 Task: Find connections with filter location Quwaysinā with filter topic #realestateagentwith filter profile language German with filter current company Aviva India with filter school MCT's Rajiv Gandhi Institute Of Technology with filter industry Dairy Product Manufacturing with filter service category Negotiation with filter keywords title Farm Worker
Action: Mouse moved to (642, 73)
Screenshot: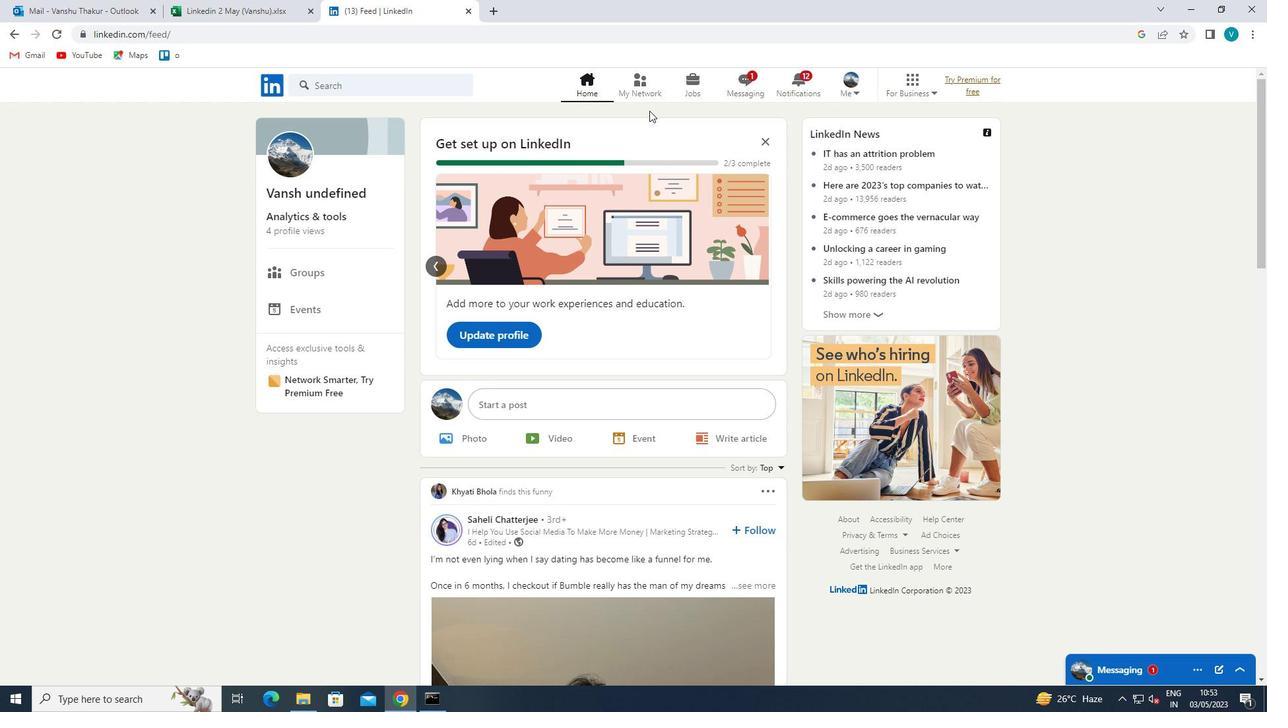 
Action: Mouse pressed left at (642, 73)
Screenshot: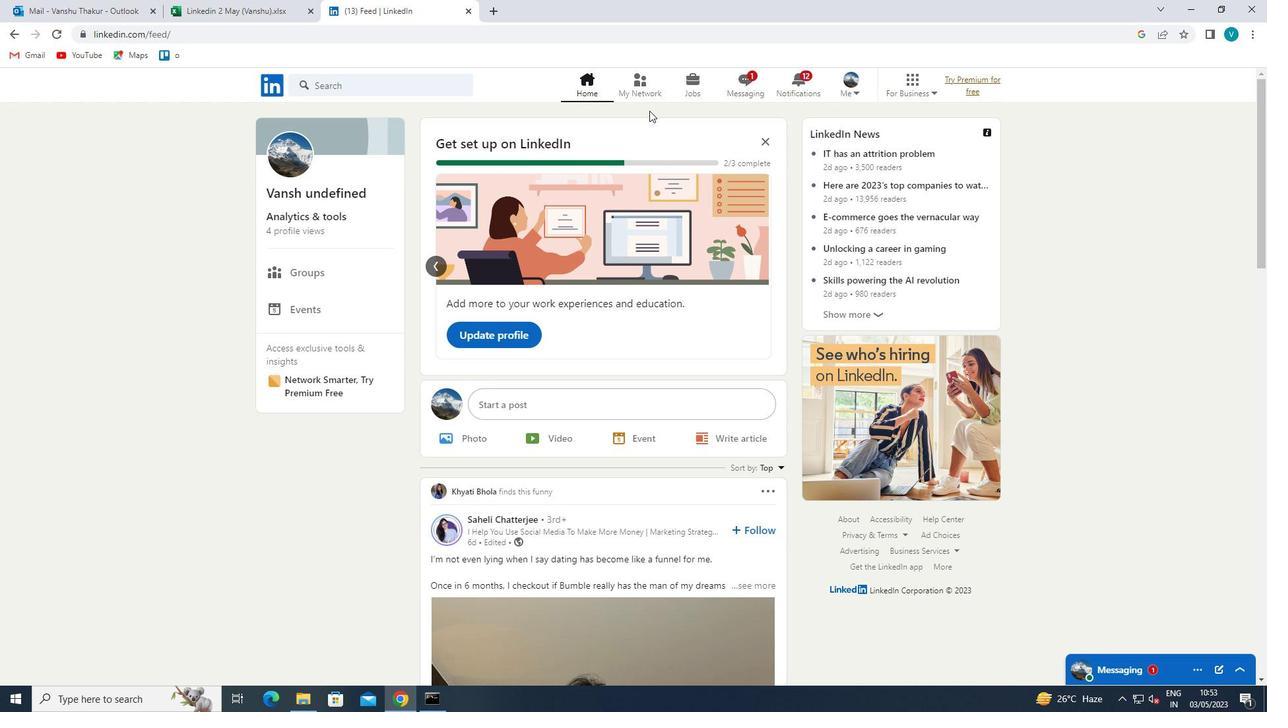
Action: Mouse moved to (339, 166)
Screenshot: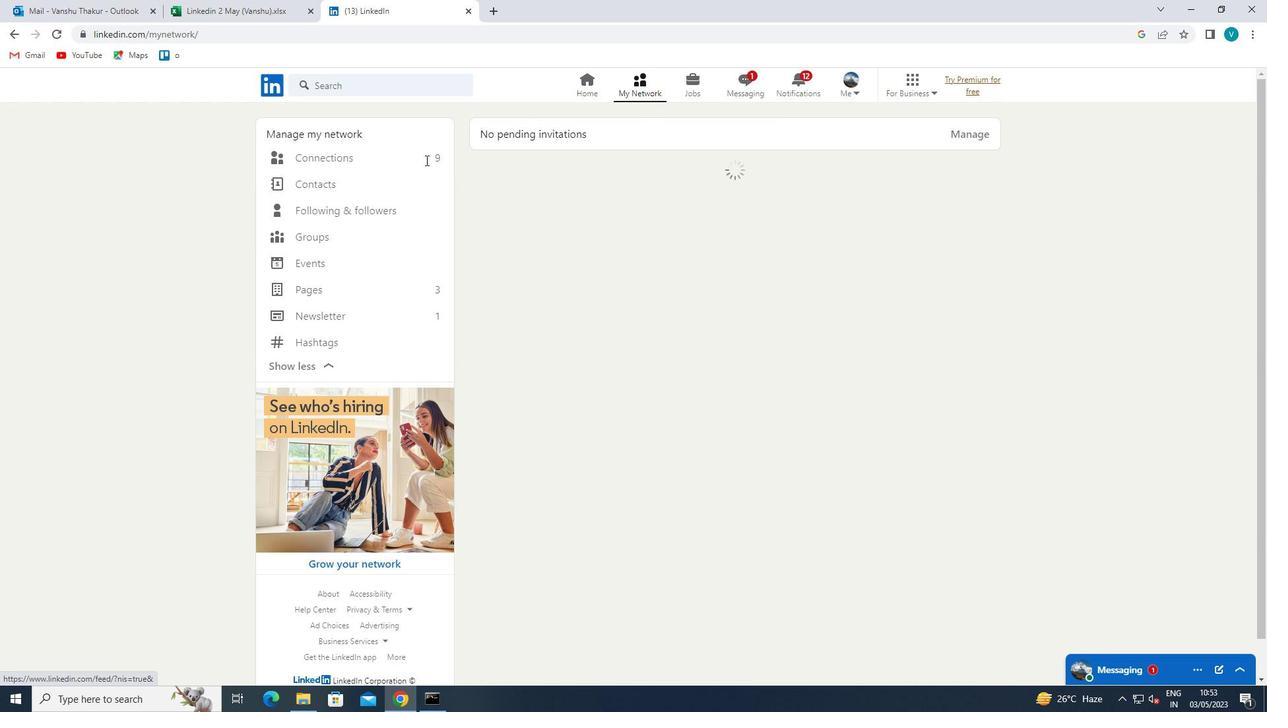 
Action: Mouse pressed left at (339, 166)
Screenshot: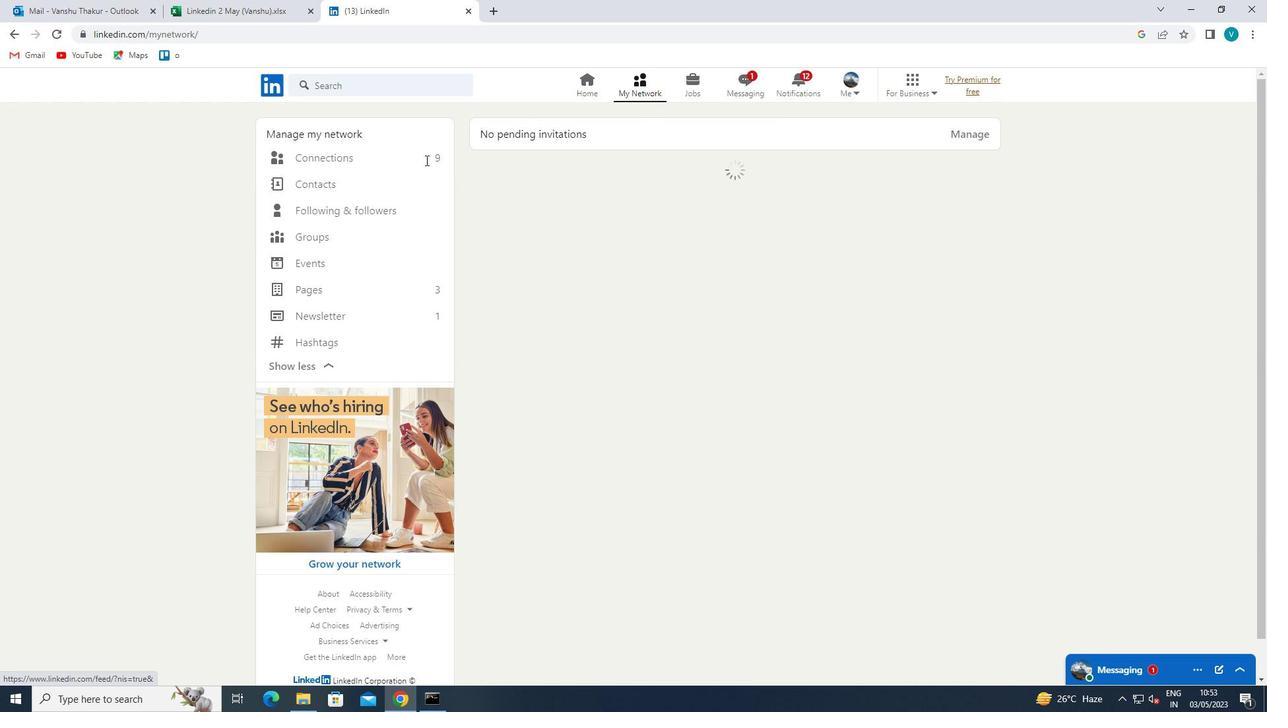
Action: Mouse moved to (363, 161)
Screenshot: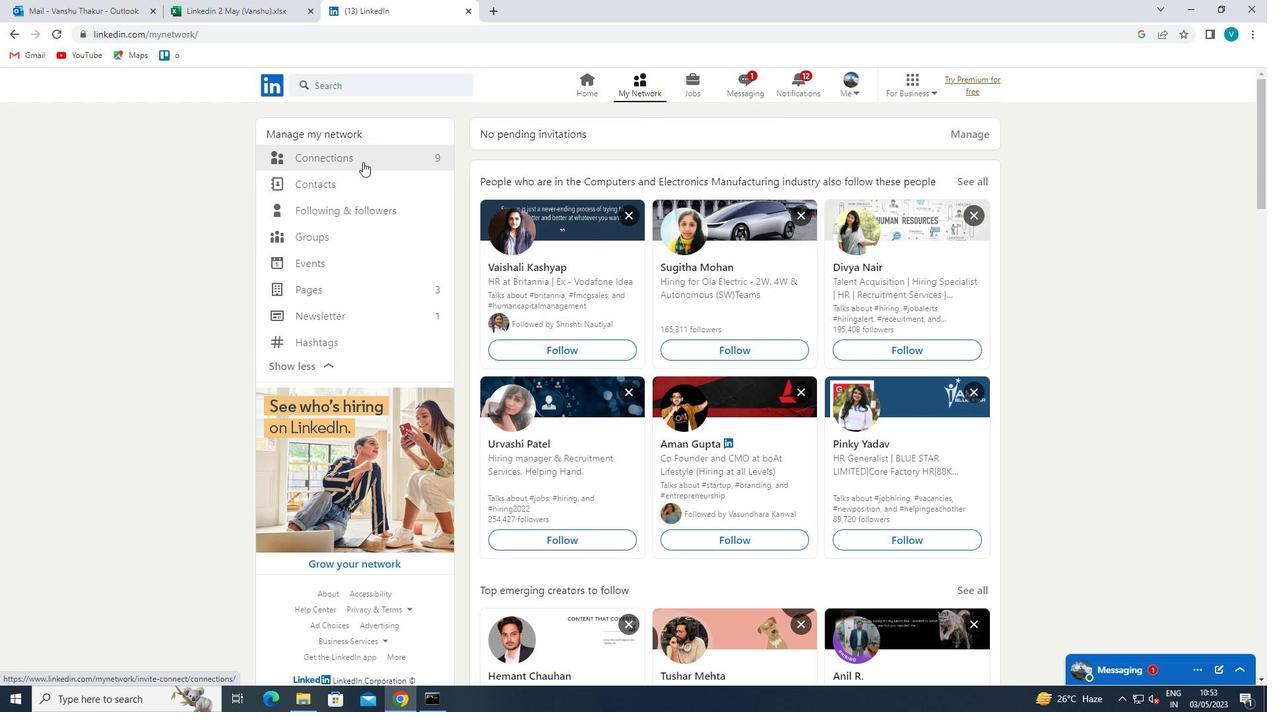 
Action: Mouse pressed left at (363, 161)
Screenshot: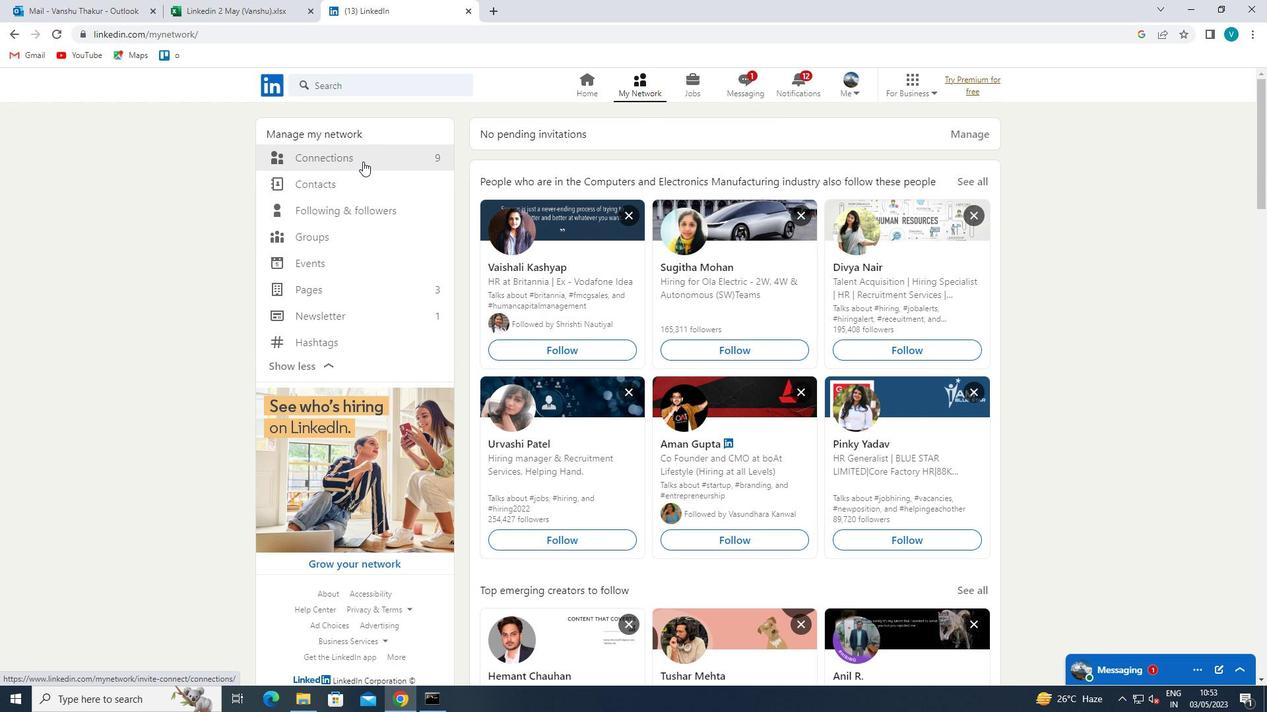
Action: Mouse moved to (755, 156)
Screenshot: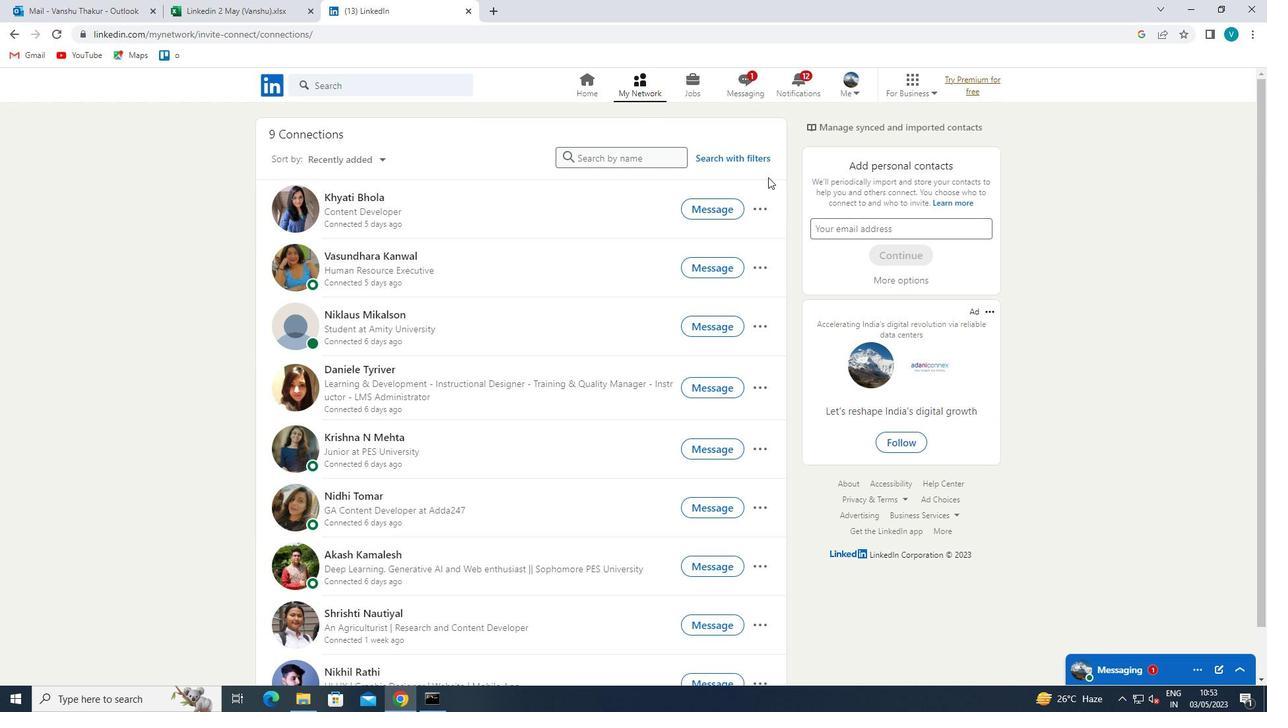 
Action: Mouse pressed left at (755, 156)
Screenshot: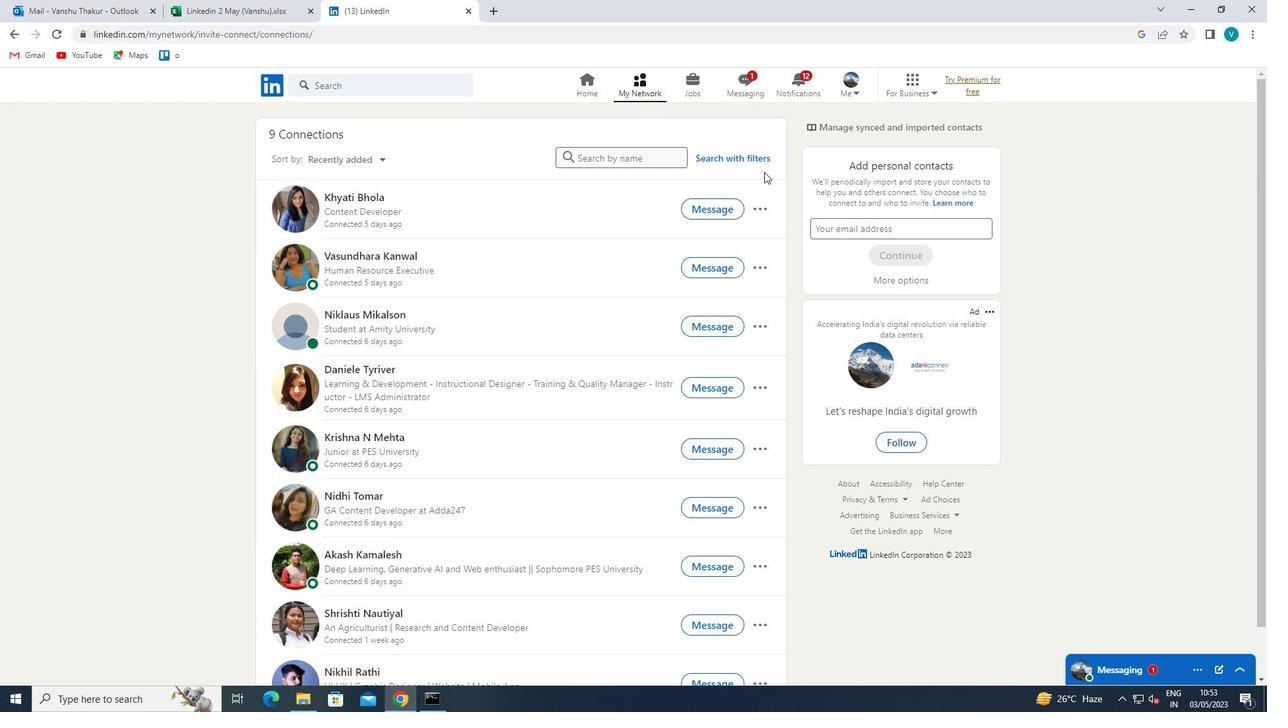 
Action: Mouse moved to (611, 123)
Screenshot: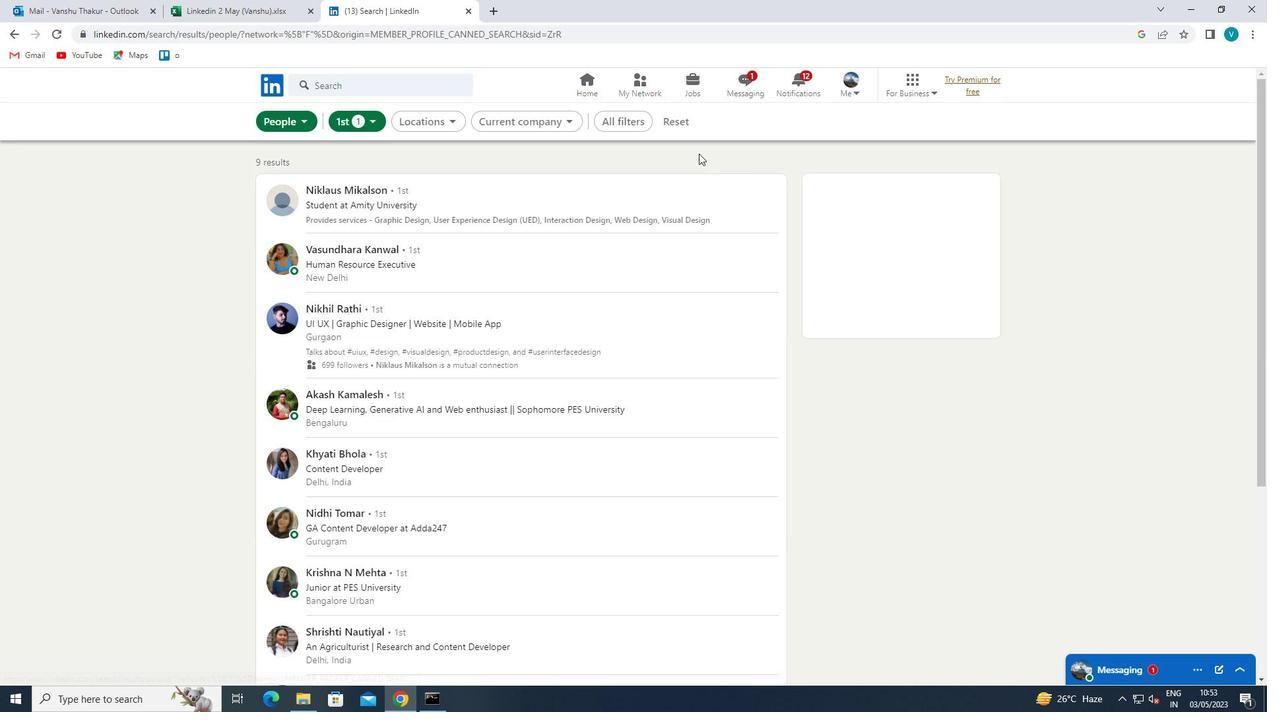 
Action: Mouse pressed left at (611, 123)
Screenshot: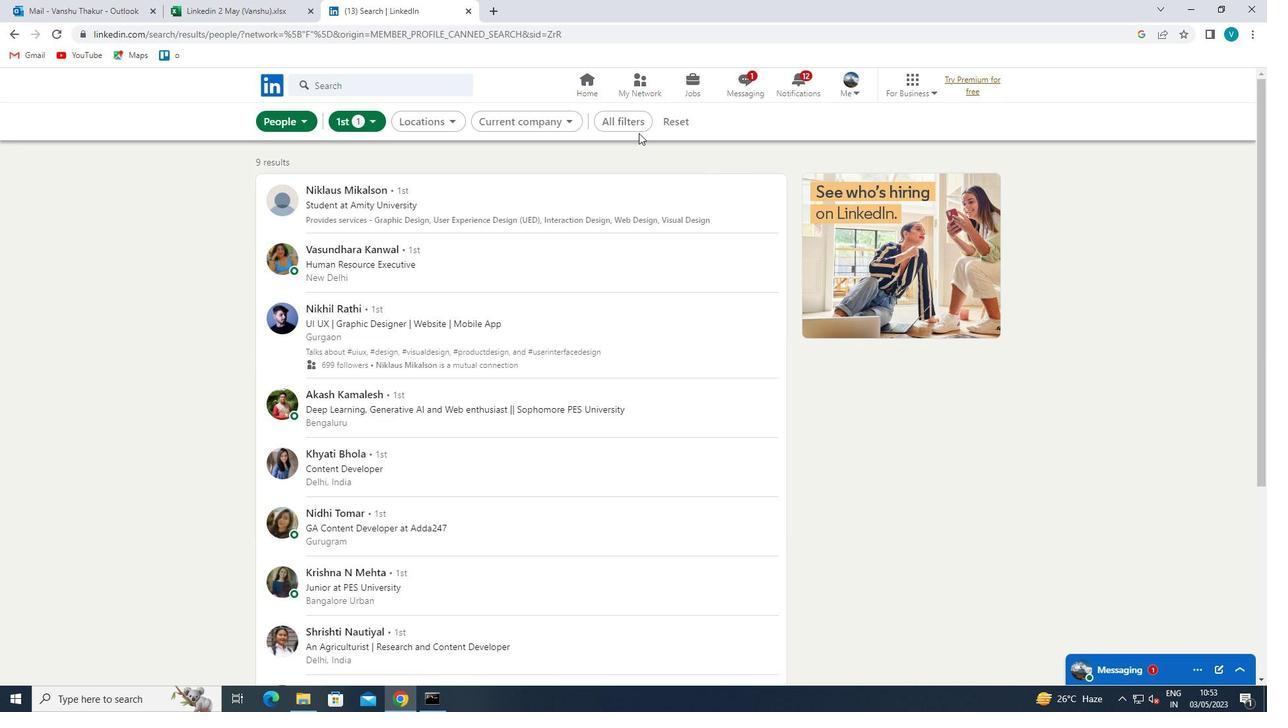 
Action: Mouse moved to (1070, 269)
Screenshot: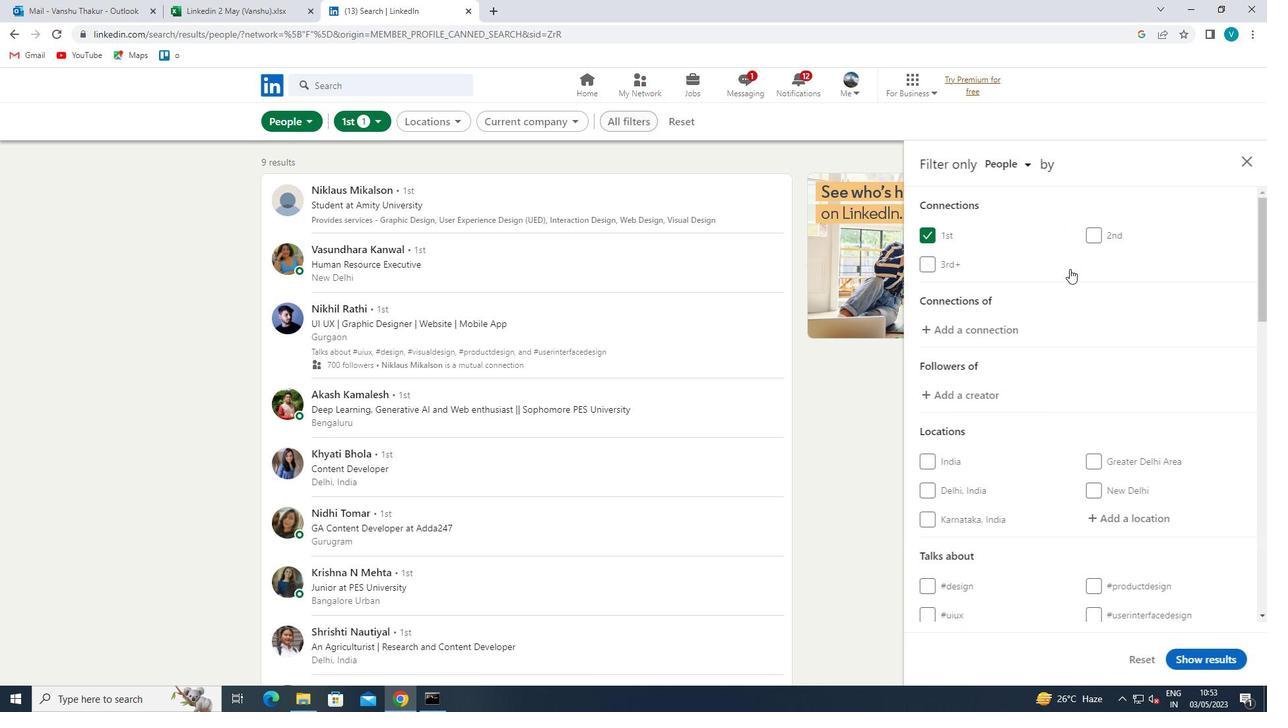 
Action: Mouse scrolled (1070, 269) with delta (0, 0)
Screenshot: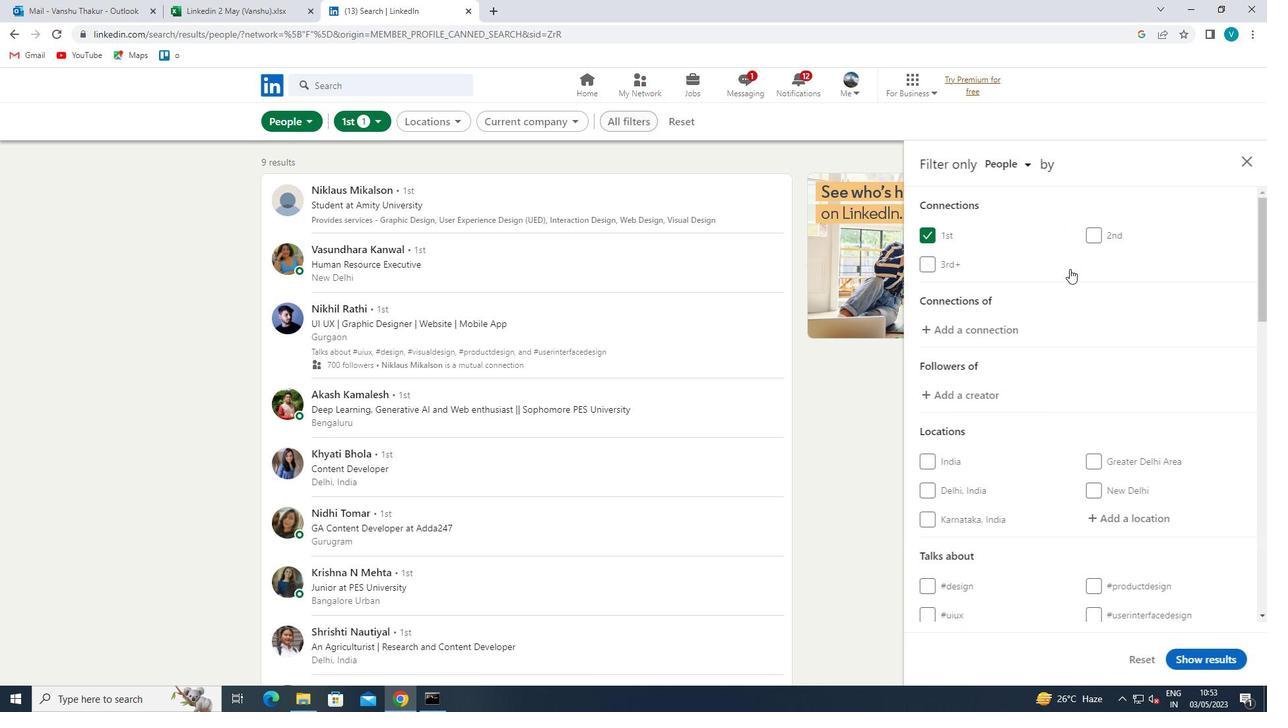 
Action: Mouse moved to (1070, 269)
Screenshot: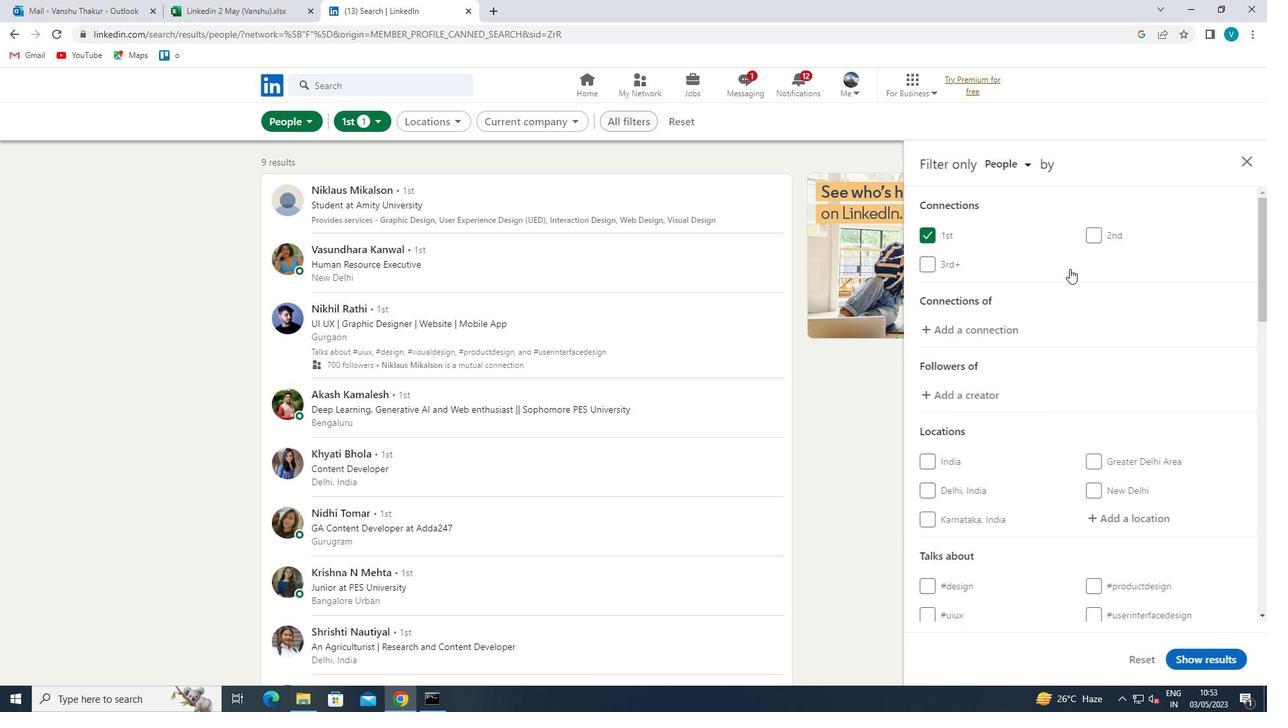 
Action: Mouse scrolled (1070, 269) with delta (0, 0)
Screenshot: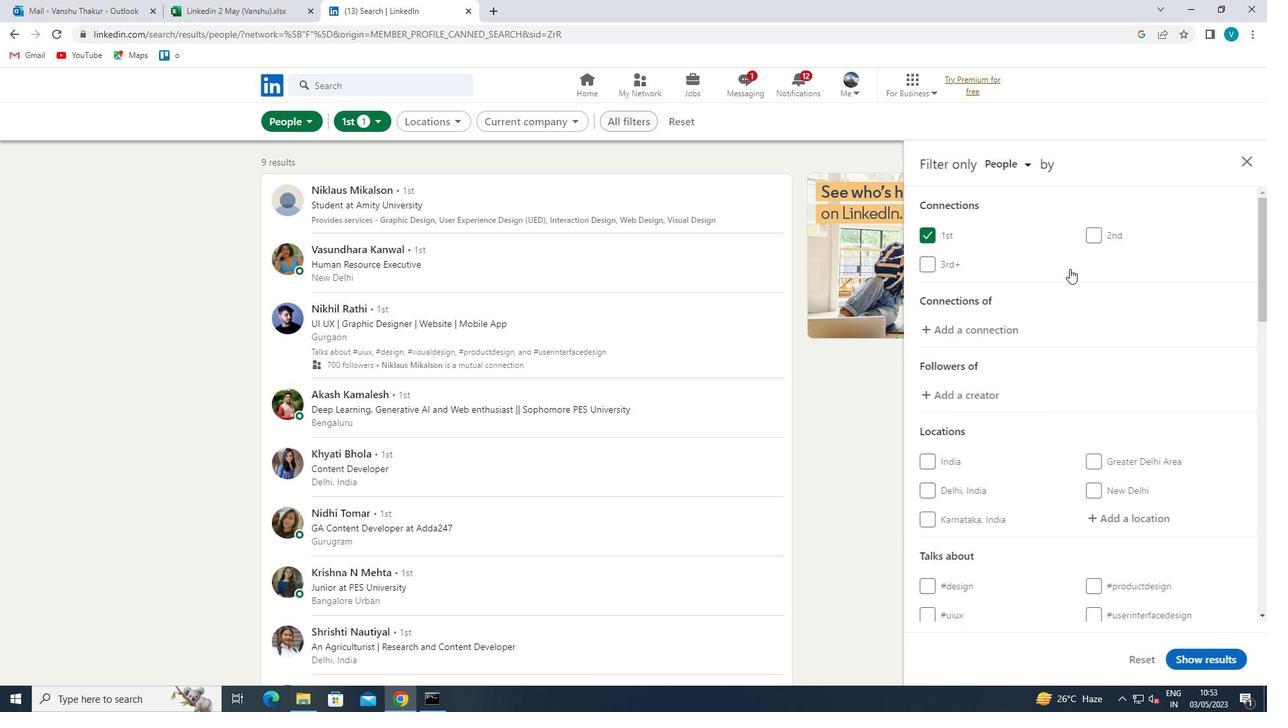 
Action: Mouse scrolled (1070, 269) with delta (0, 0)
Screenshot: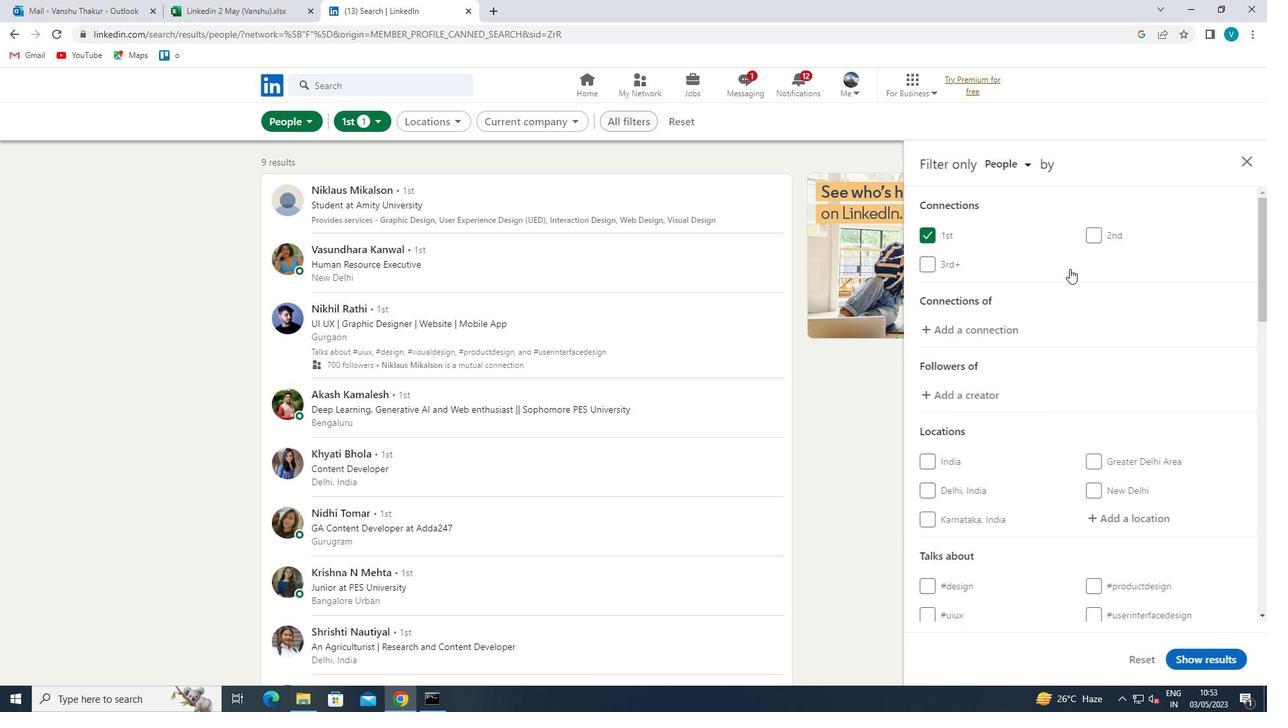 
Action: Mouse moved to (1116, 315)
Screenshot: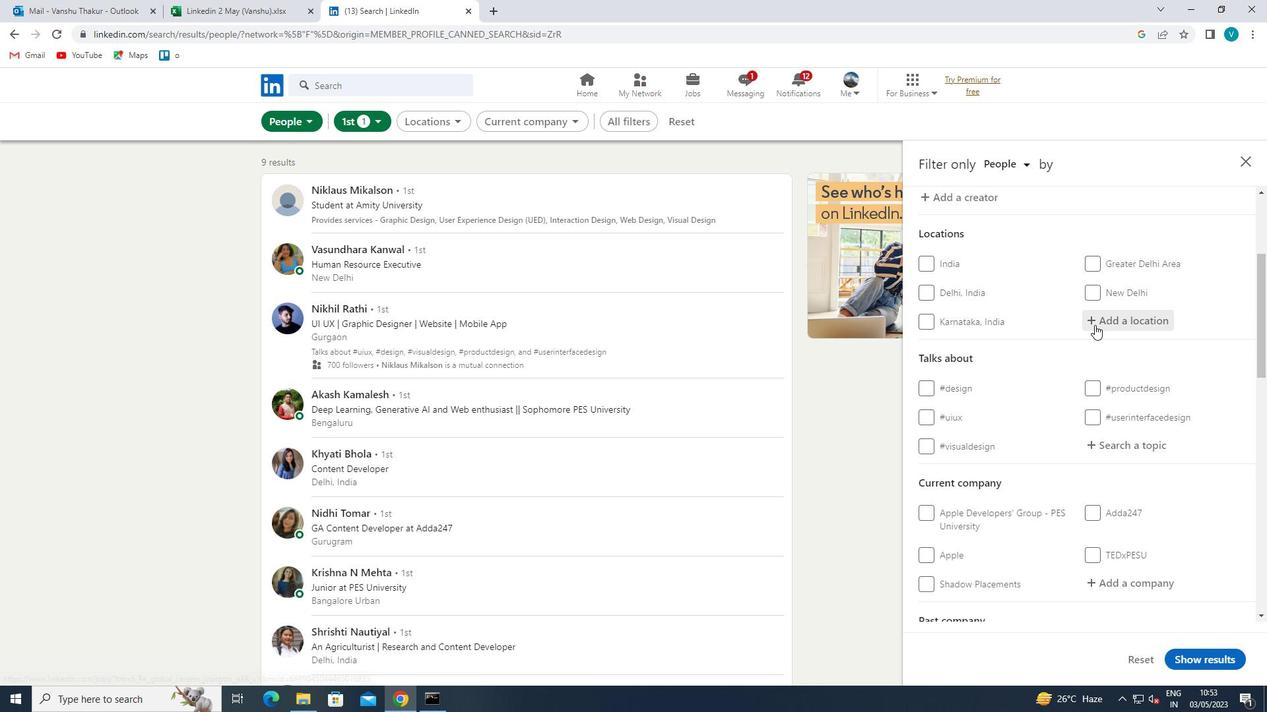 
Action: Mouse pressed left at (1116, 315)
Screenshot: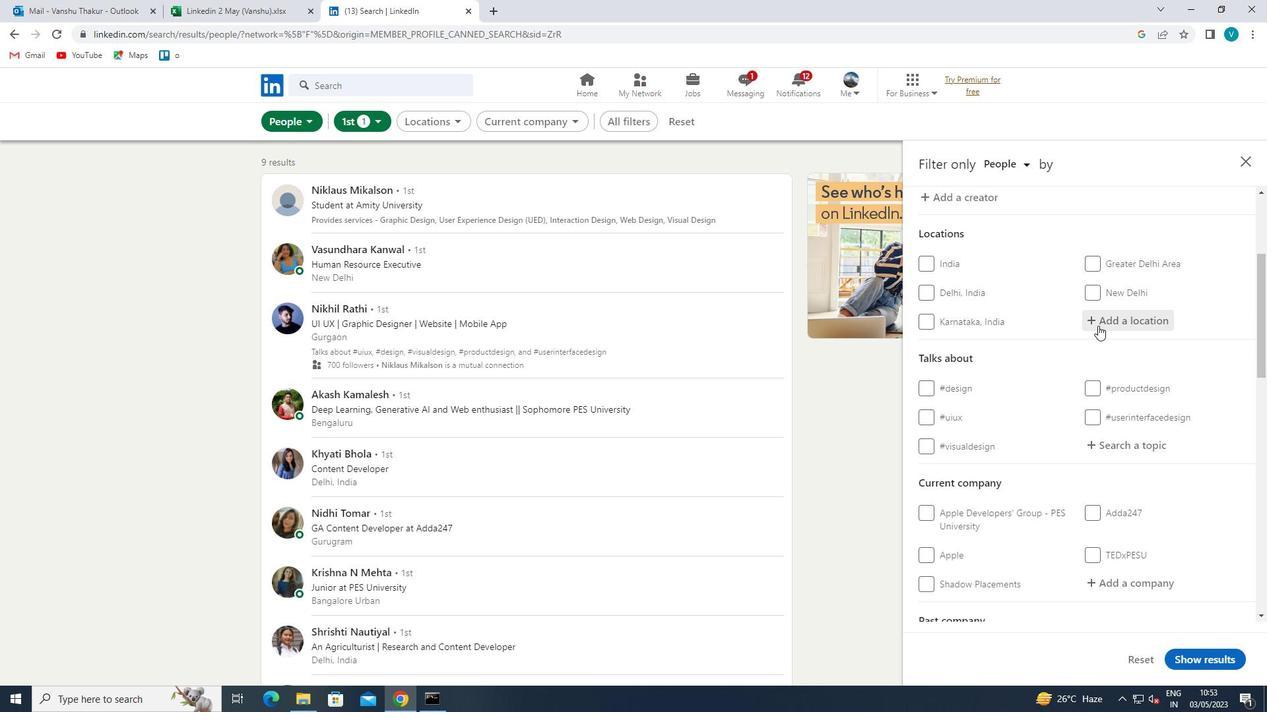 
Action: Mouse moved to (969, 398)
Screenshot: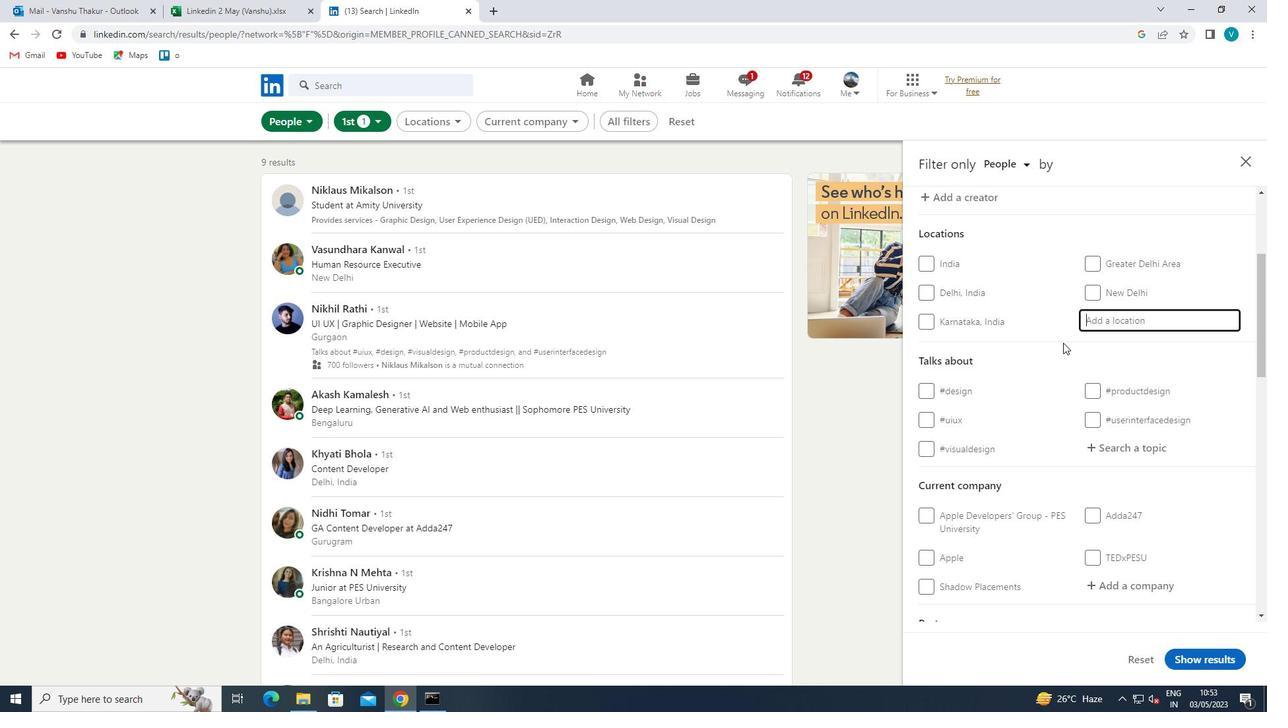 
Action: Key pressed <Key.shift>QUWASINA
Screenshot: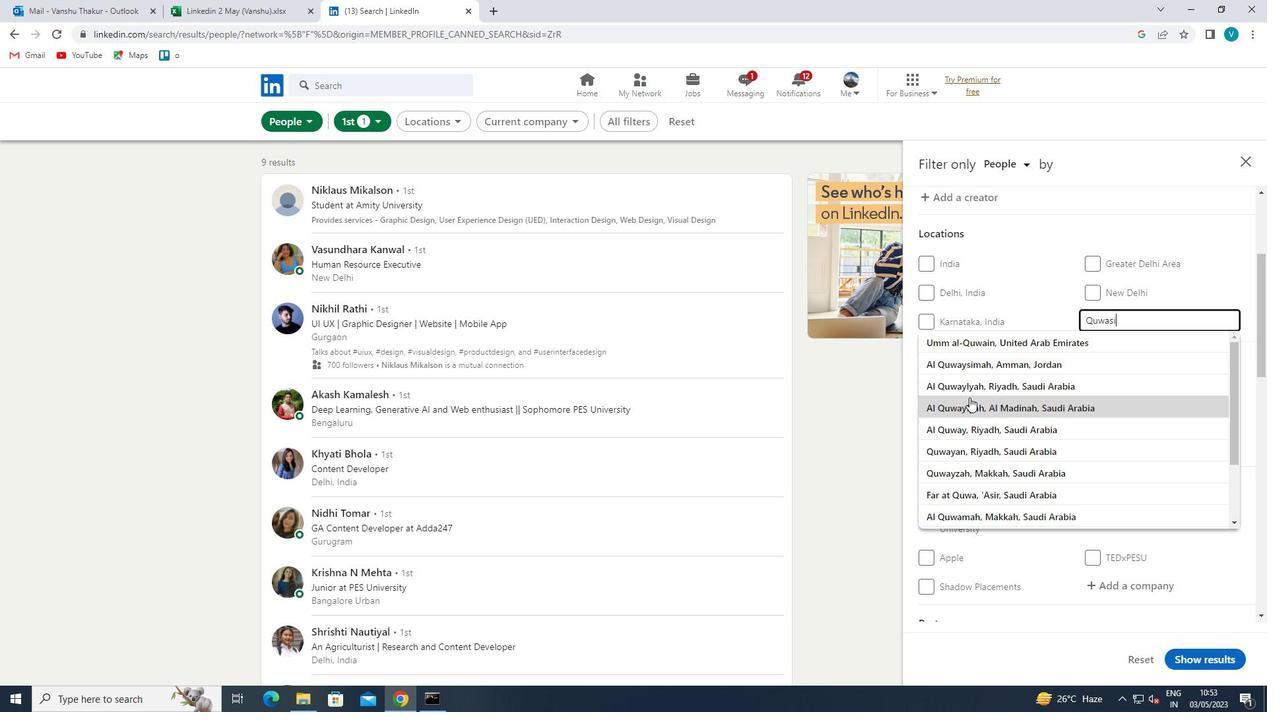 
Action: Mouse moved to (1046, 365)
Screenshot: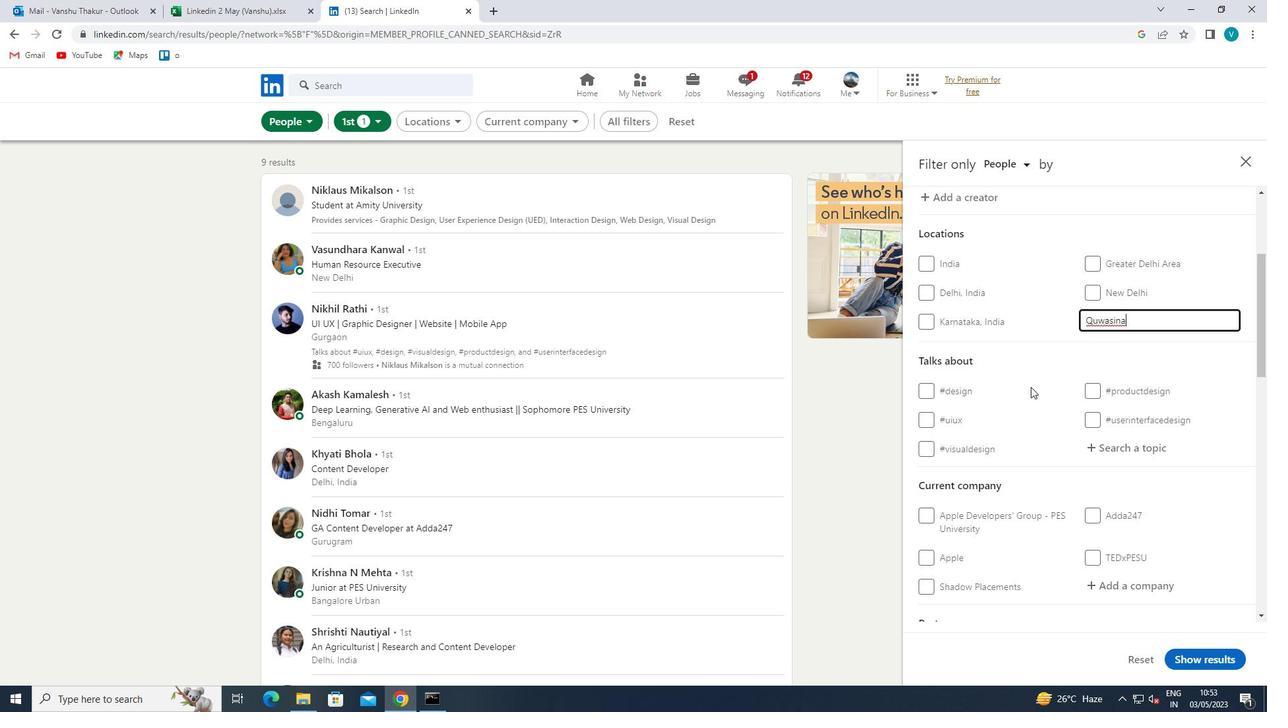 
Action: Mouse pressed left at (1046, 365)
Screenshot: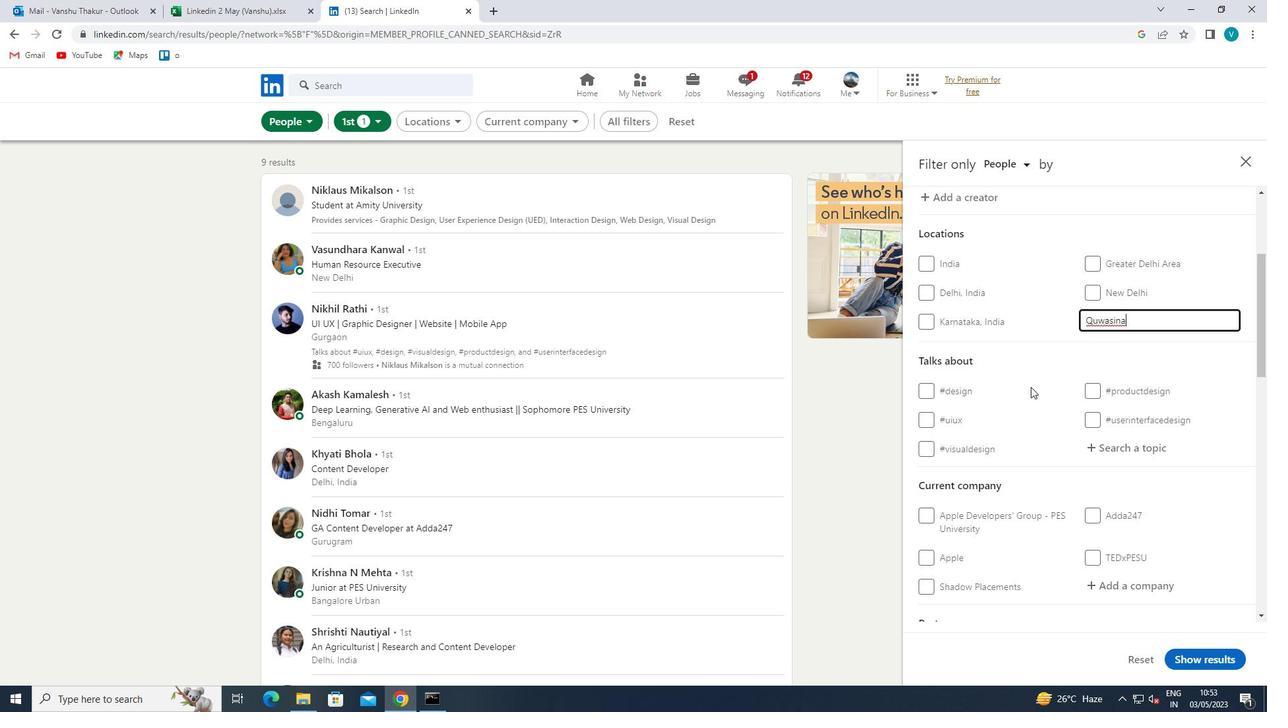 
Action: Mouse moved to (1067, 365)
Screenshot: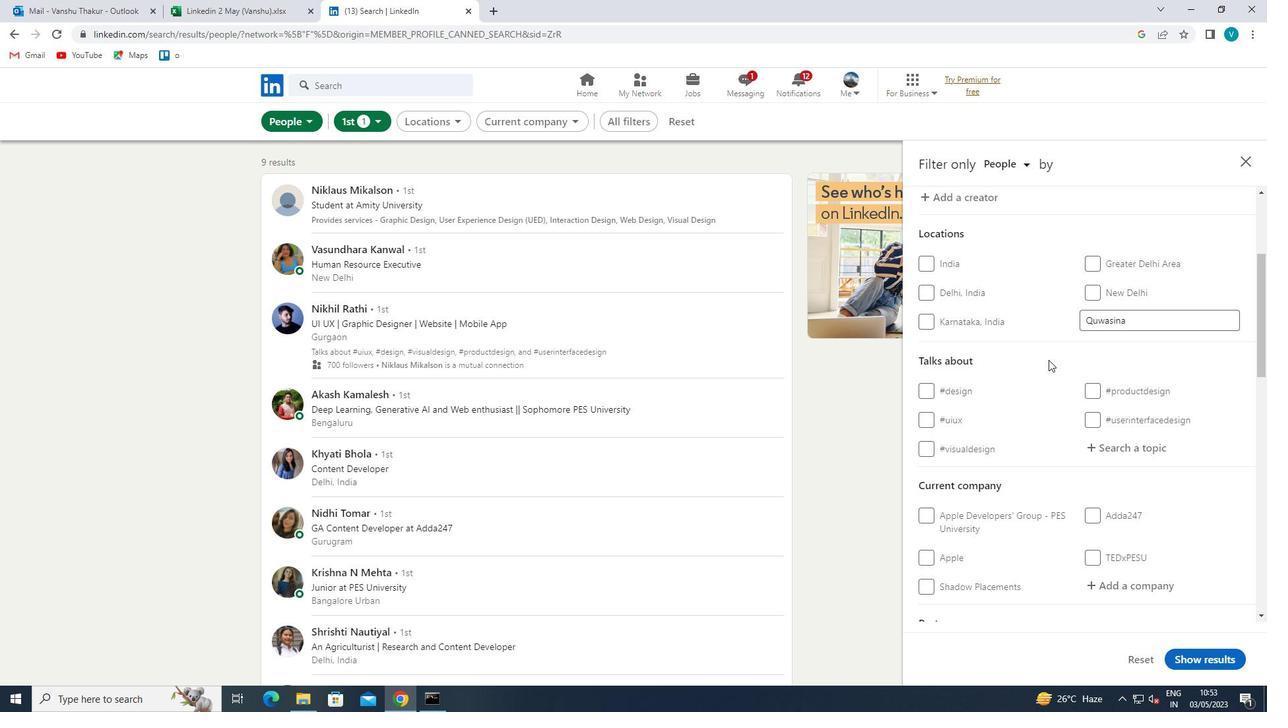 
Action: Mouse scrolled (1067, 365) with delta (0, 0)
Screenshot: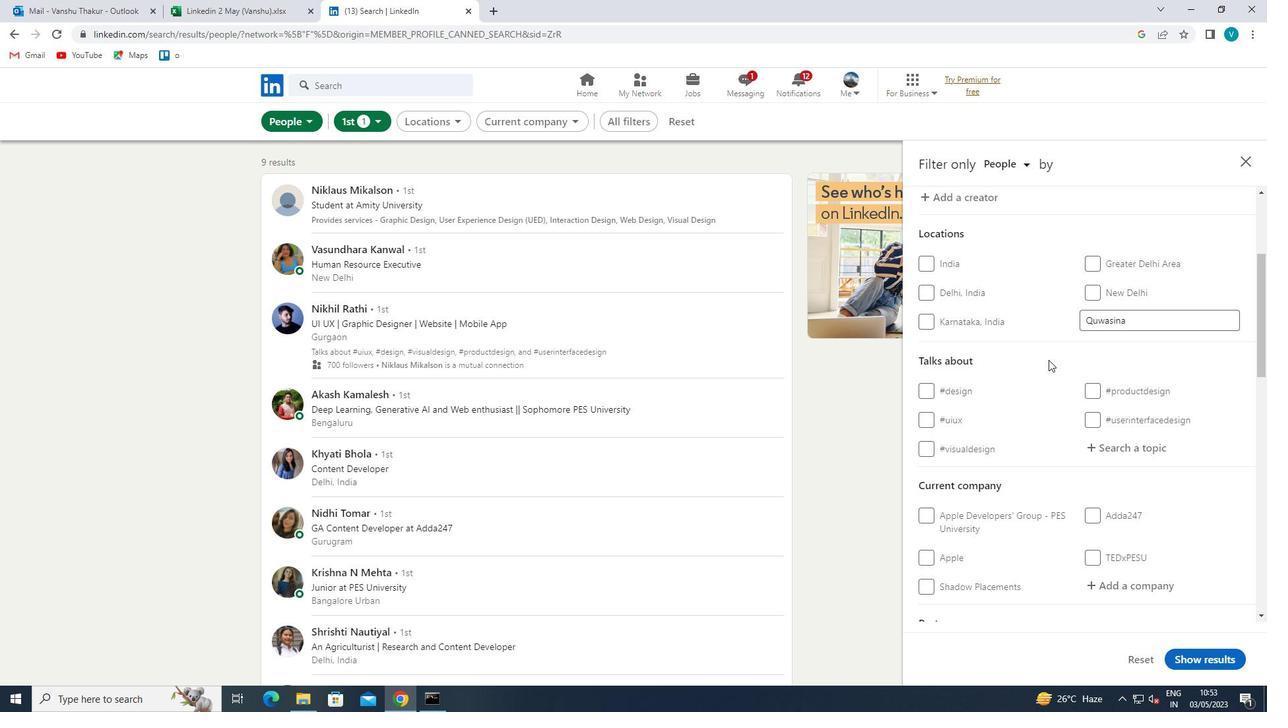 
Action: Mouse moved to (1070, 367)
Screenshot: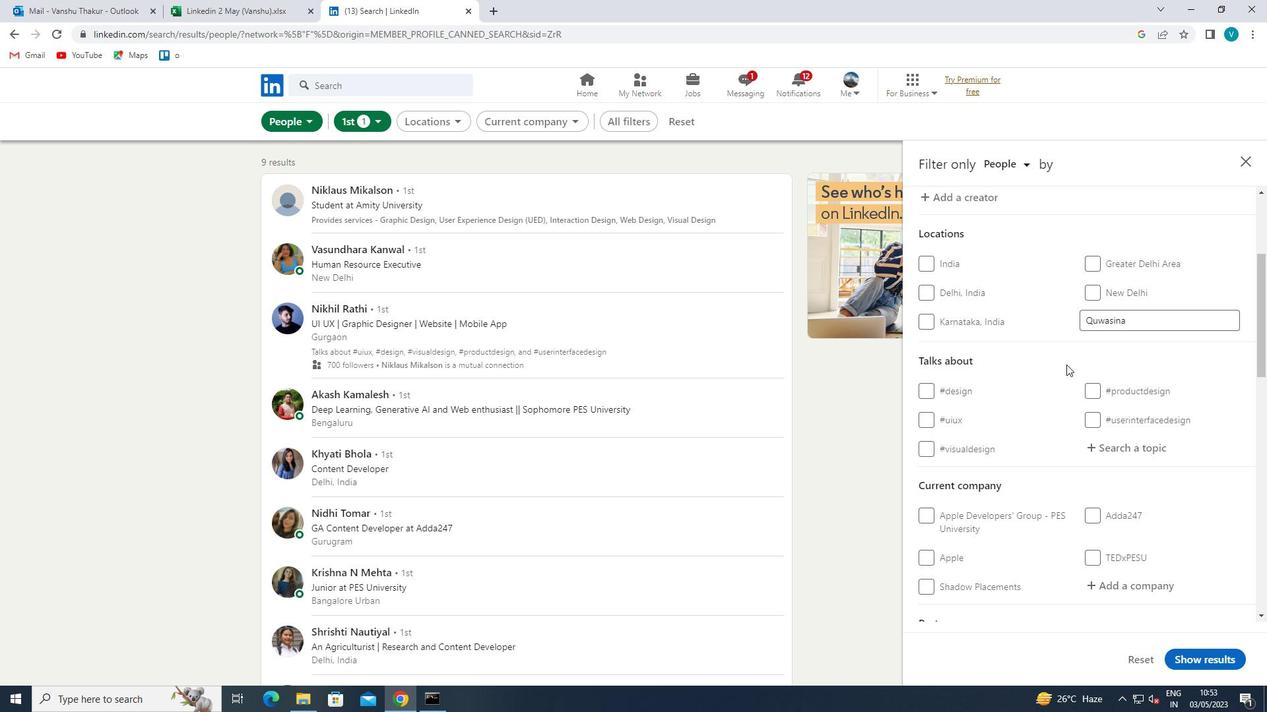 
Action: Mouse scrolled (1070, 366) with delta (0, 0)
Screenshot: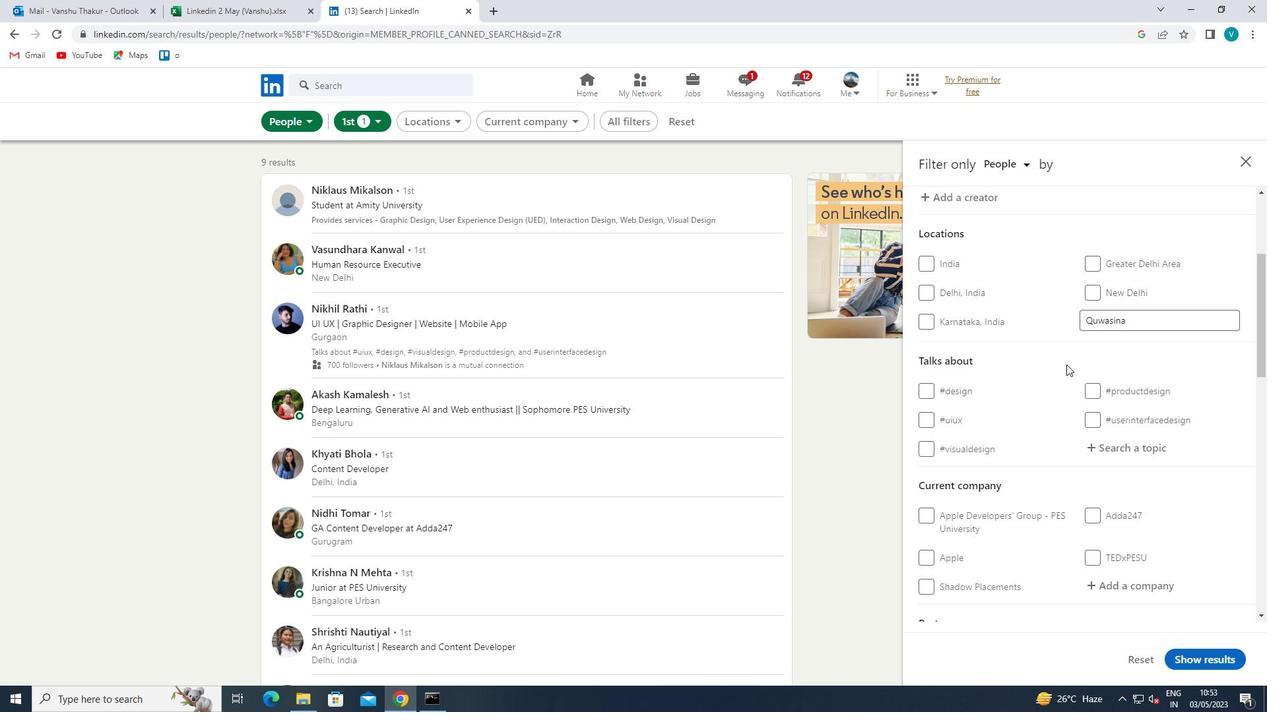 
Action: Mouse moved to (1151, 320)
Screenshot: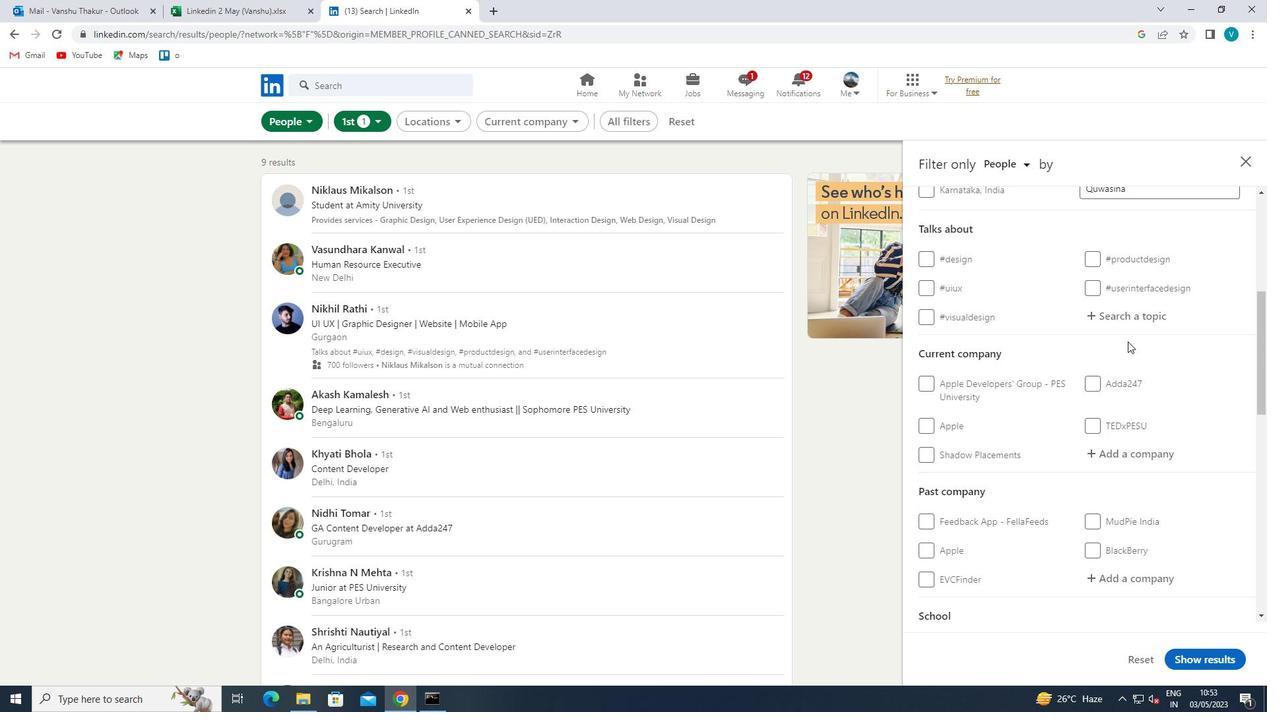 
Action: Mouse pressed left at (1151, 320)
Screenshot: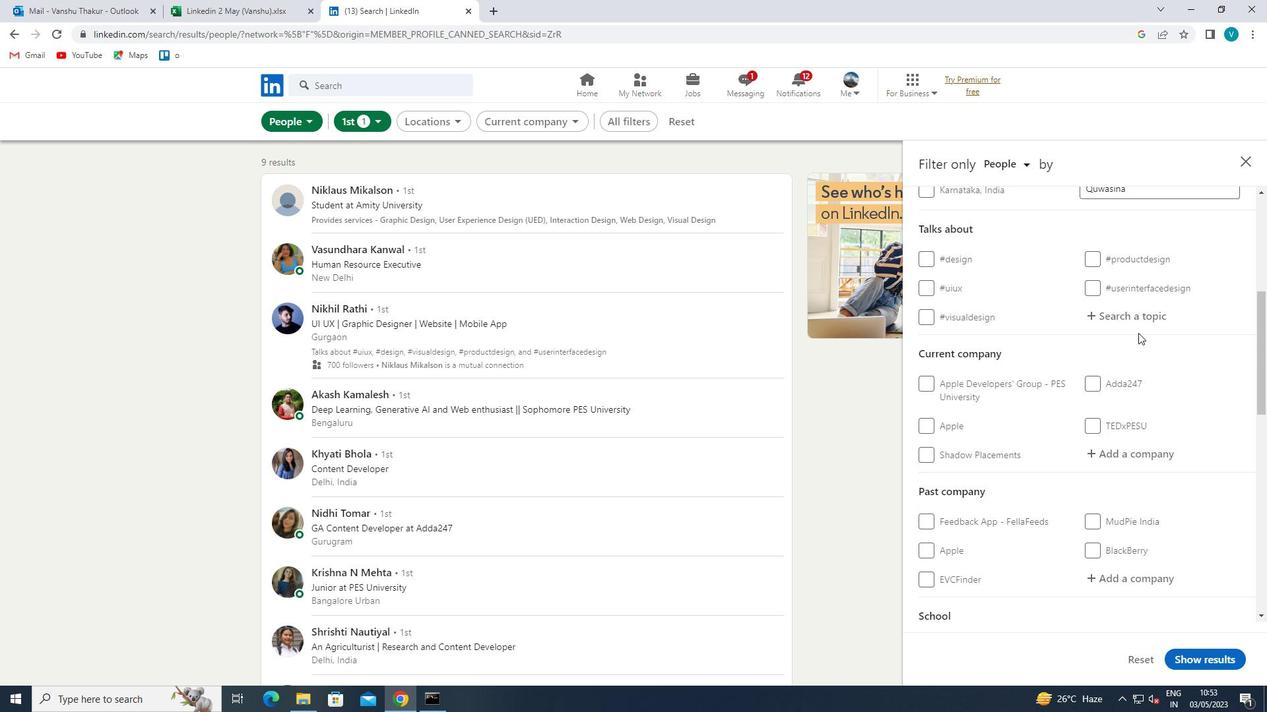 
Action: Mouse moved to (1122, 336)
Screenshot: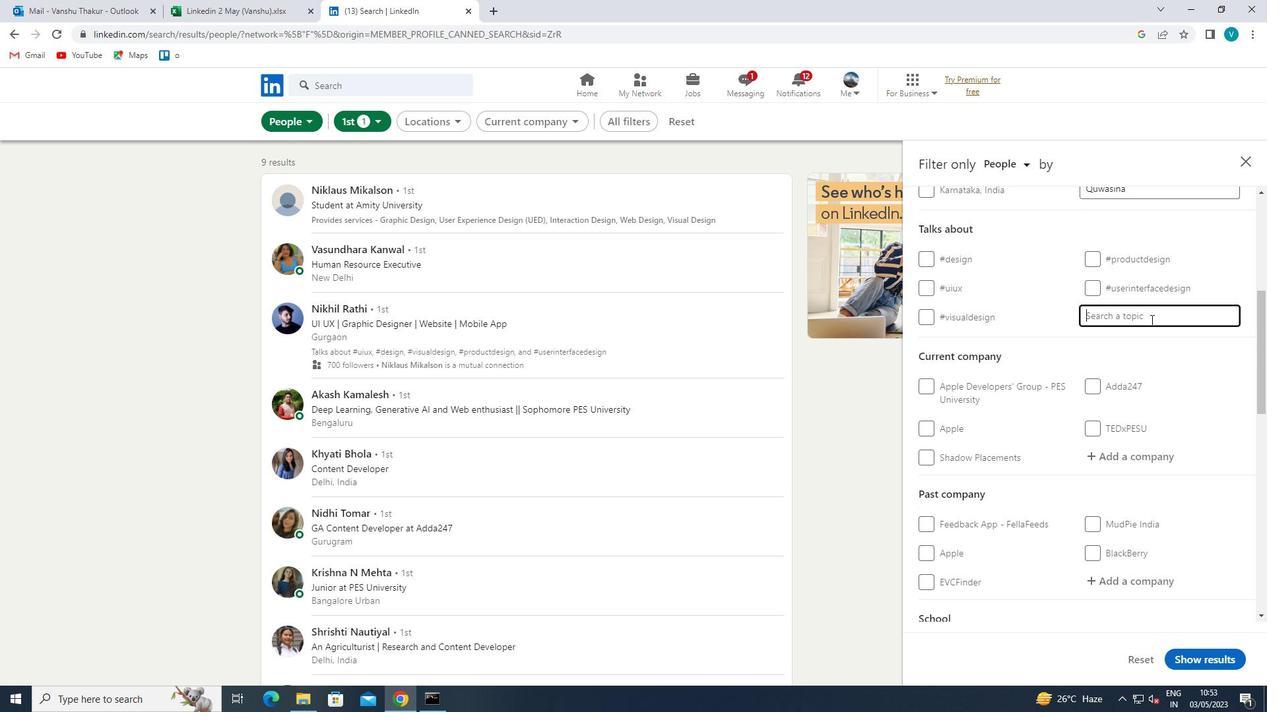 
Action: Key pressed REAL<Key.space>
Screenshot: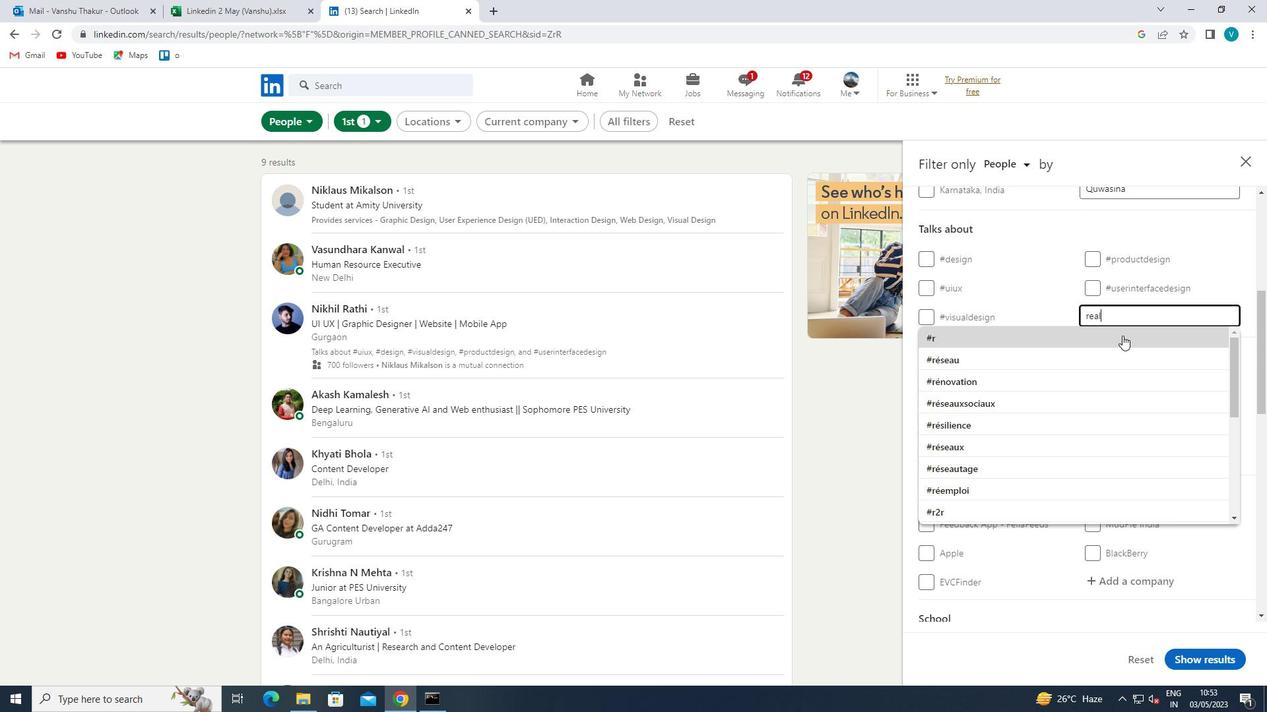 
Action: Mouse moved to (1122, 336)
Screenshot: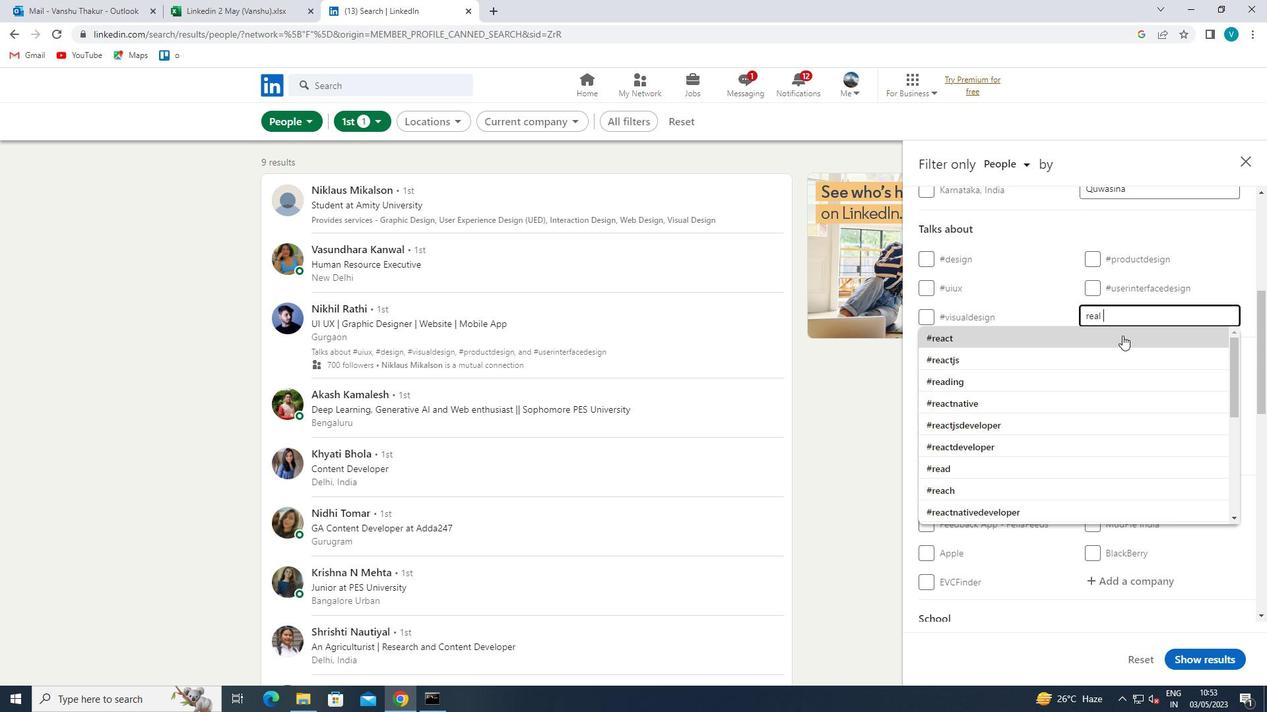 
Action: Key pressed <Key.backspace>ESTATE
Screenshot: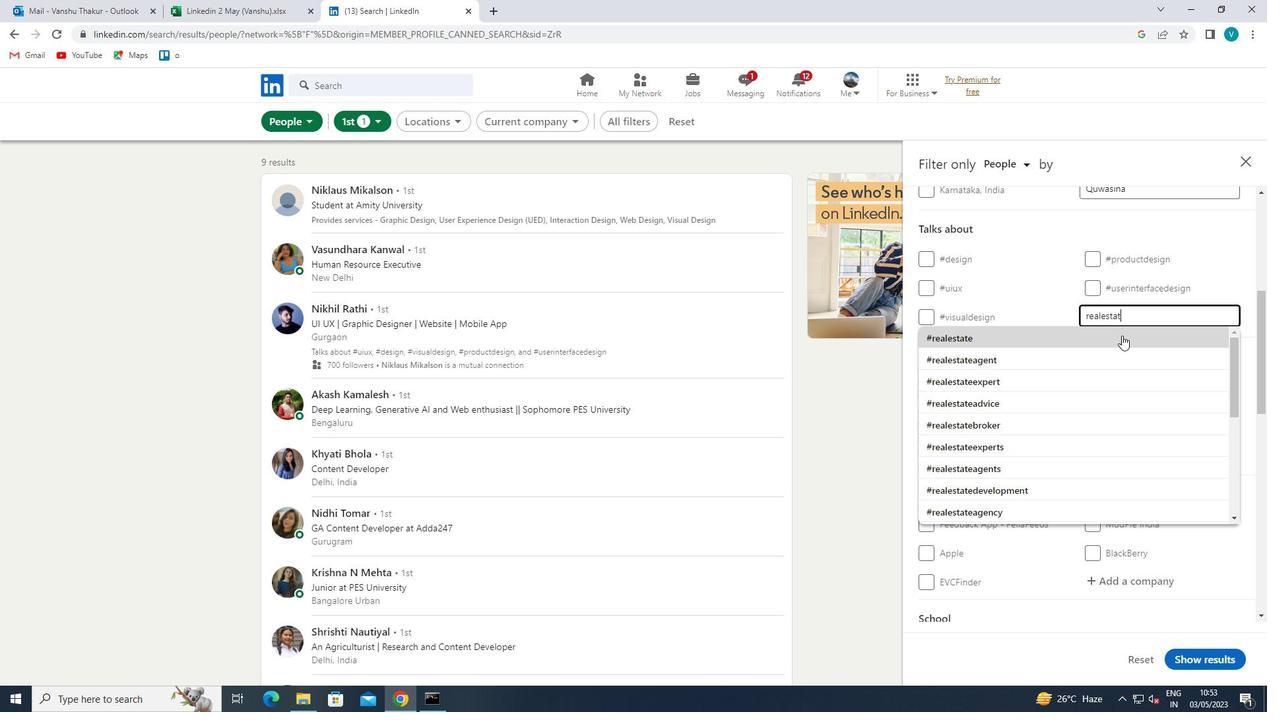 
Action: Mouse moved to (1097, 358)
Screenshot: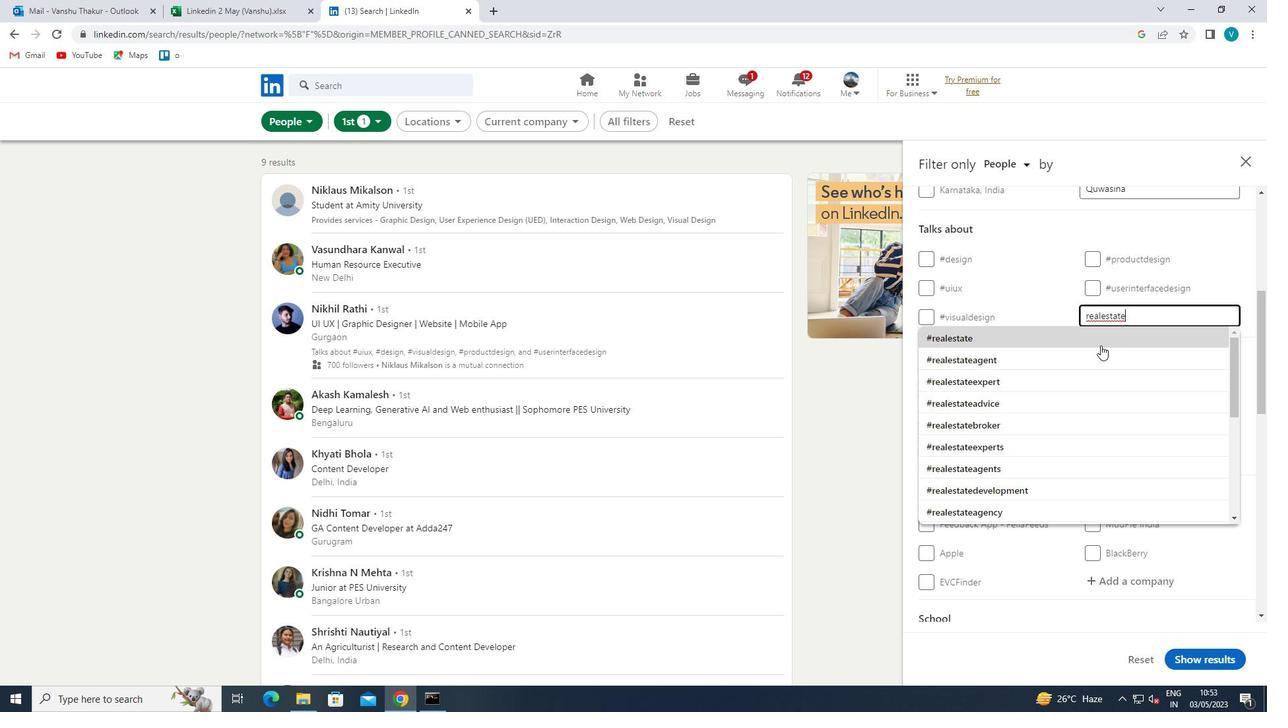 
Action: Mouse pressed left at (1097, 358)
Screenshot: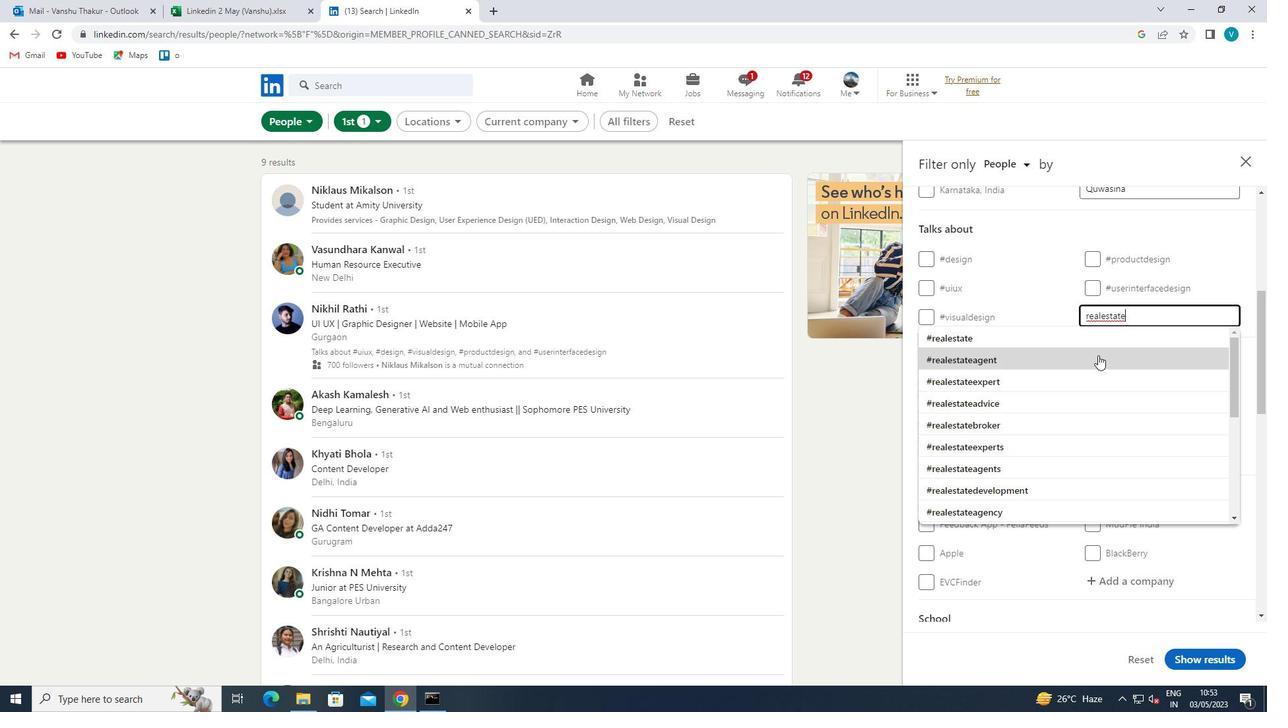 
Action: Mouse moved to (1097, 358)
Screenshot: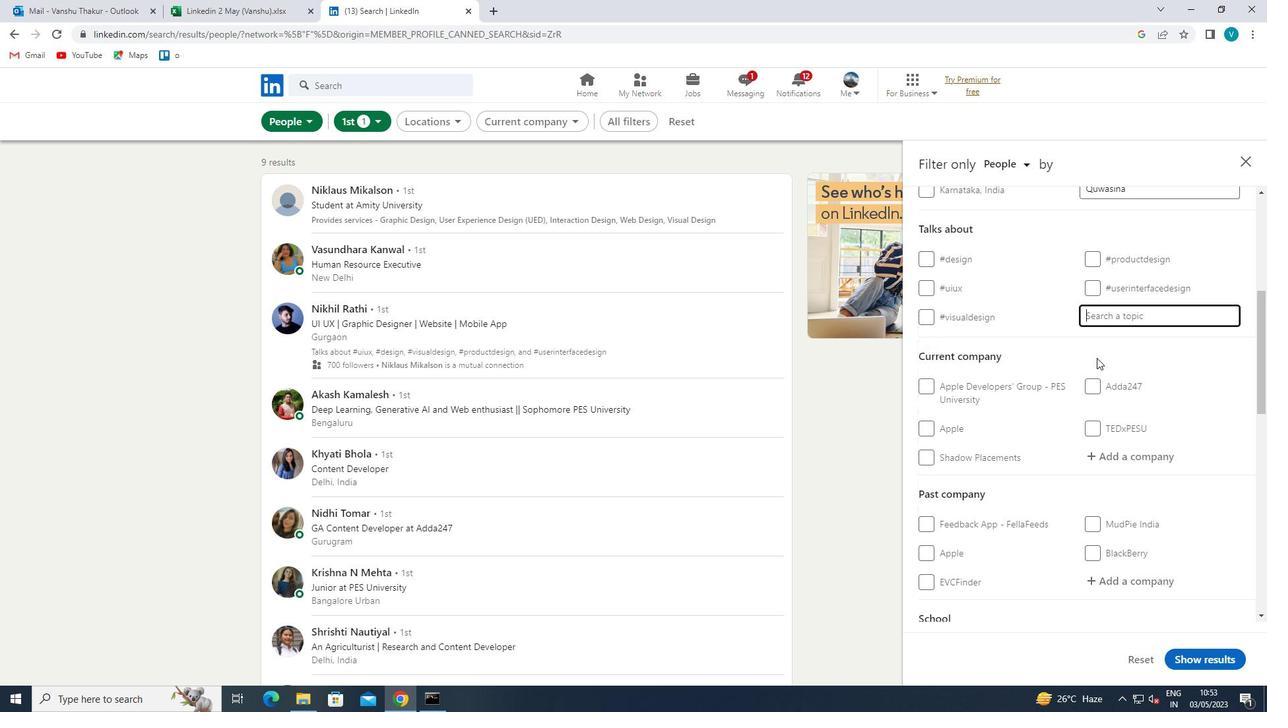 
Action: Mouse scrolled (1097, 357) with delta (0, 0)
Screenshot: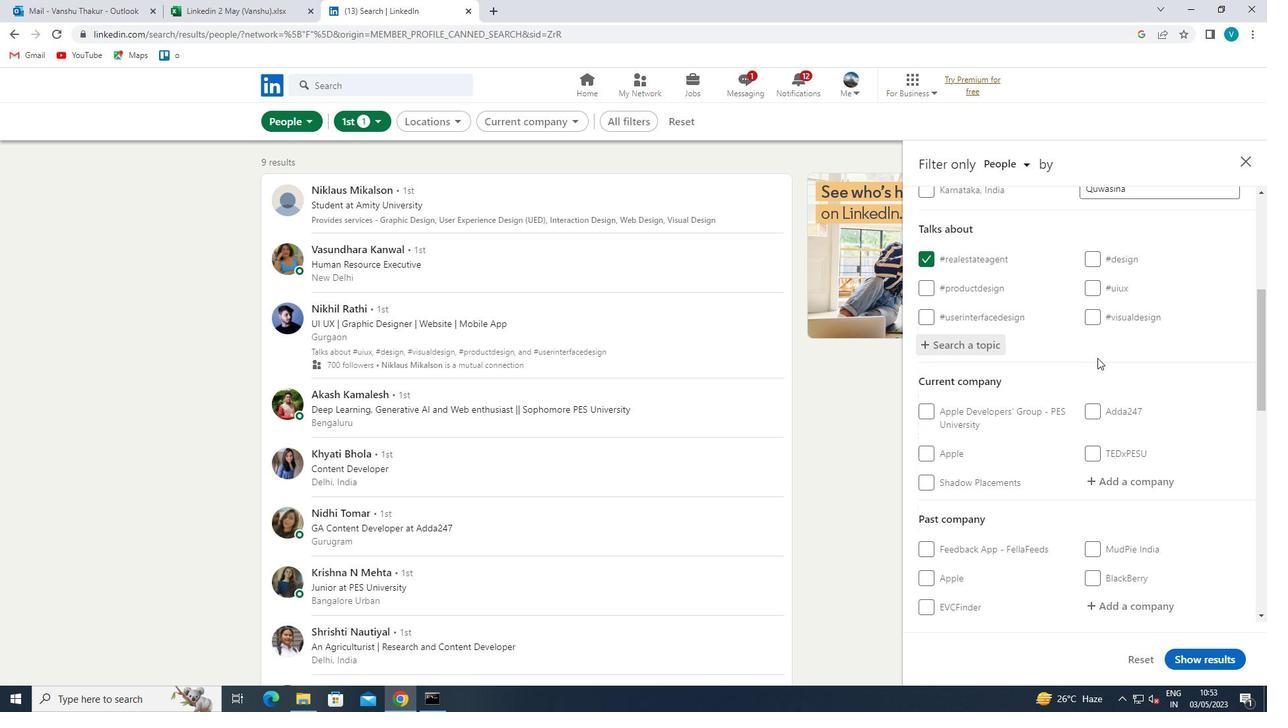 
Action: Mouse moved to (1099, 357)
Screenshot: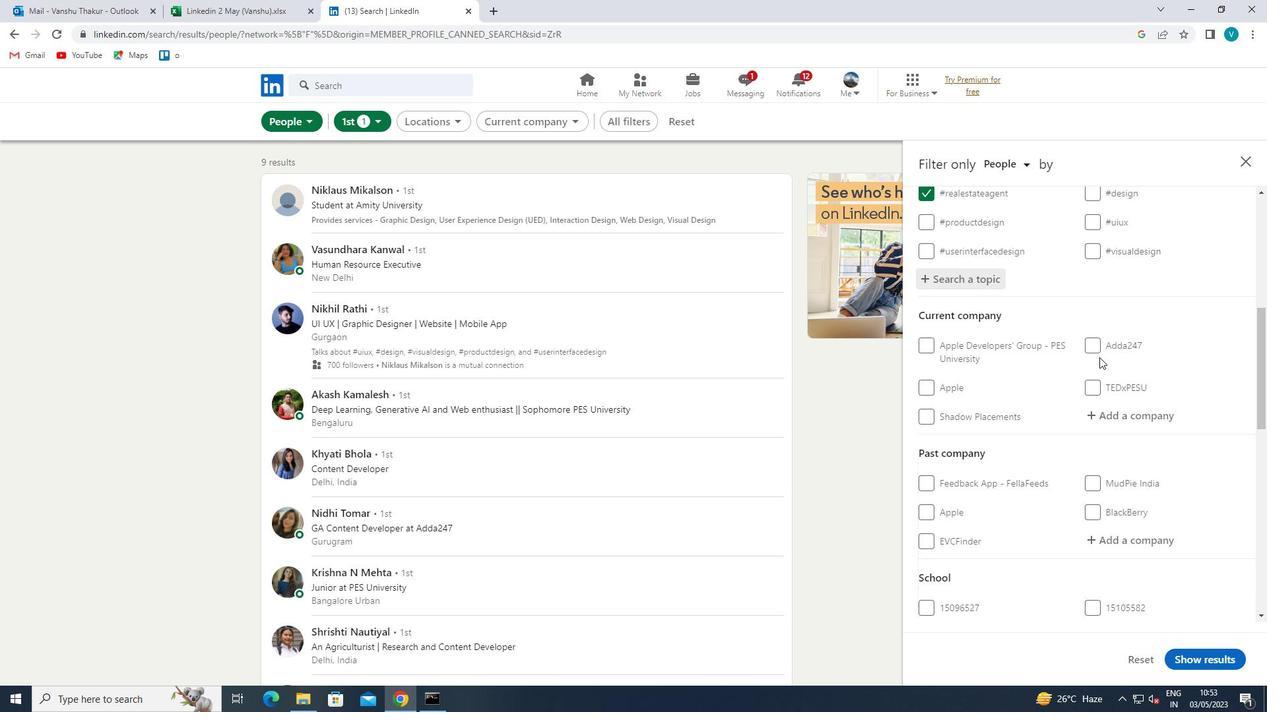 
Action: Mouse scrolled (1099, 357) with delta (0, 0)
Screenshot: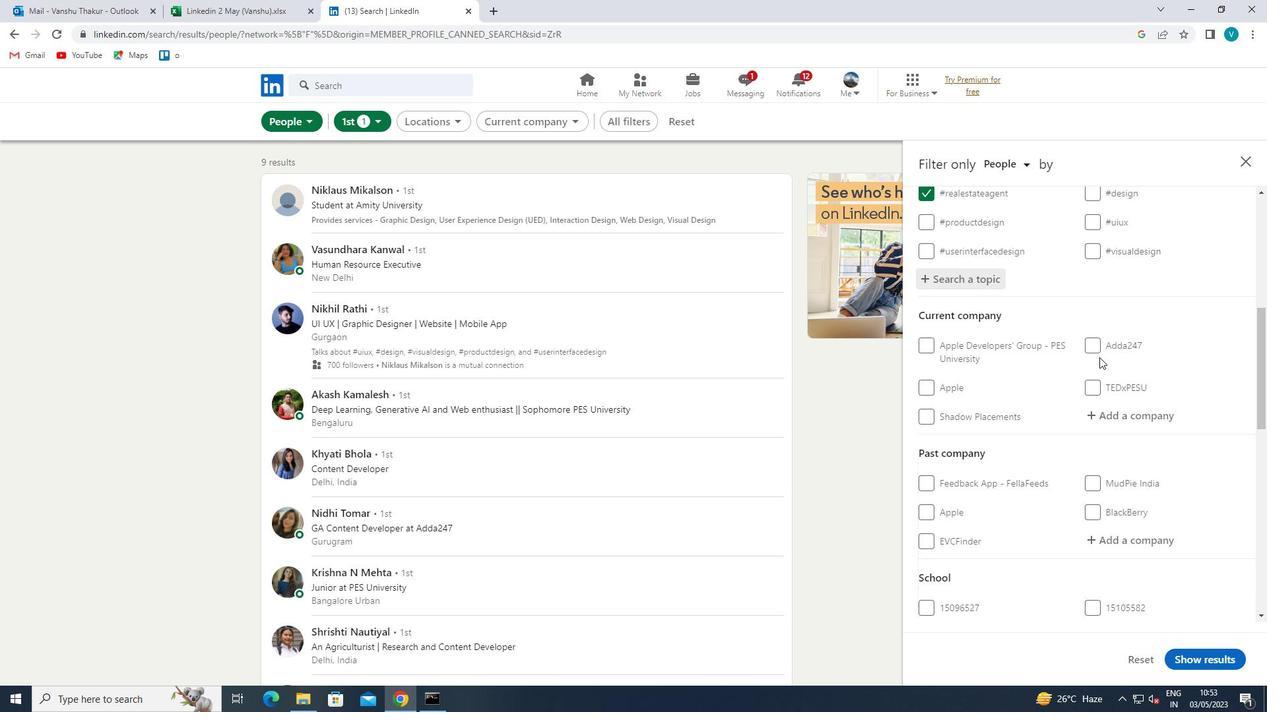 
Action: Mouse moved to (1137, 352)
Screenshot: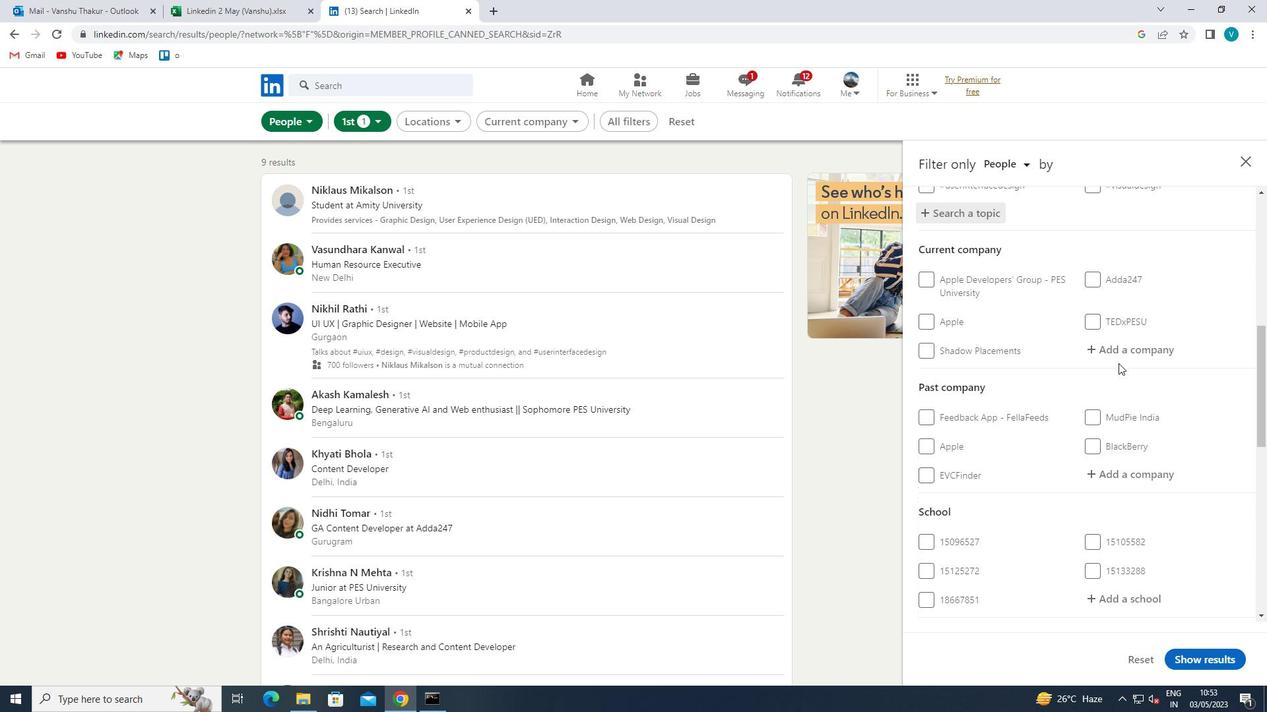 
Action: Mouse pressed left at (1137, 352)
Screenshot: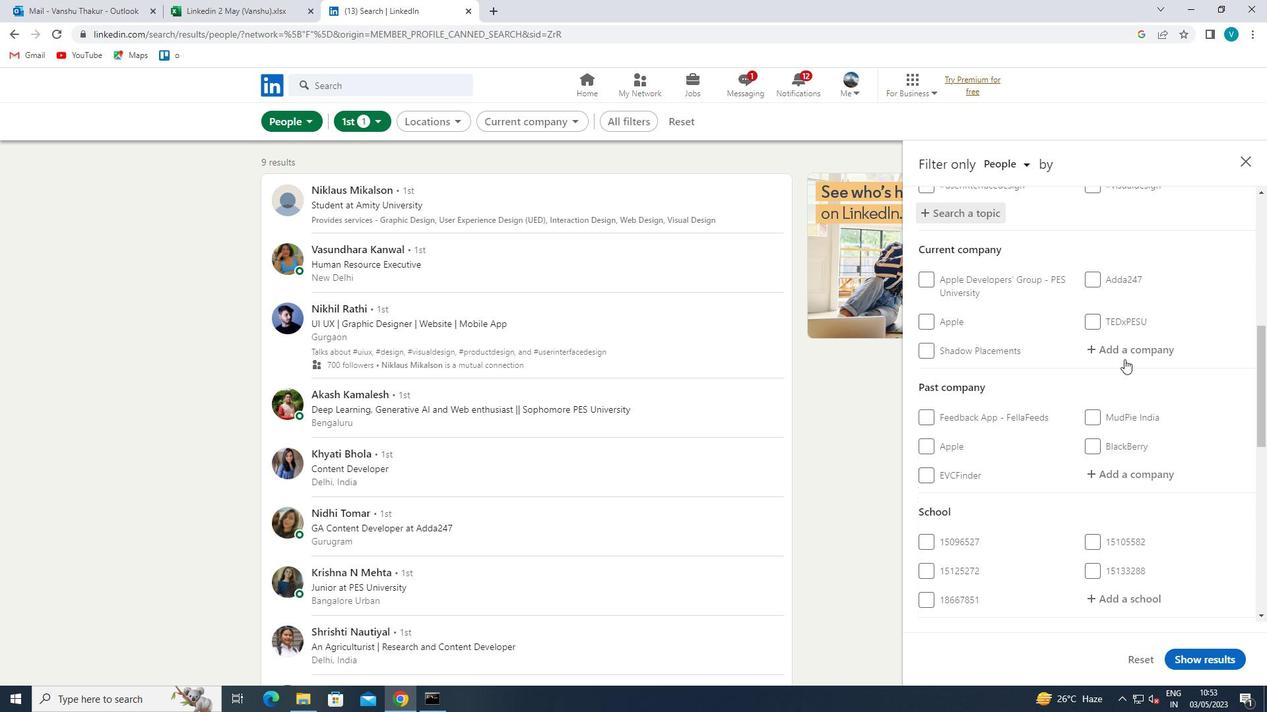 
Action: Key pressed <Key.shift>AVIVA<Key.space>
Screenshot: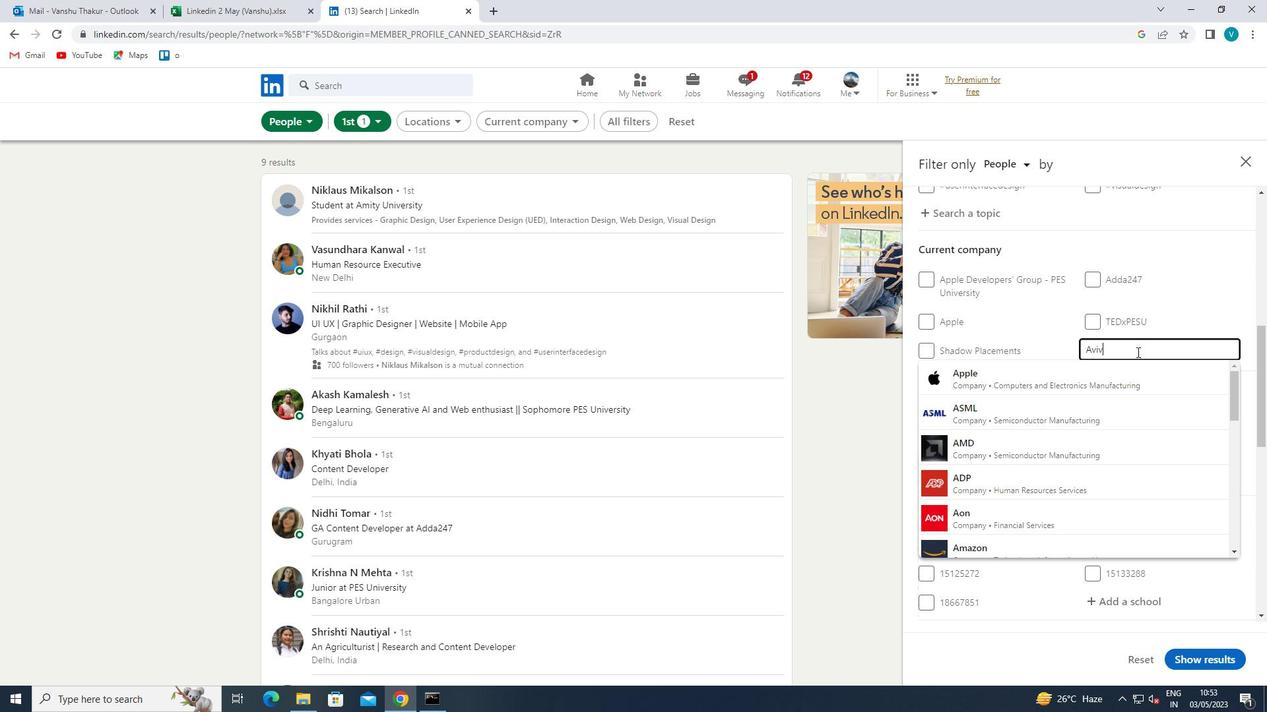 
Action: Mouse moved to (1104, 372)
Screenshot: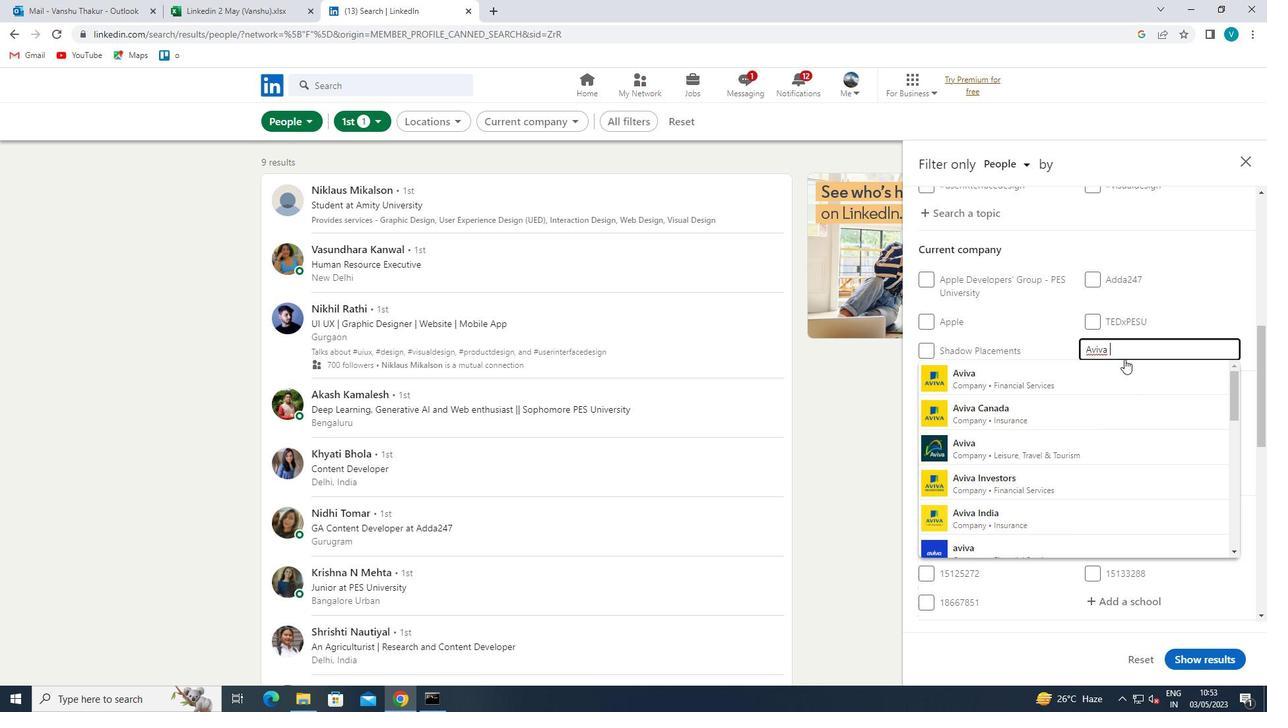 
Action: Mouse pressed left at (1104, 372)
Screenshot: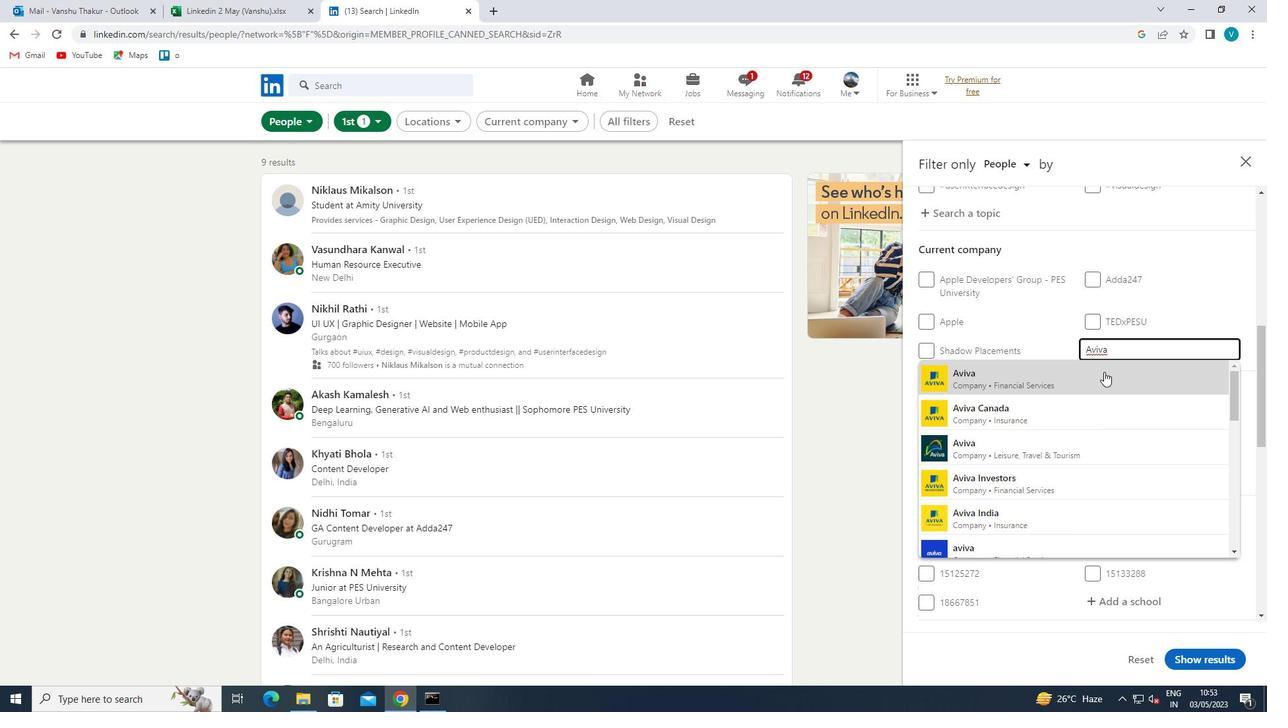 
Action: Mouse moved to (1105, 372)
Screenshot: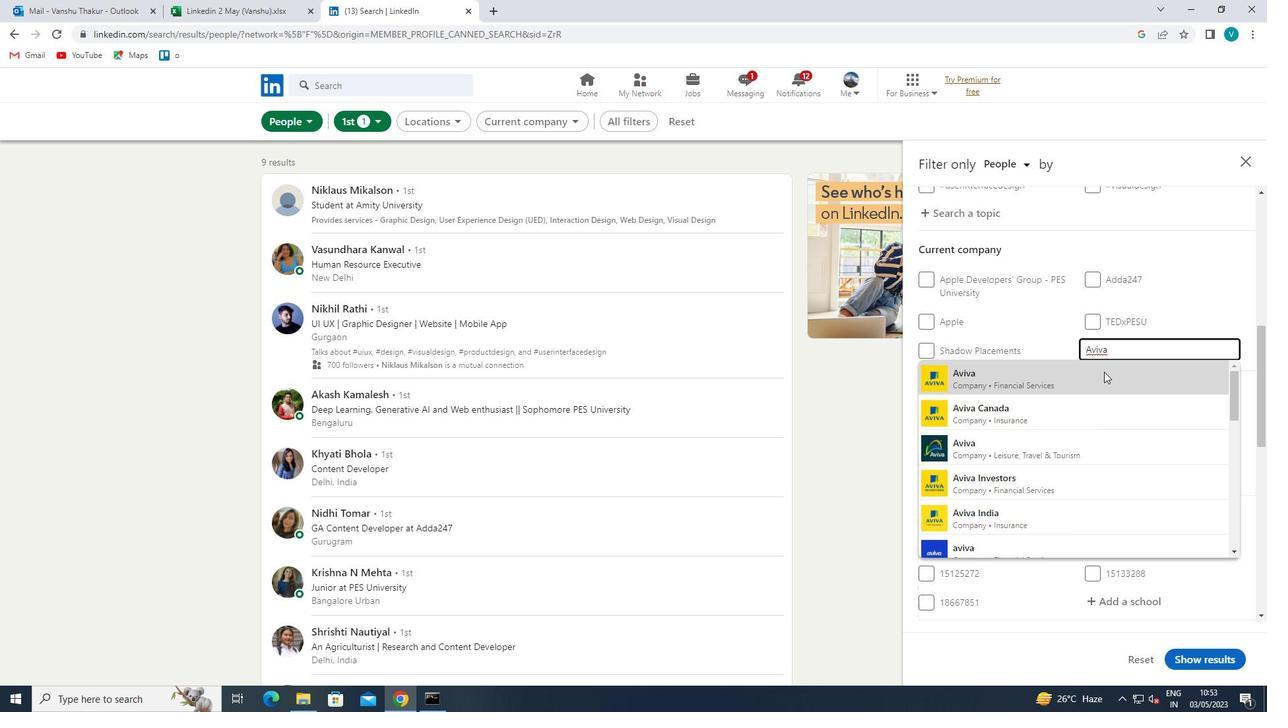 
Action: Mouse scrolled (1105, 371) with delta (0, 0)
Screenshot: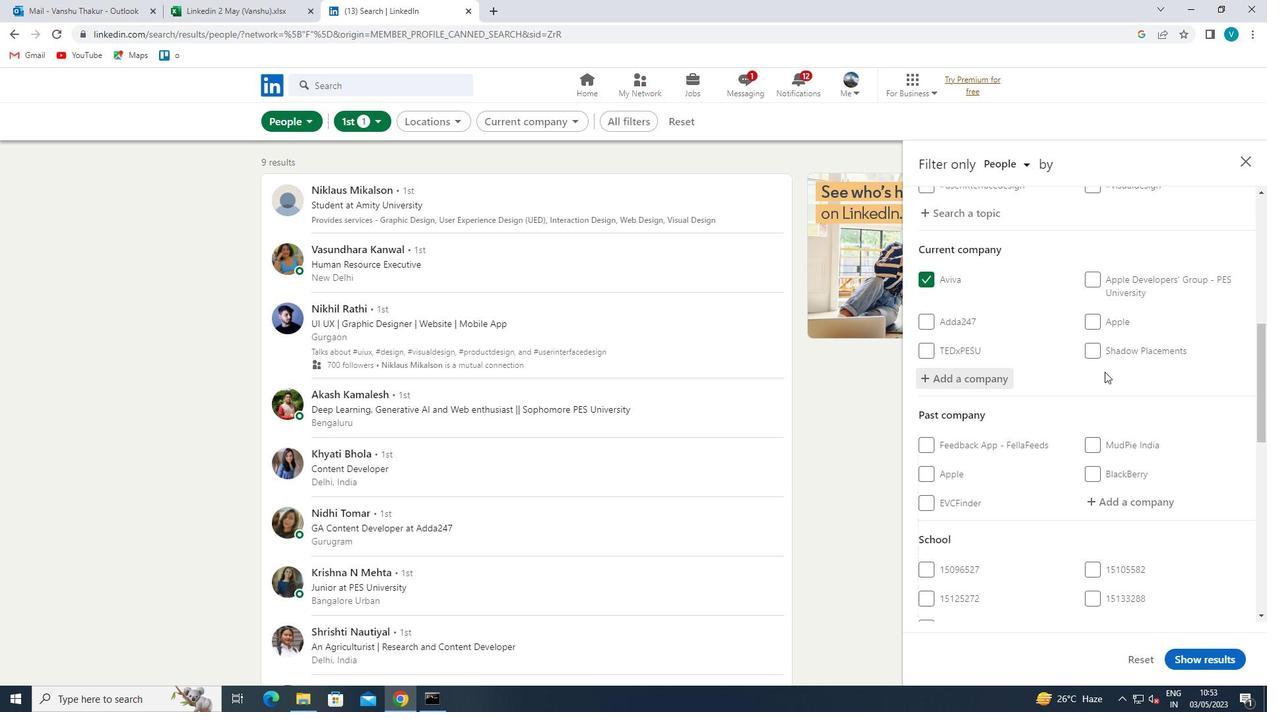 
Action: Mouse scrolled (1105, 371) with delta (0, 0)
Screenshot: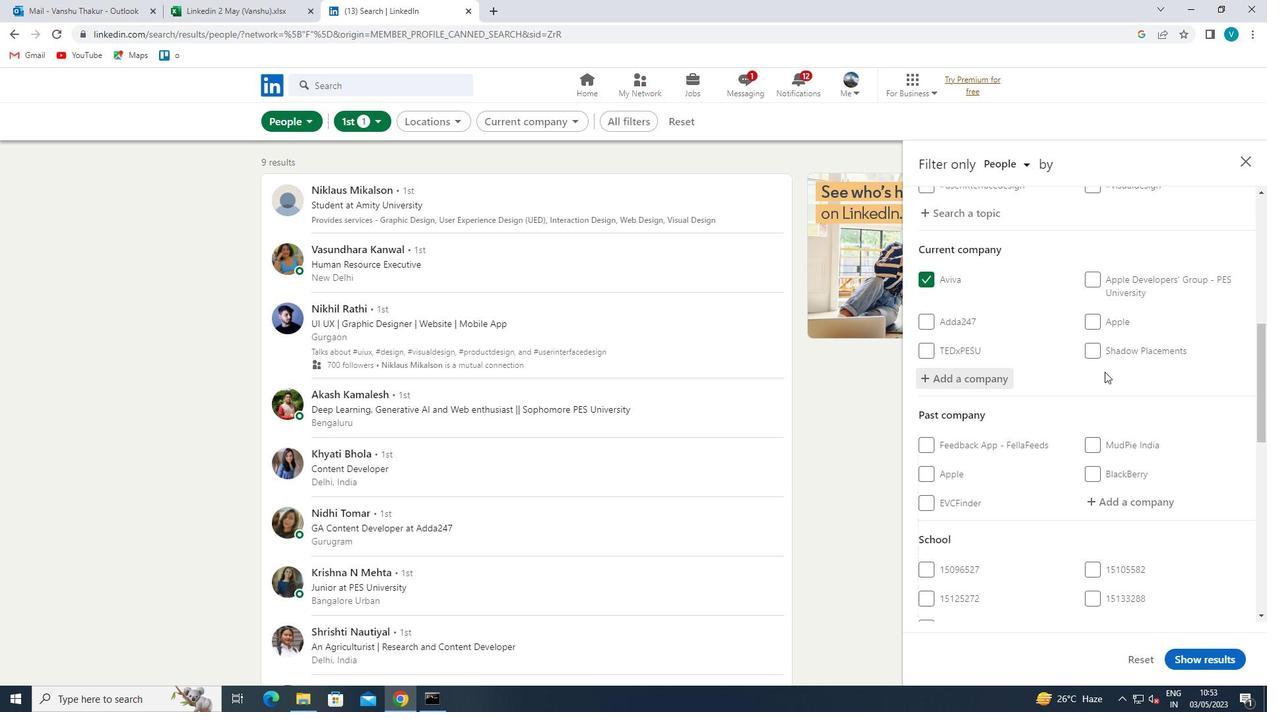 
Action: Mouse scrolled (1105, 371) with delta (0, 0)
Screenshot: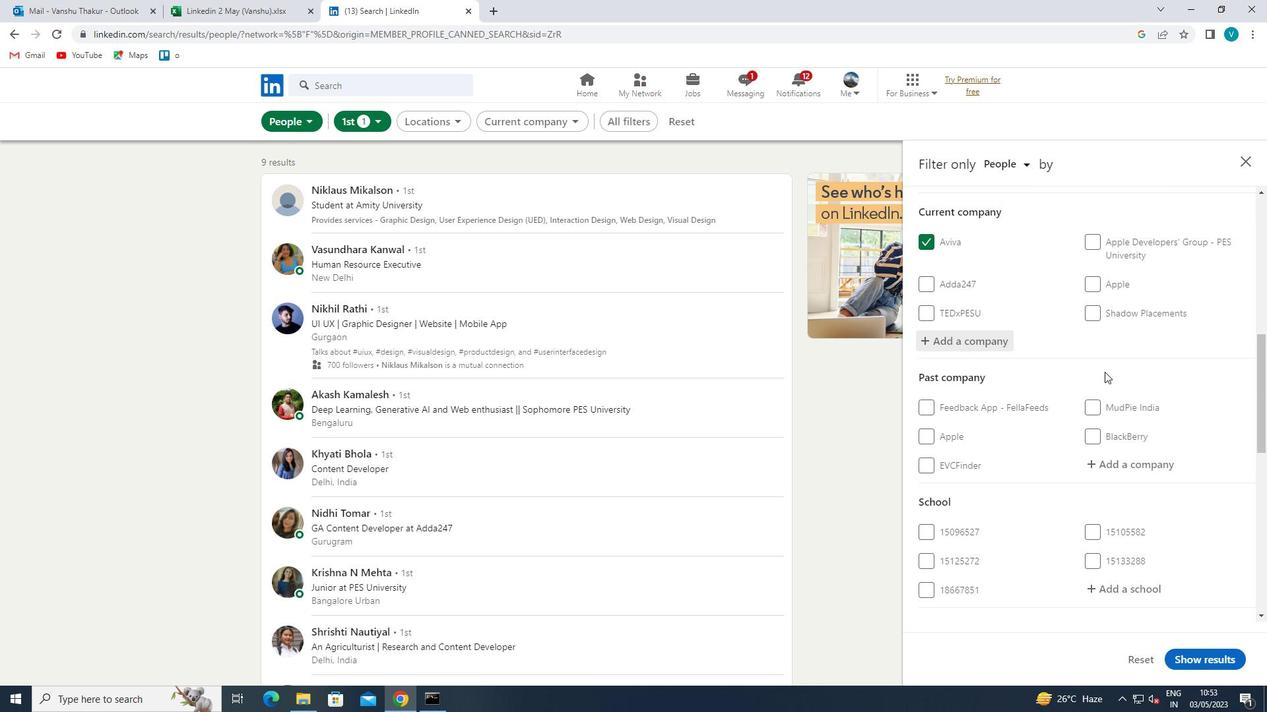 
Action: Mouse scrolled (1105, 371) with delta (0, 0)
Screenshot: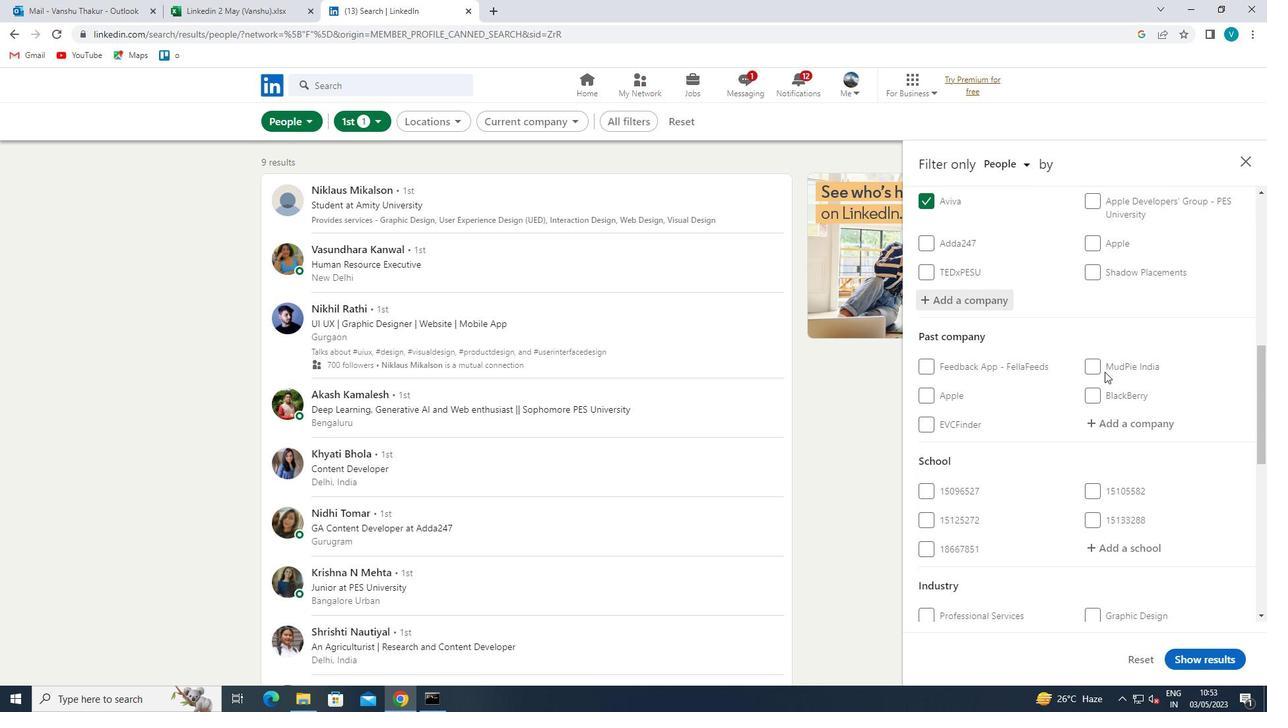 
Action: Mouse moved to (1143, 359)
Screenshot: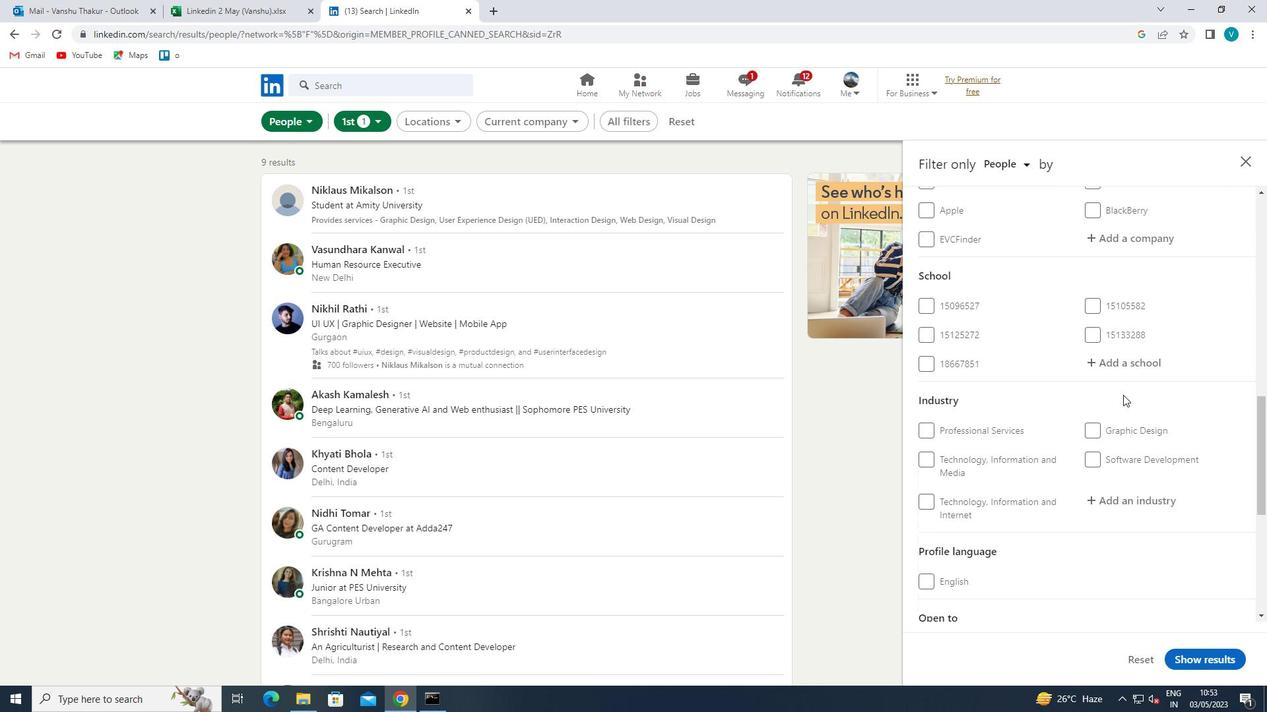 
Action: Mouse pressed left at (1143, 359)
Screenshot: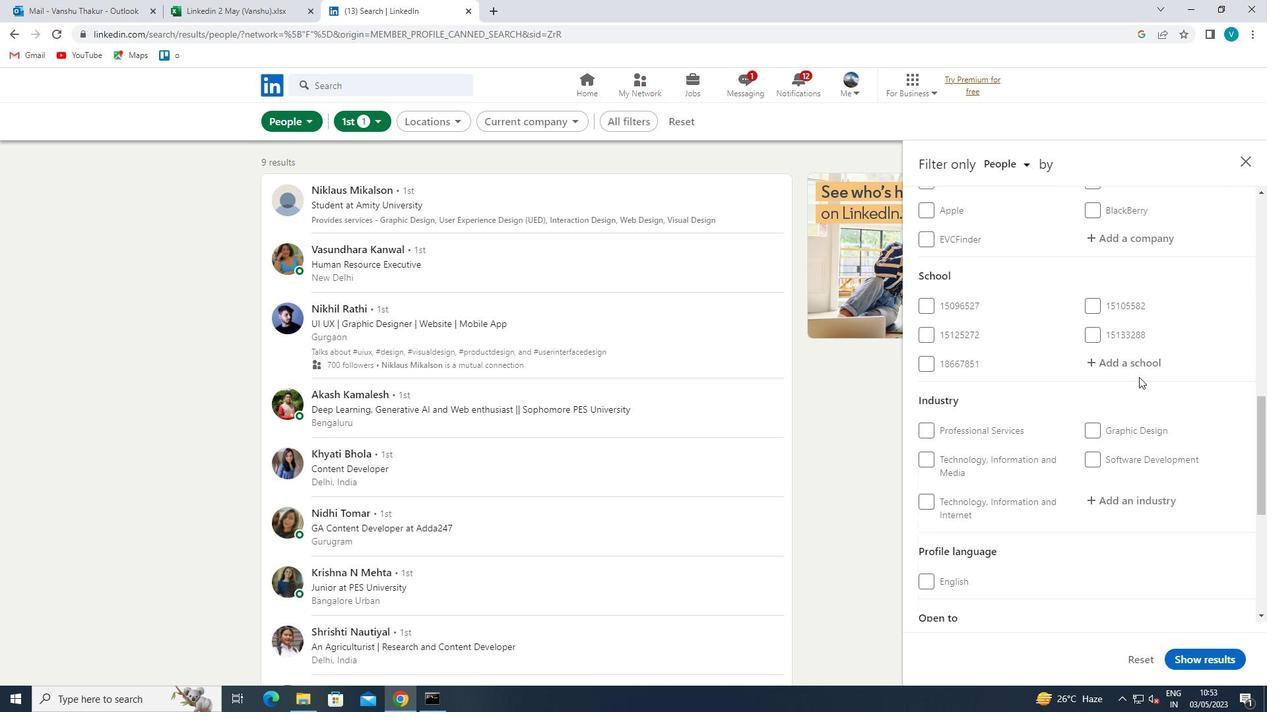 
Action: Key pressed <Key.shift>MCT'S<Key.space>
Screenshot: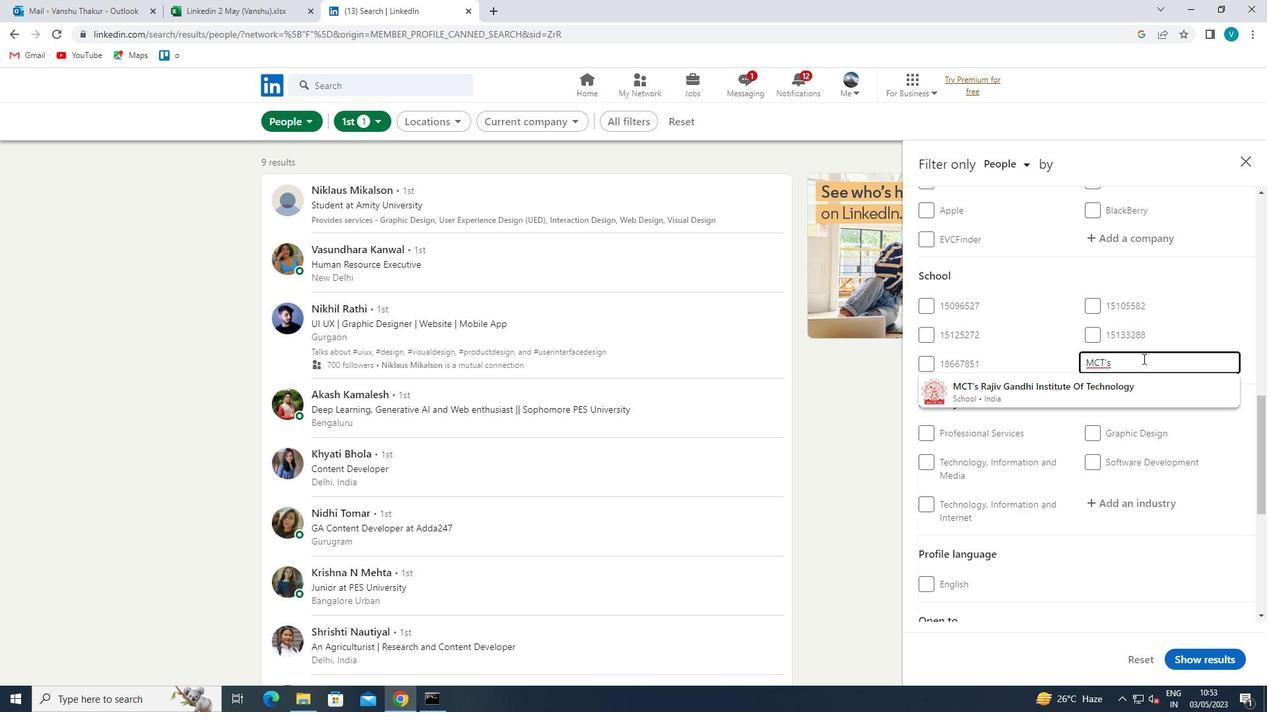 
Action: Mouse moved to (1105, 382)
Screenshot: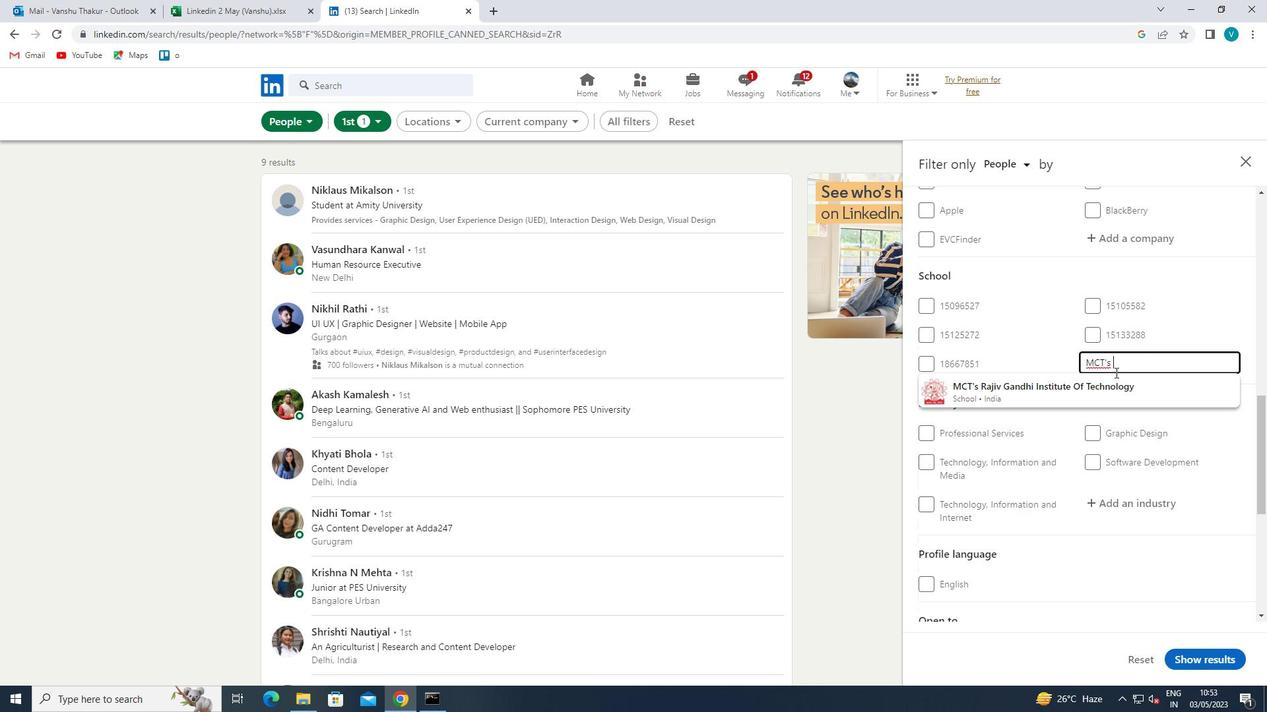 
Action: Mouse pressed left at (1105, 382)
Screenshot: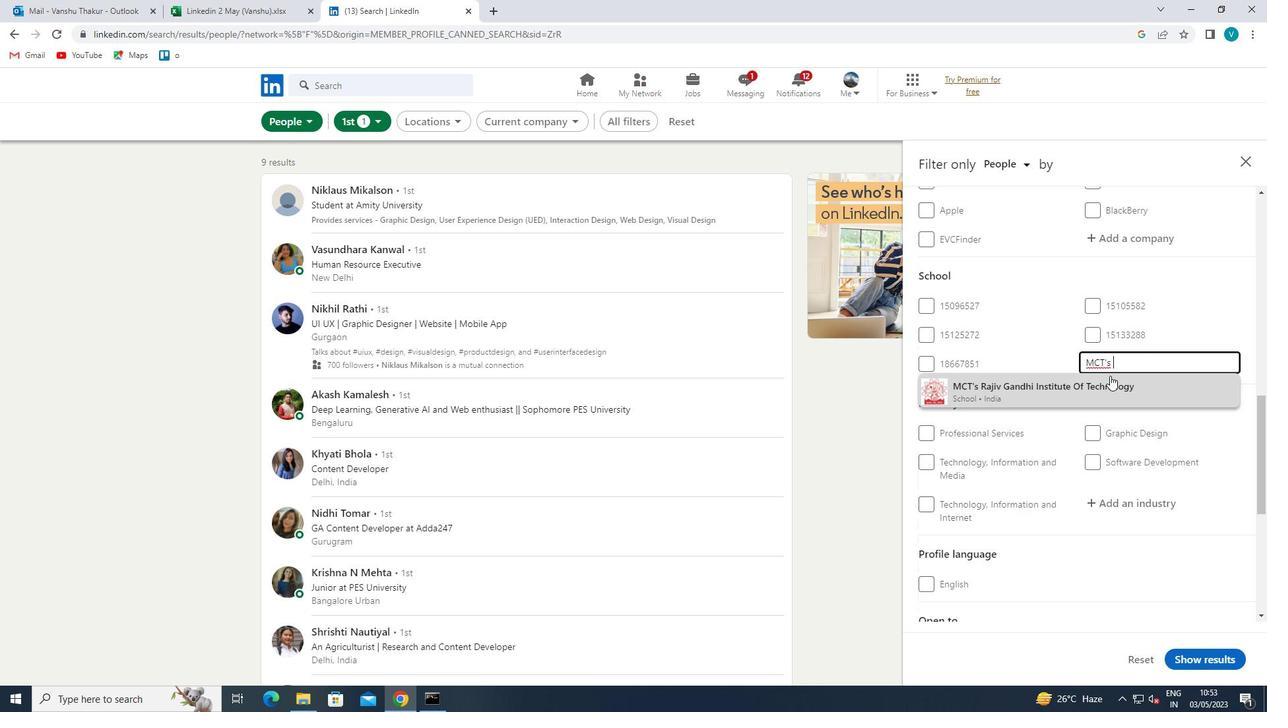 
Action: Mouse moved to (1108, 382)
Screenshot: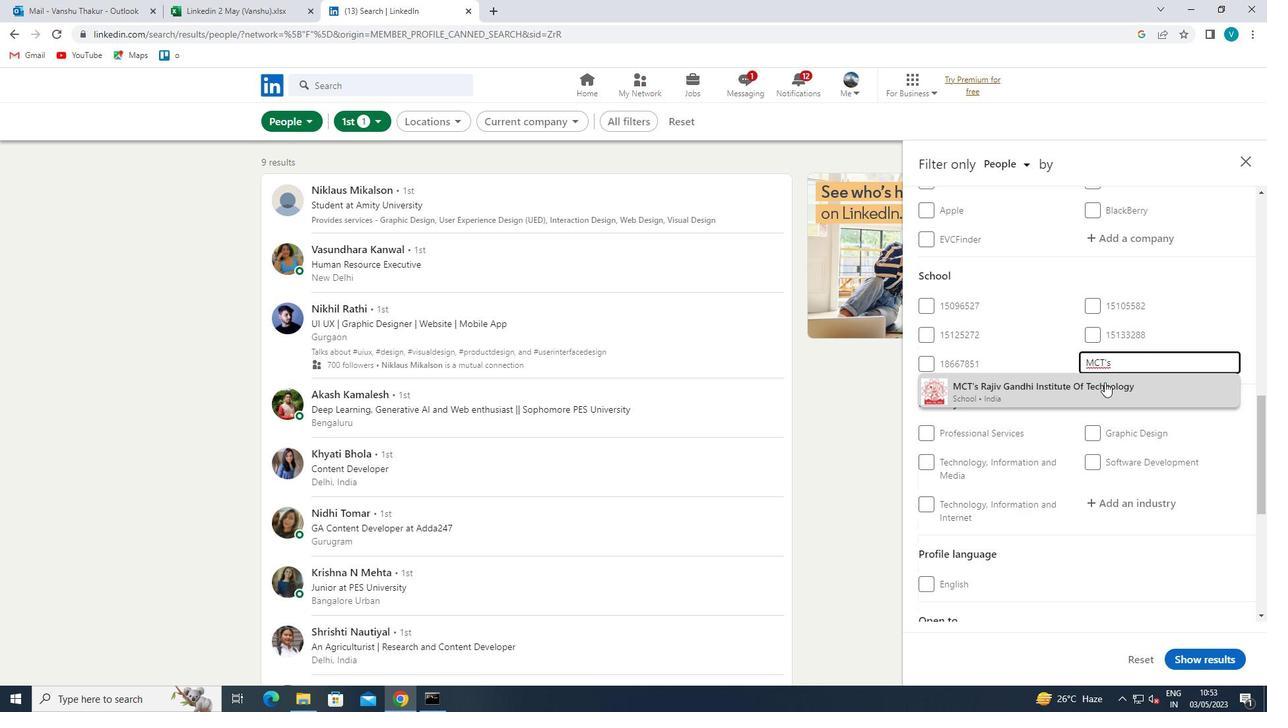 
Action: Mouse pressed left at (1108, 382)
Screenshot: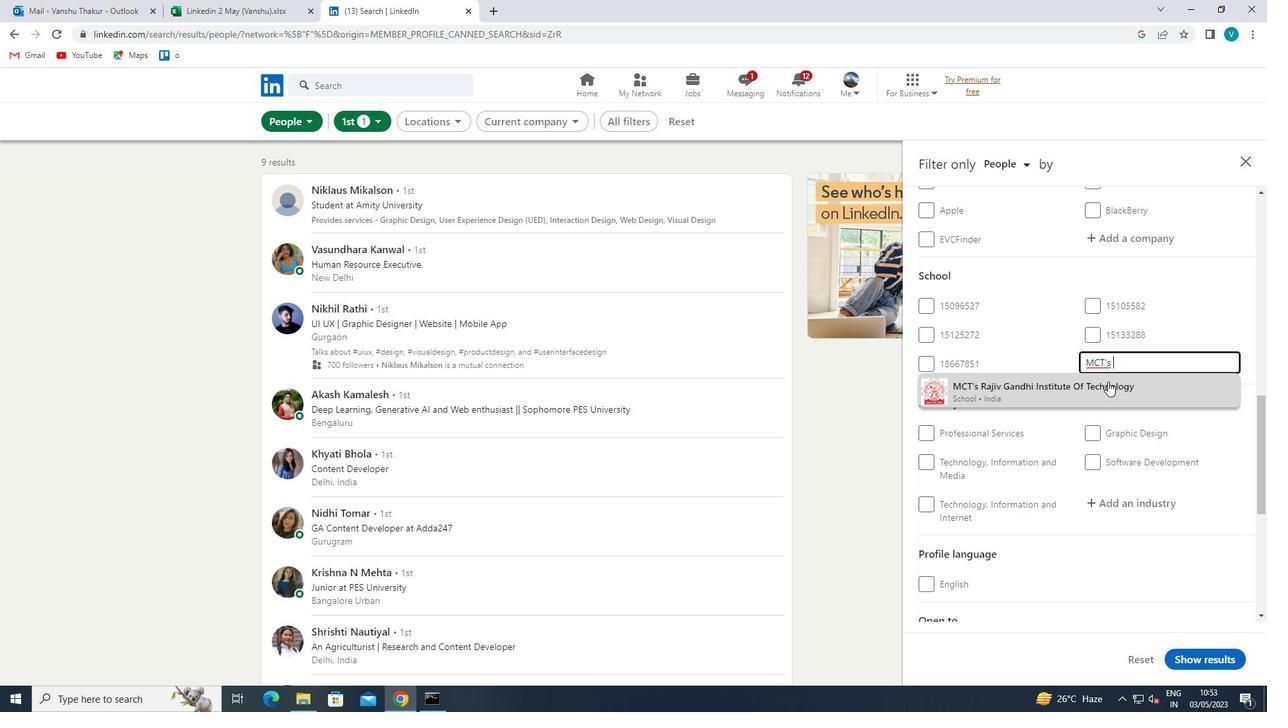 
Action: Mouse moved to (1111, 425)
Screenshot: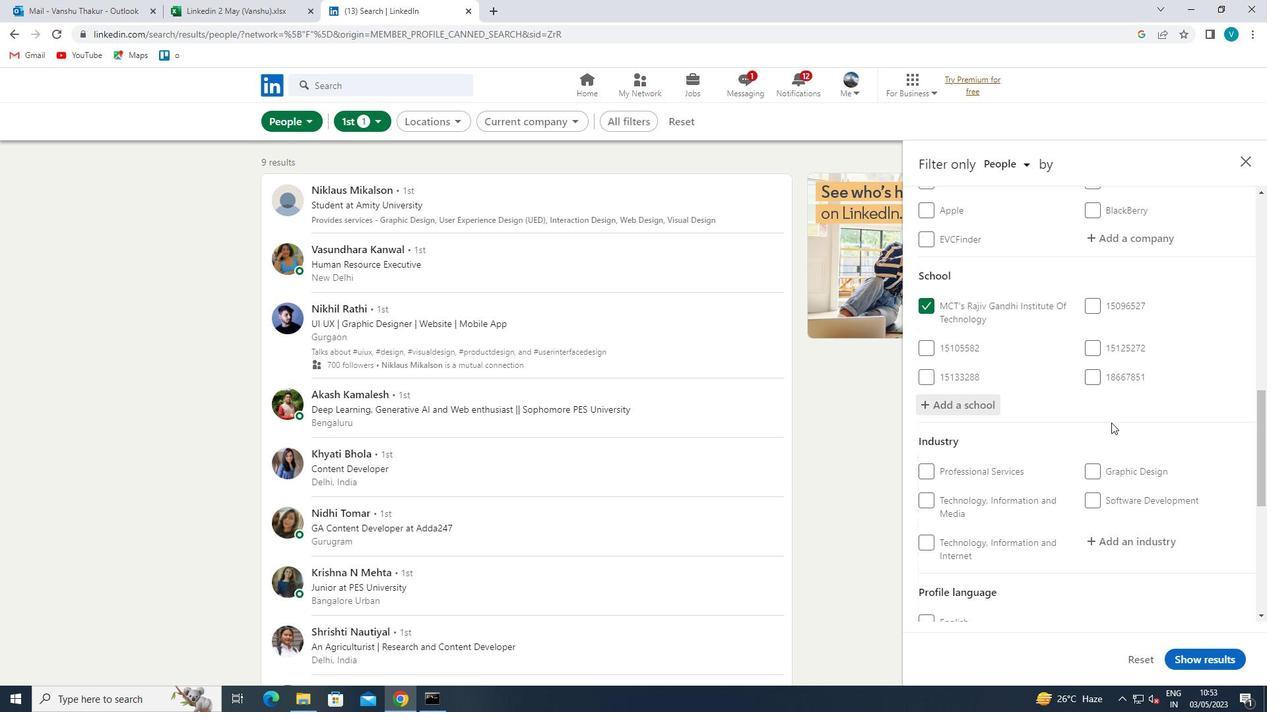 
Action: Mouse scrolled (1111, 425) with delta (0, 0)
Screenshot: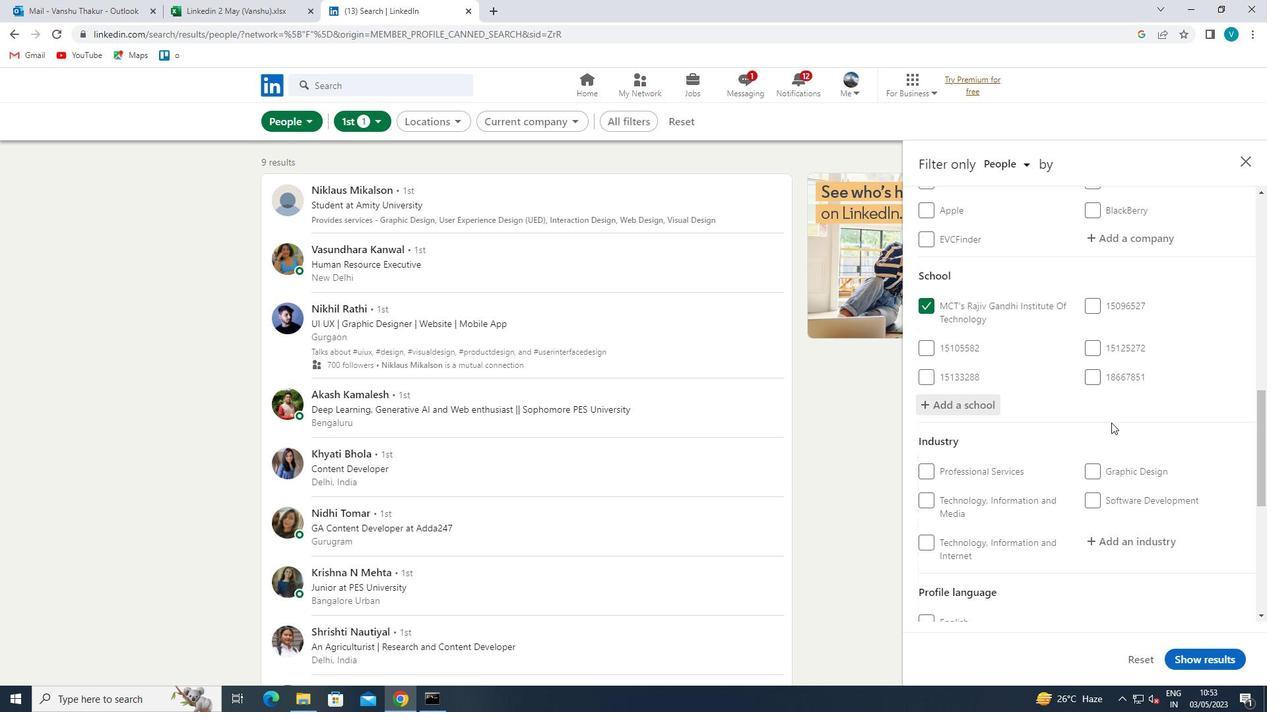
Action: Mouse moved to (1111, 427)
Screenshot: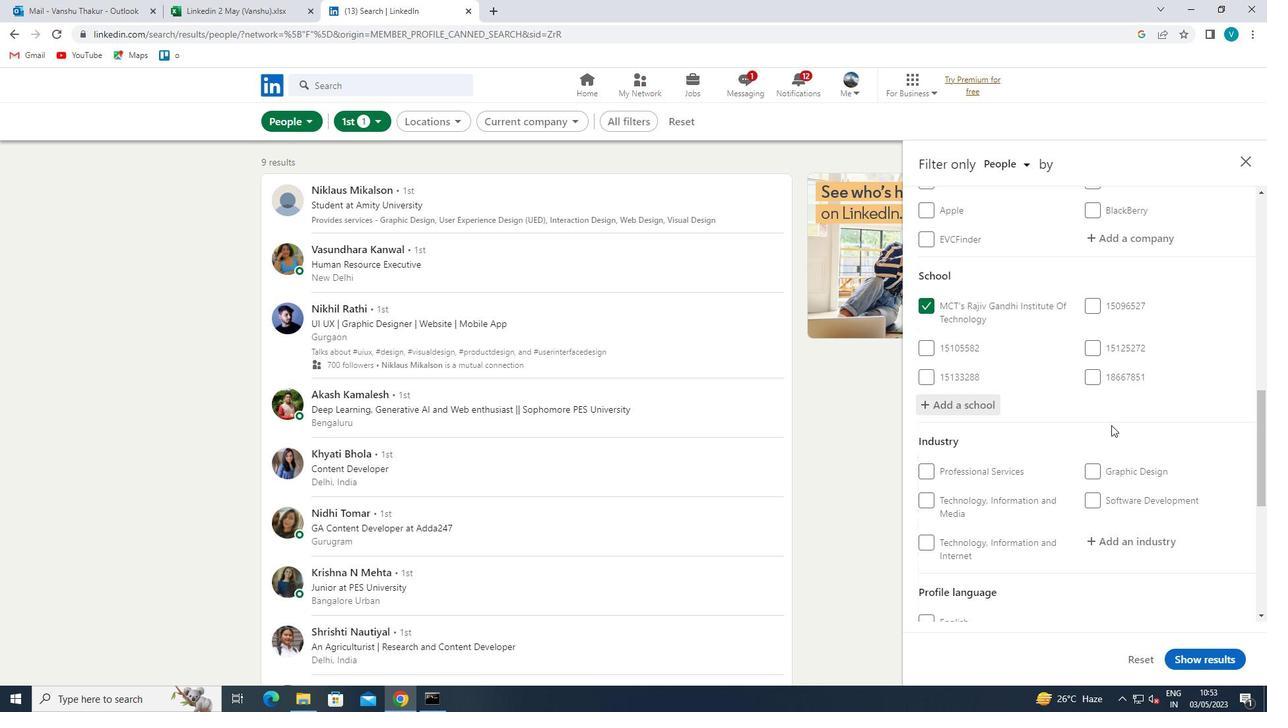 
Action: Mouse scrolled (1111, 426) with delta (0, 0)
Screenshot: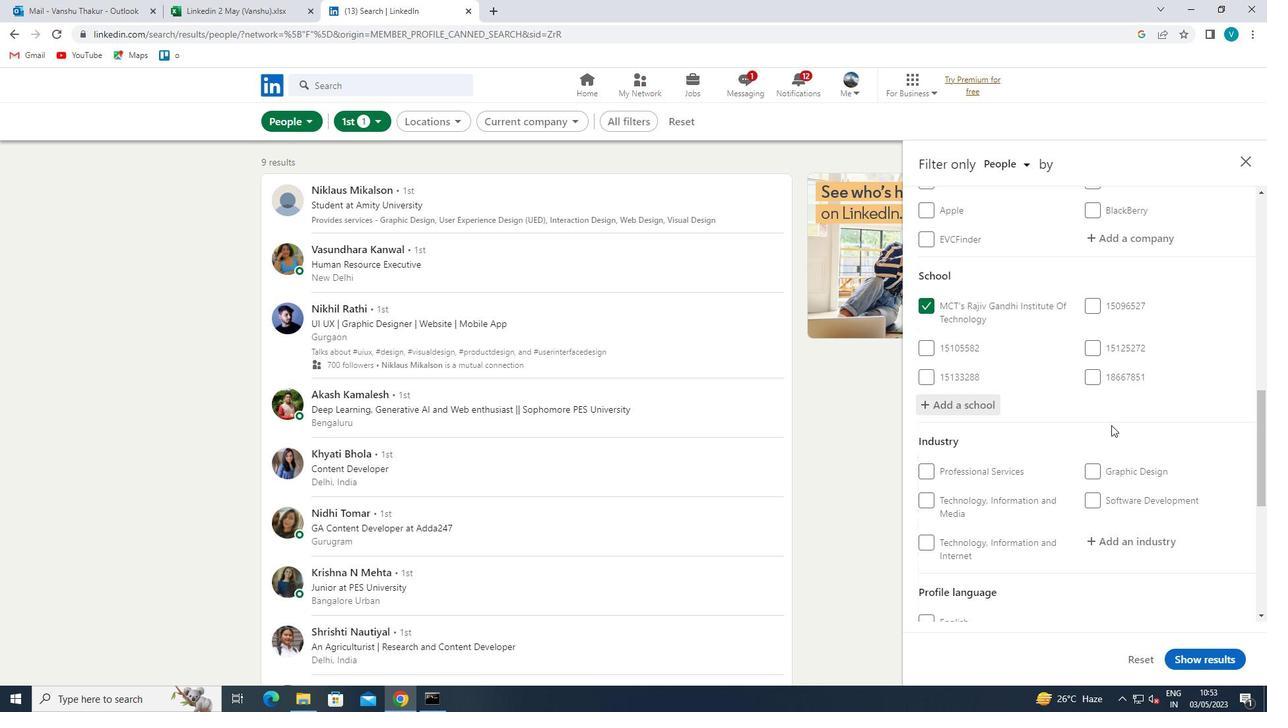
Action: Mouse moved to (1138, 412)
Screenshot: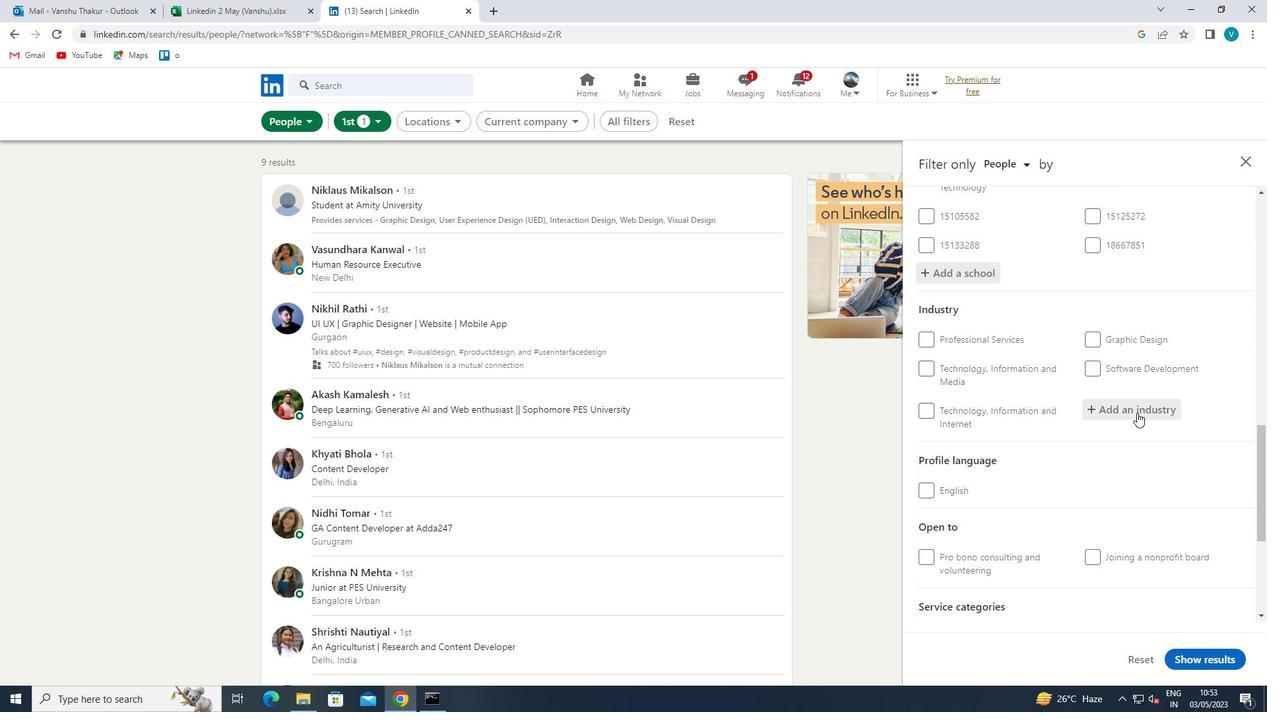 
Action: Mouse pressed left at (1138, 412)
Screenshot: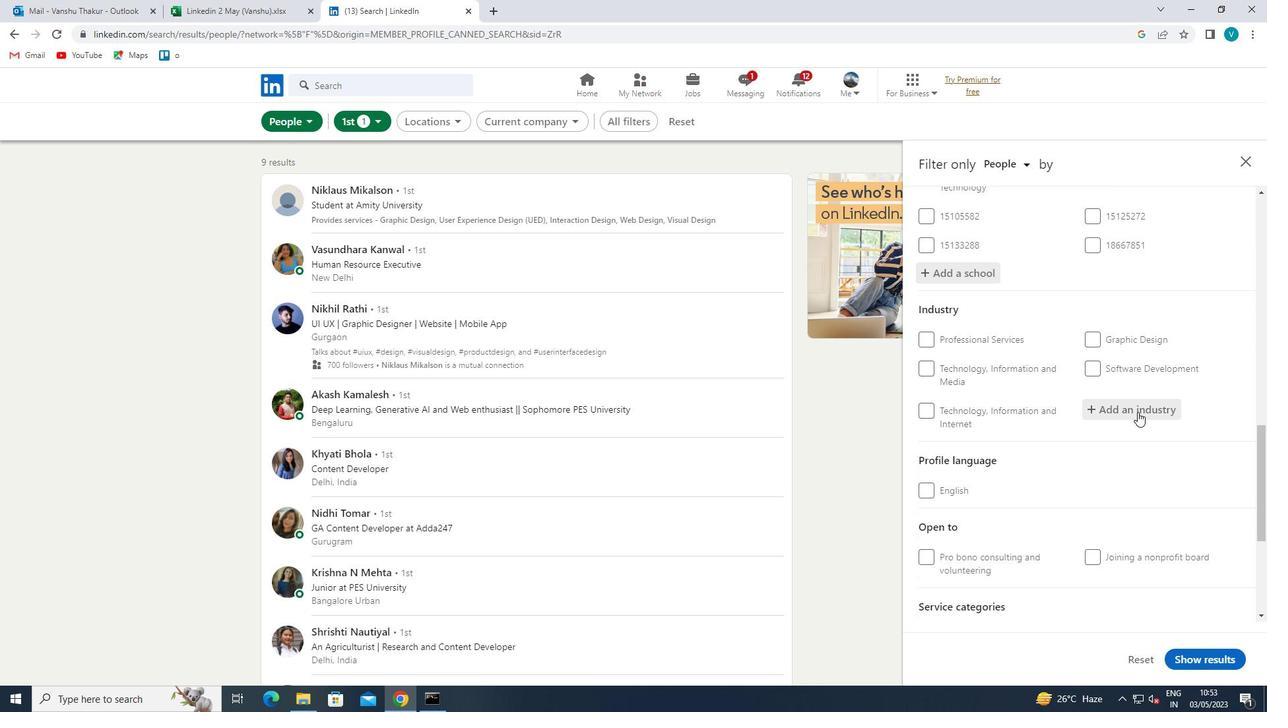 
Action: Key pressed <Key.shift>DAILY
Screenshot: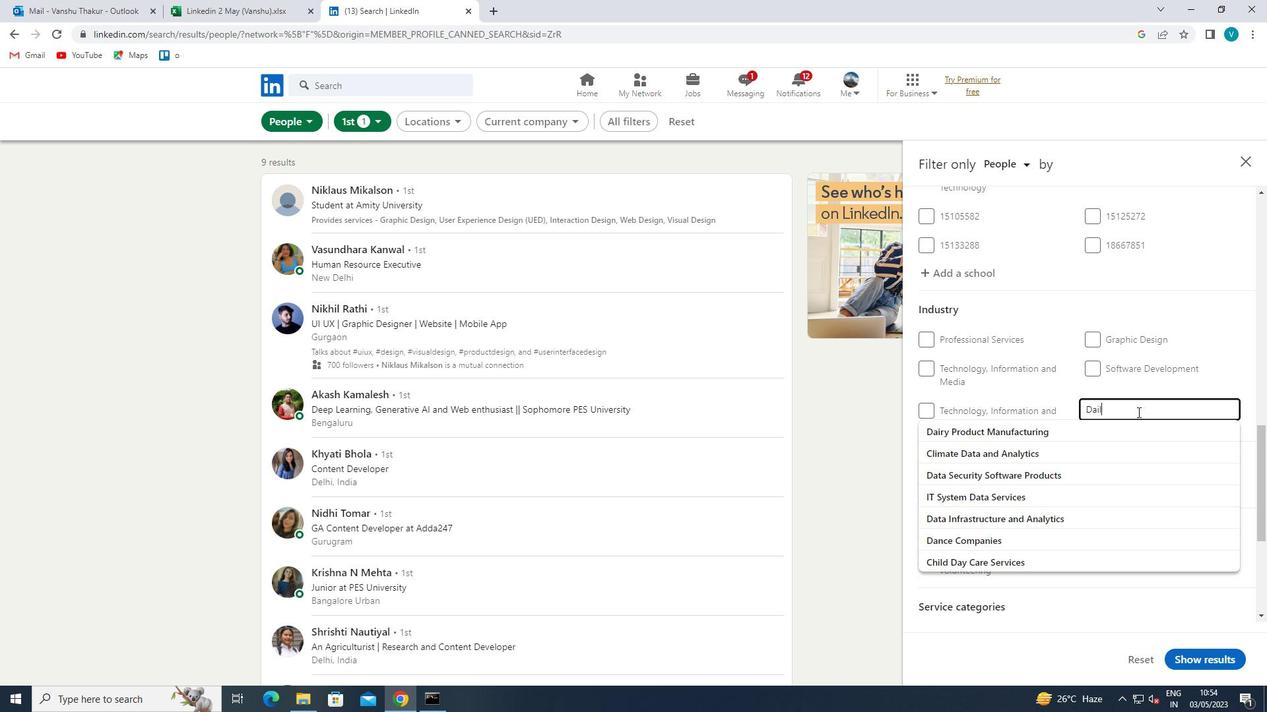 
Action: Mouse moved to (1136, 413)
Screenshot: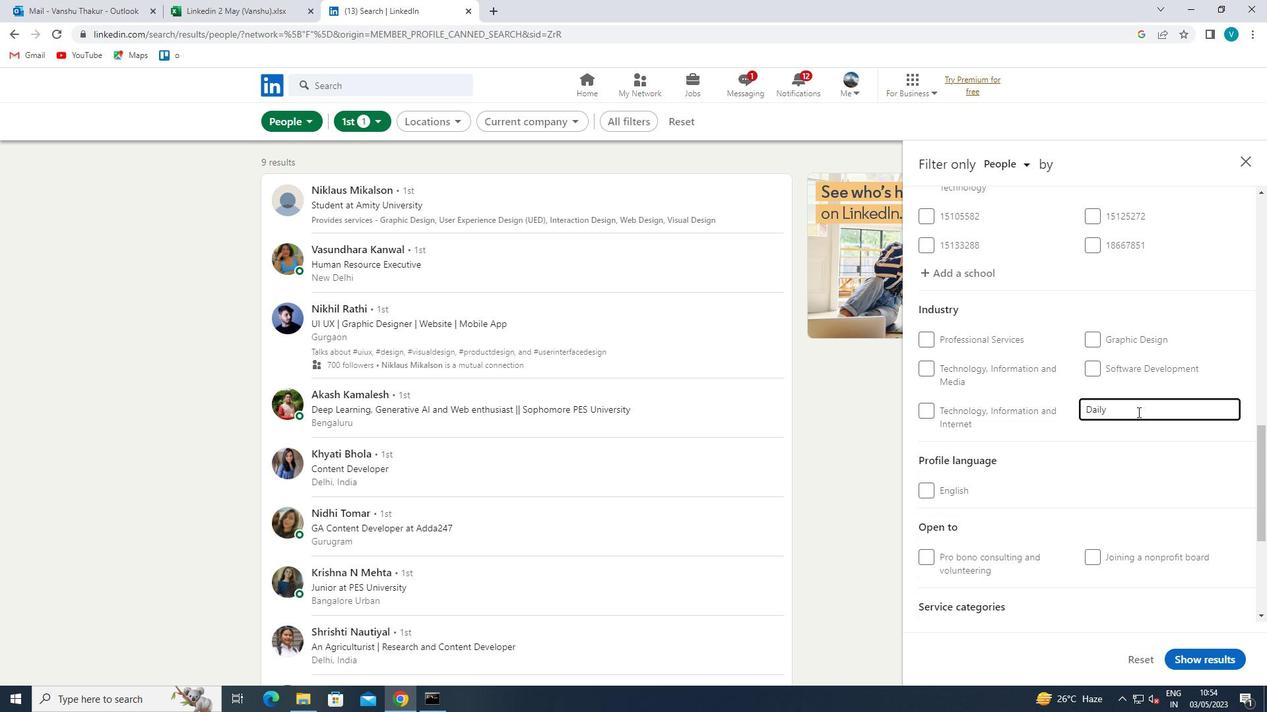 
Action: Key pressed <Key.backspace><Key.backspace>RY
Screenshot: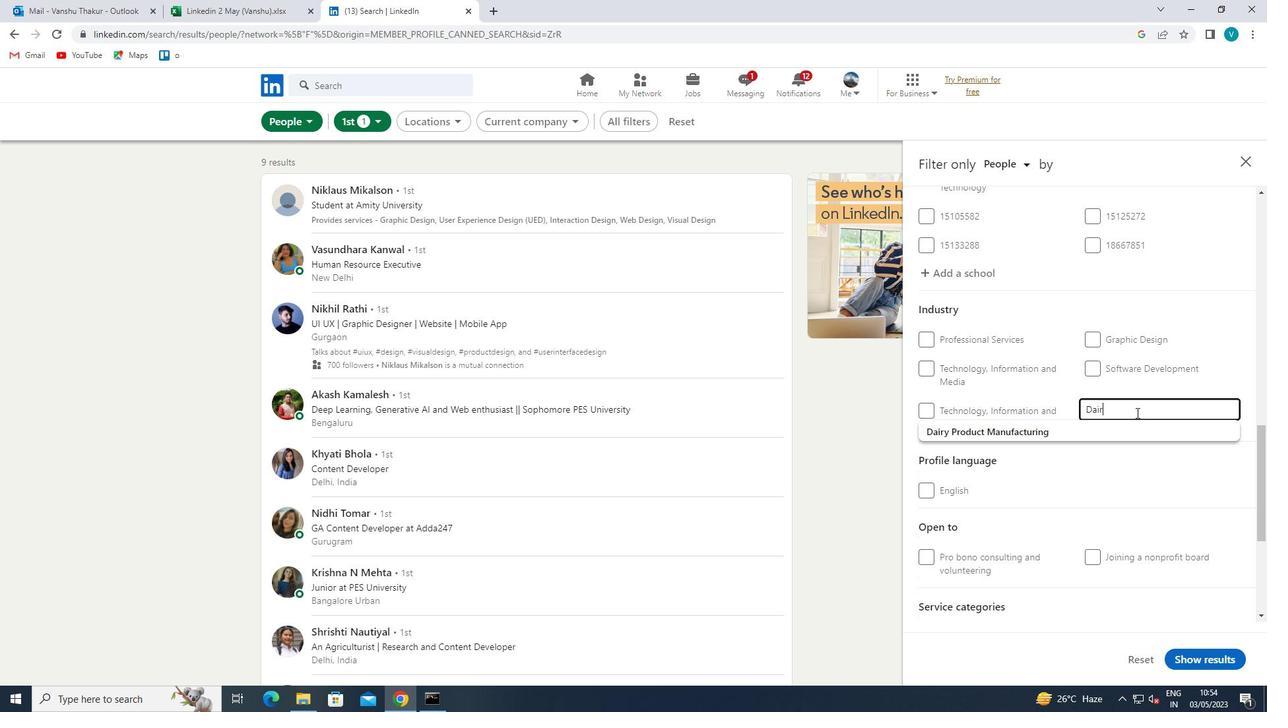 
Action: Mouse moved to (1114, 425)
Screenshot: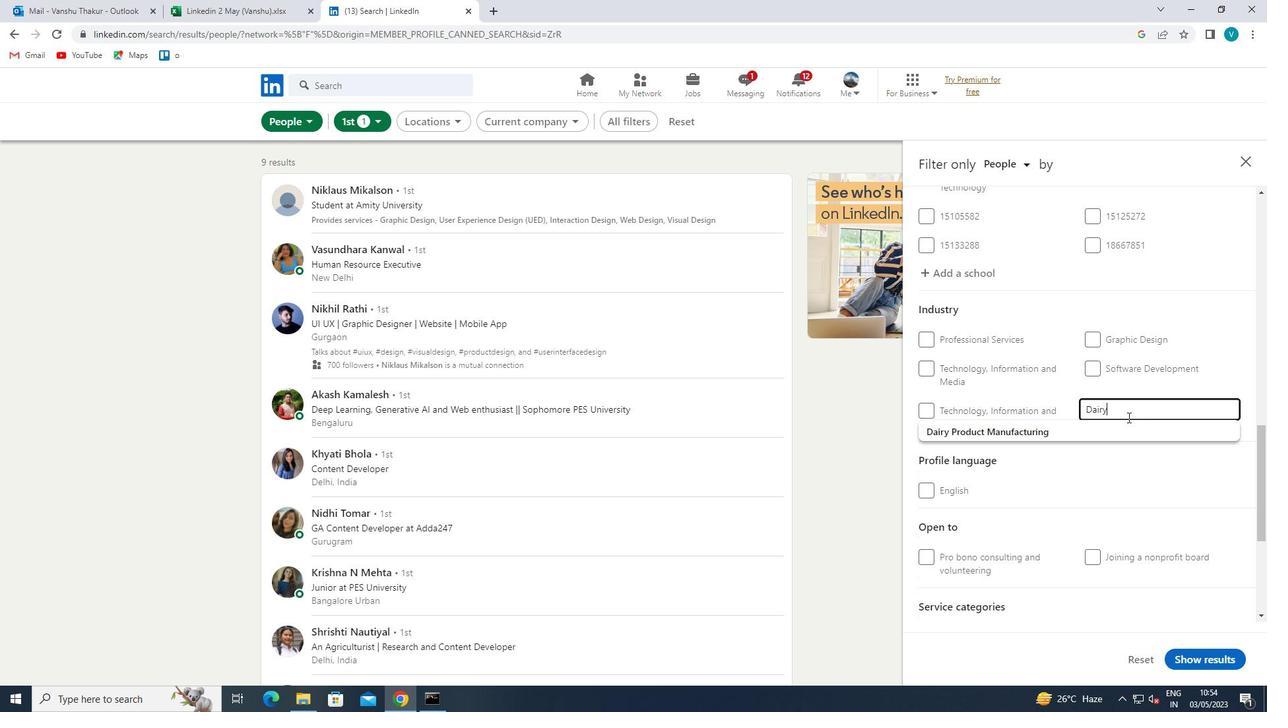 
Action: Mouse pressed left at (1114, 425)
Screenshot: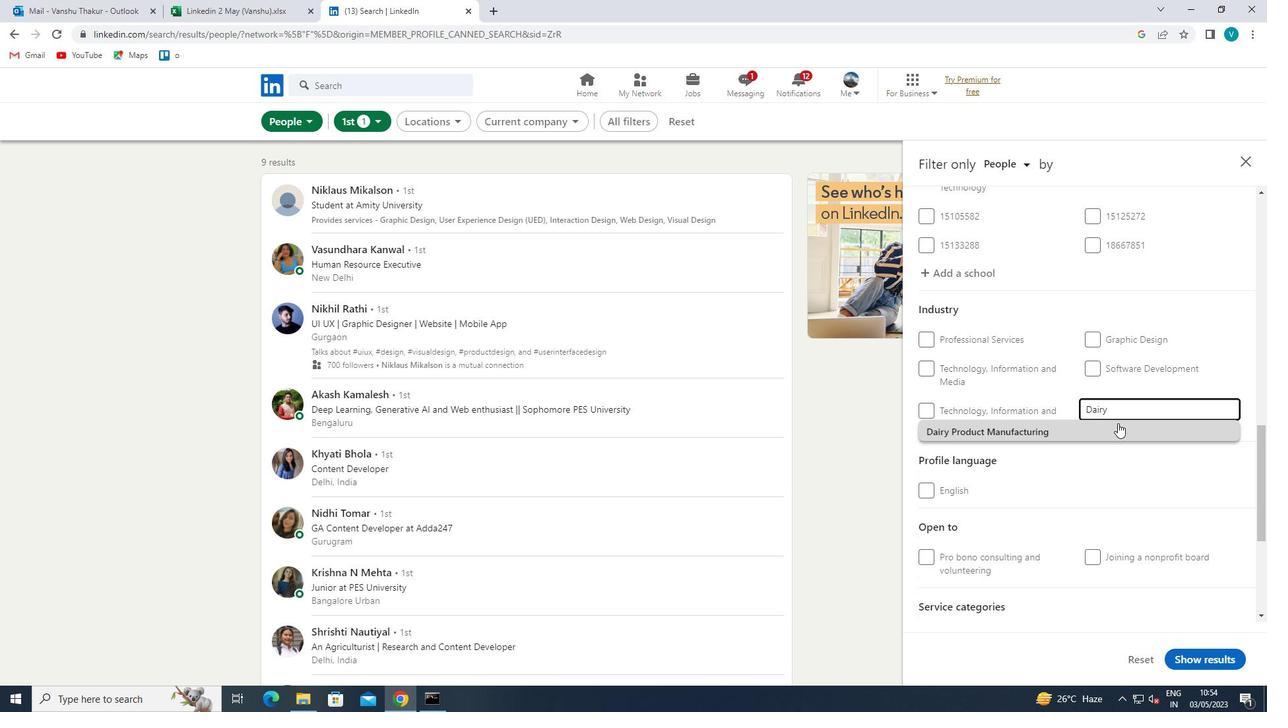 
Action: Mouse moved to (1114, 425)
Screenshot: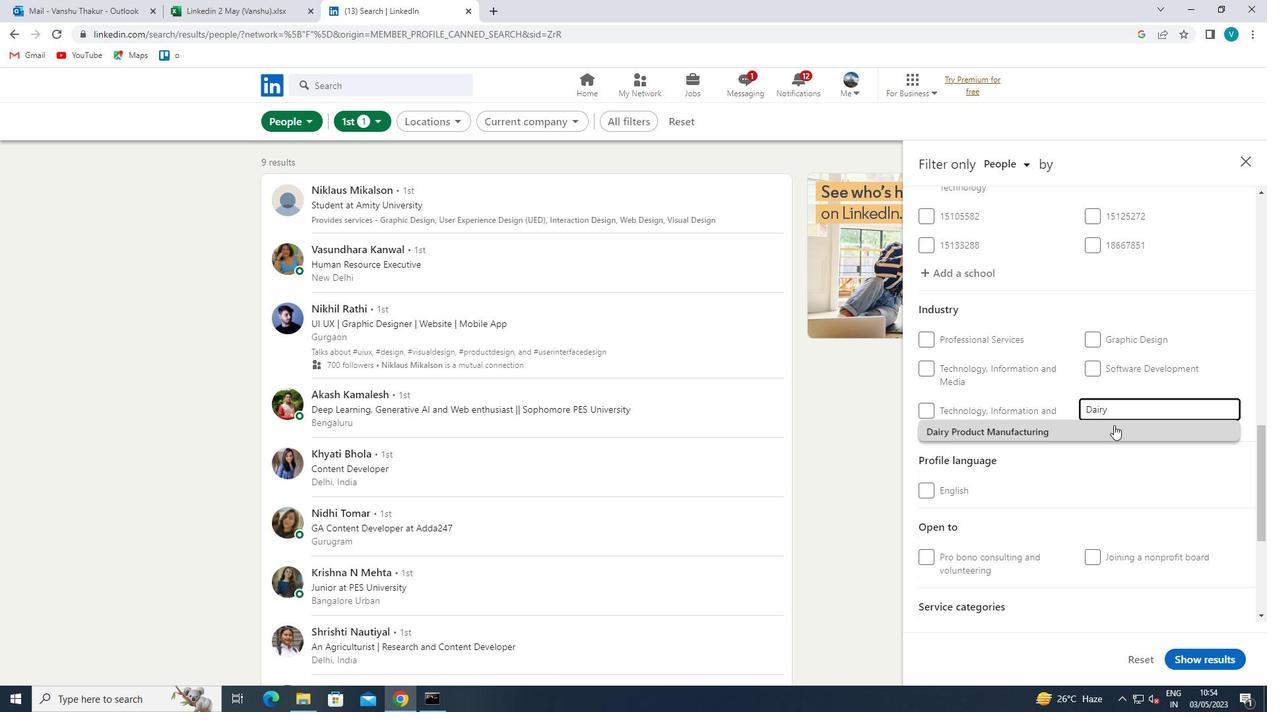 
Action: Mouse scrolled (1114, 425) with delta (0, 0)
Screenshot: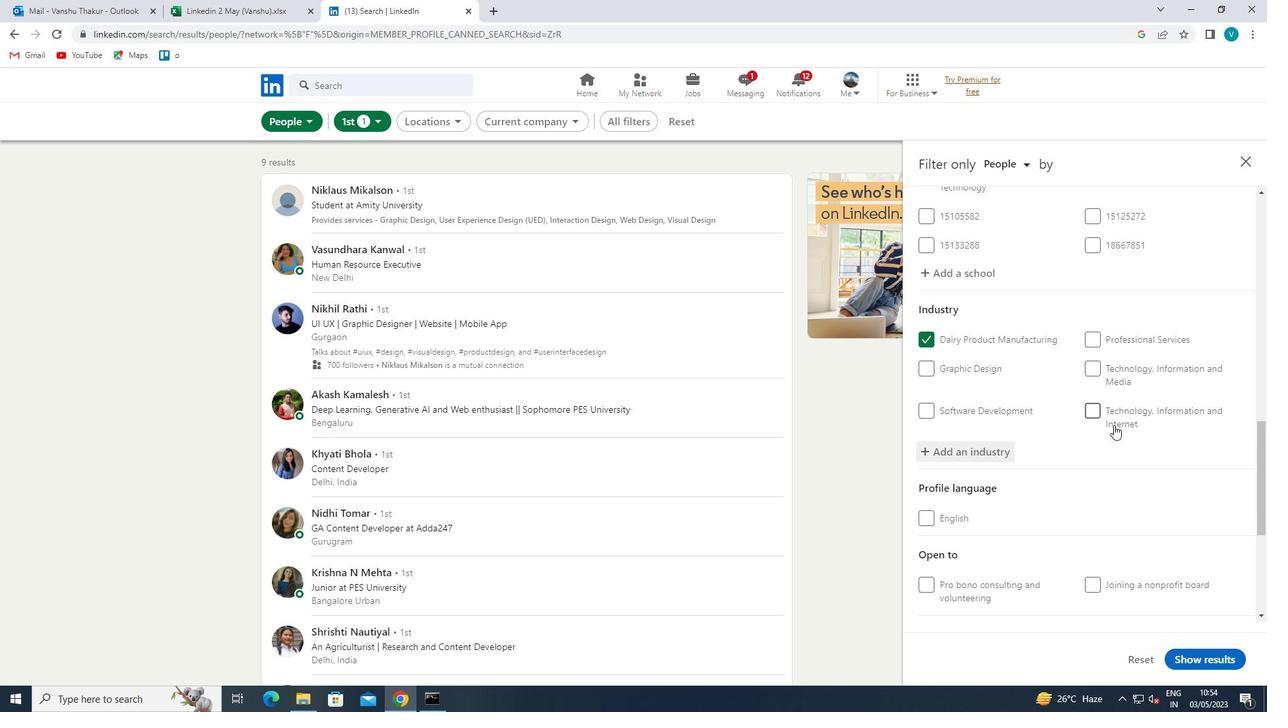 
Action: Mouse scrolled (1114, 425) with delta (0, 0)
Screenshot: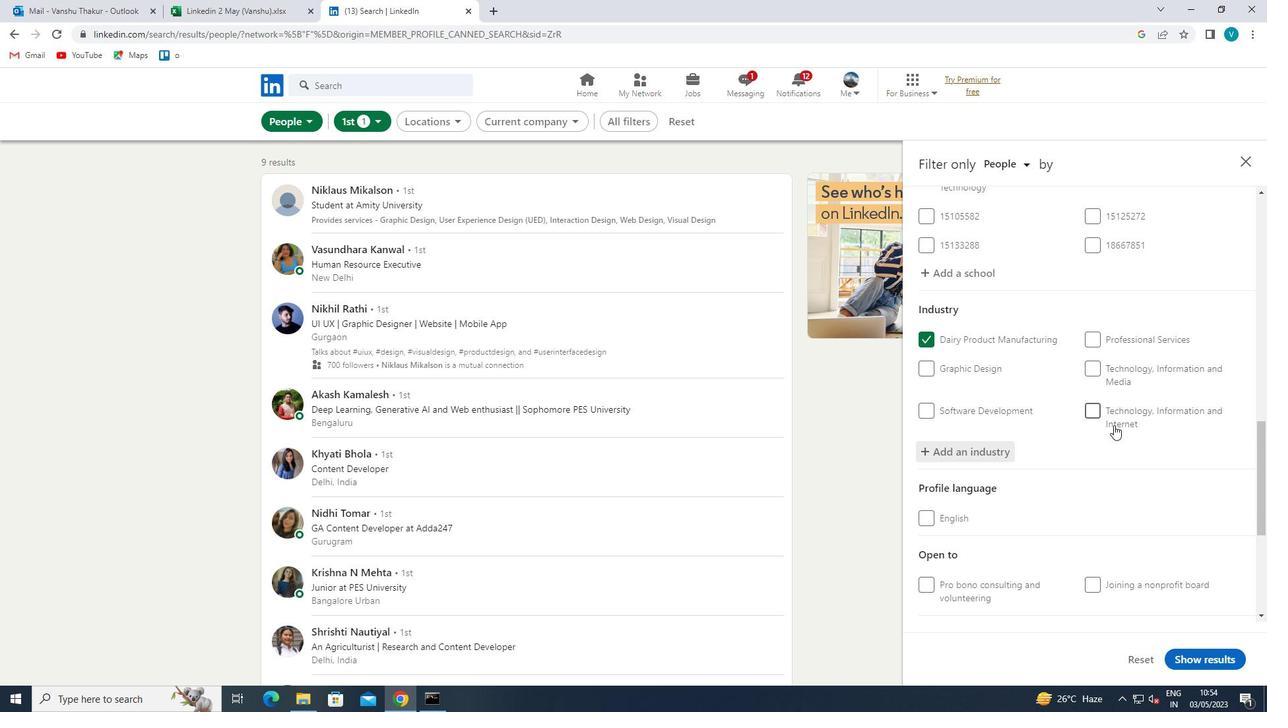
Action: Mouse moved to (1114, 425)
Screenshot: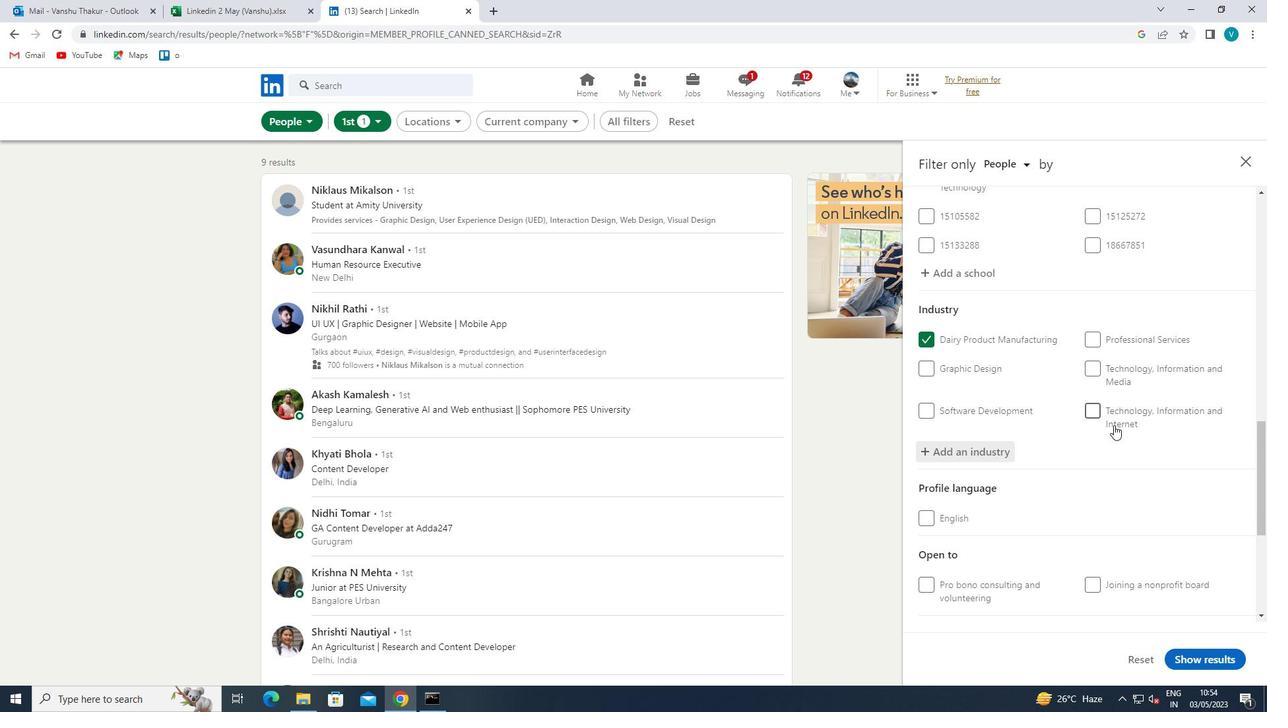 
Action: Mouse scrolled (1114, 425) with delta (0, 0)
Screenshot: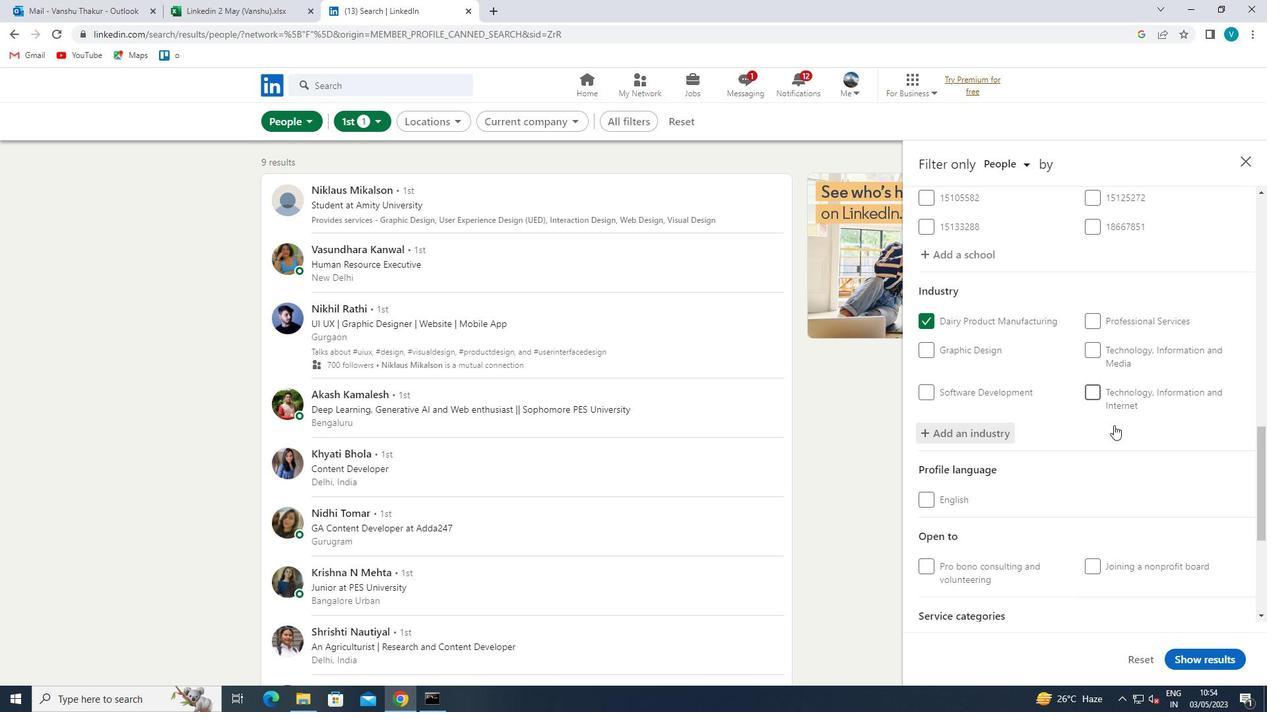 
Action: Mouse moved to (1114, 425)
Screenshot: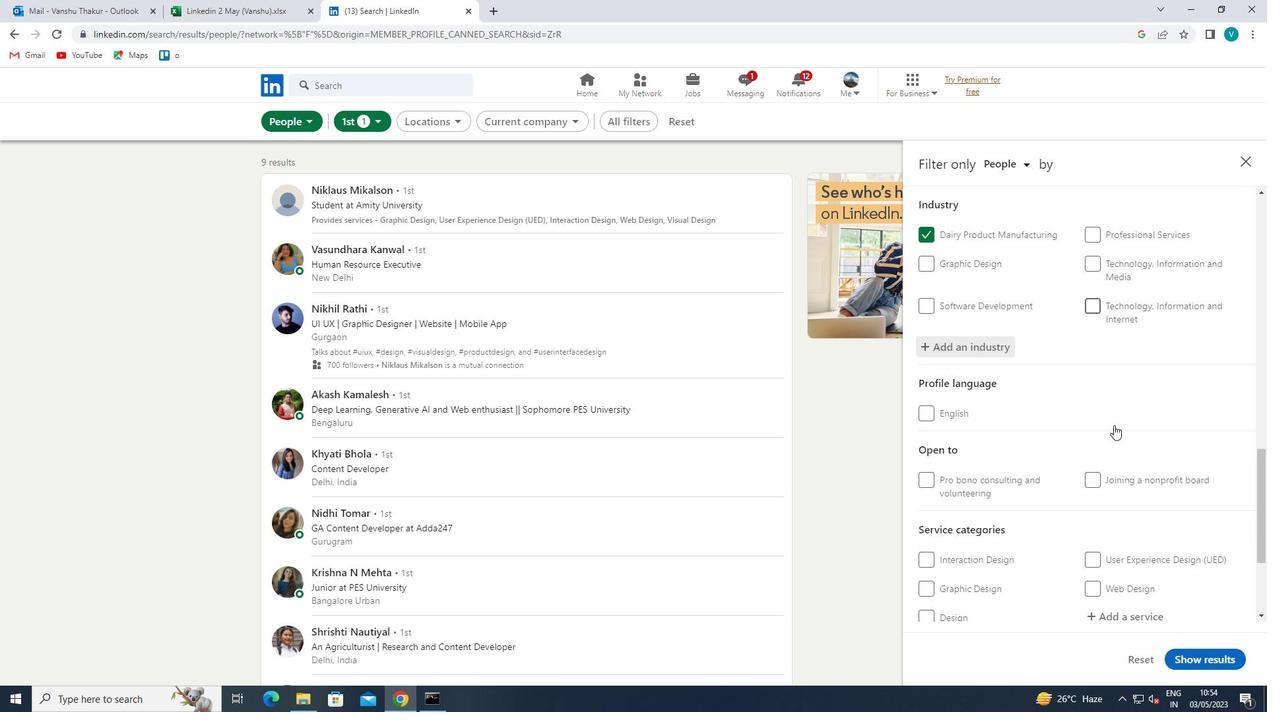 
Action: Mouse scrolled (1114, 425) with delta (0, 0)
Screenshot: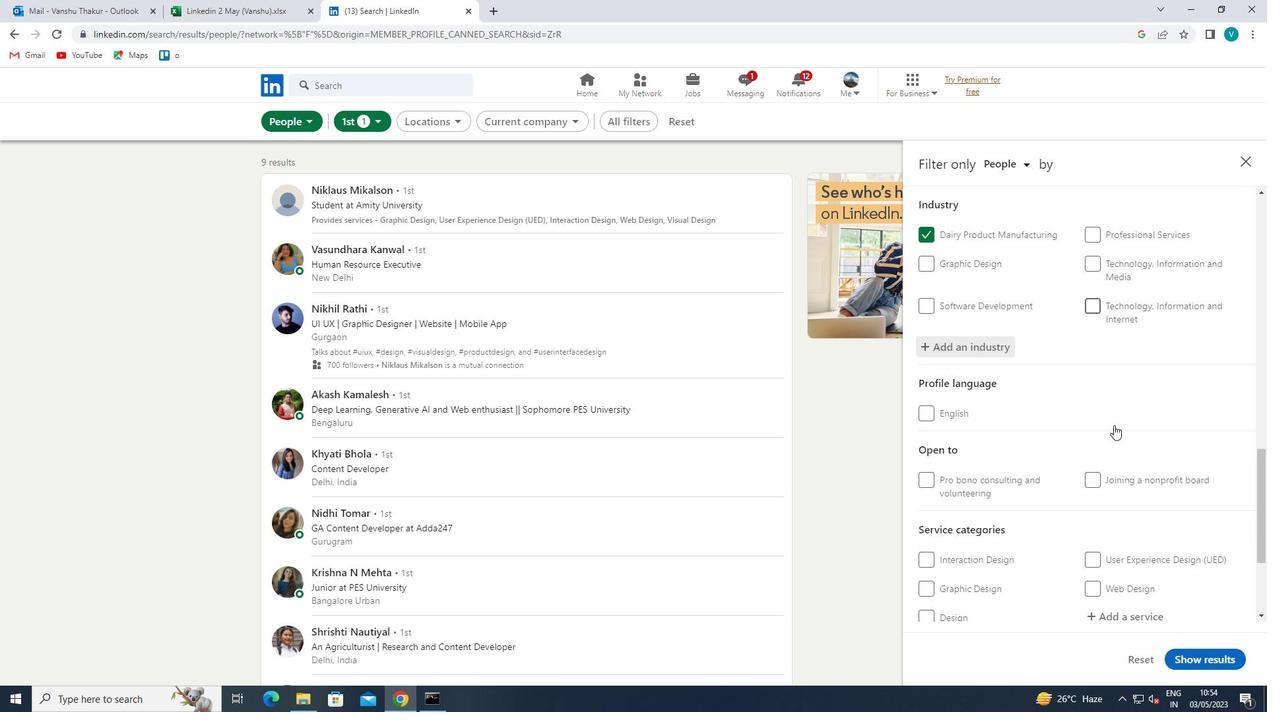 
Action: Mouse scrolled (1114, 425) with delta (0, 0)
Screenshot: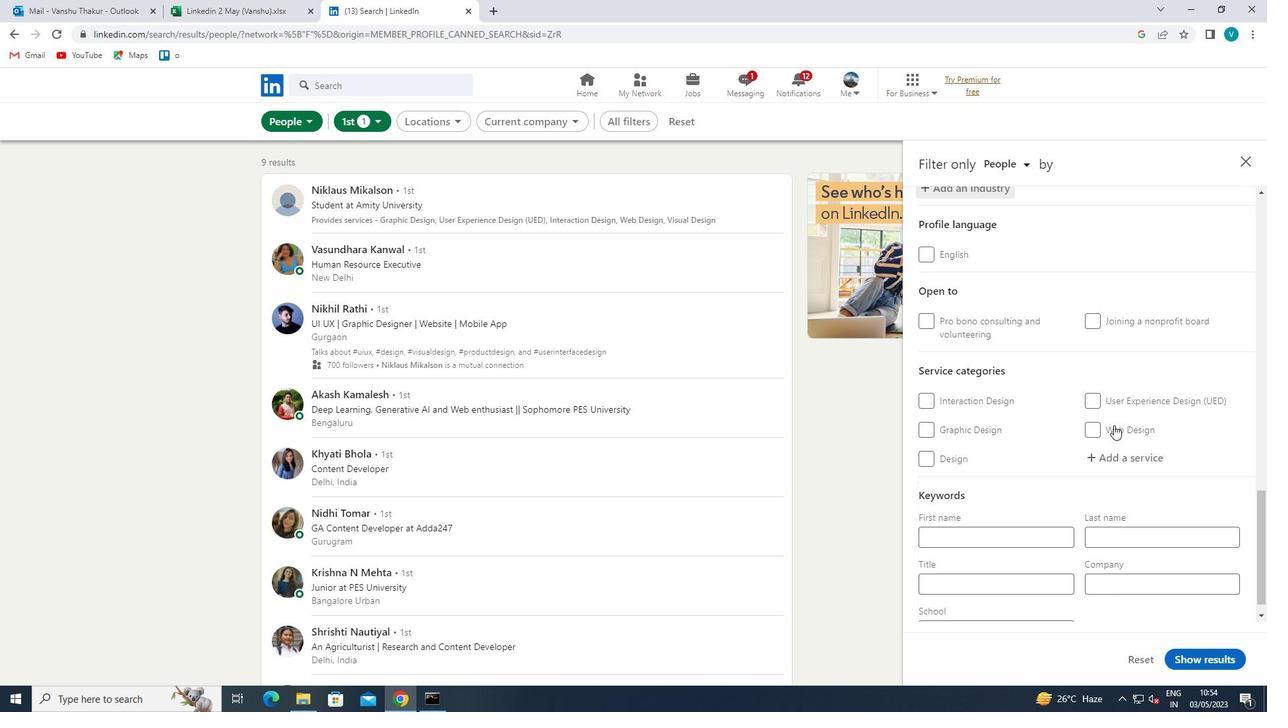 
Action: Mouse moved to (1123, 438)
Screenshot: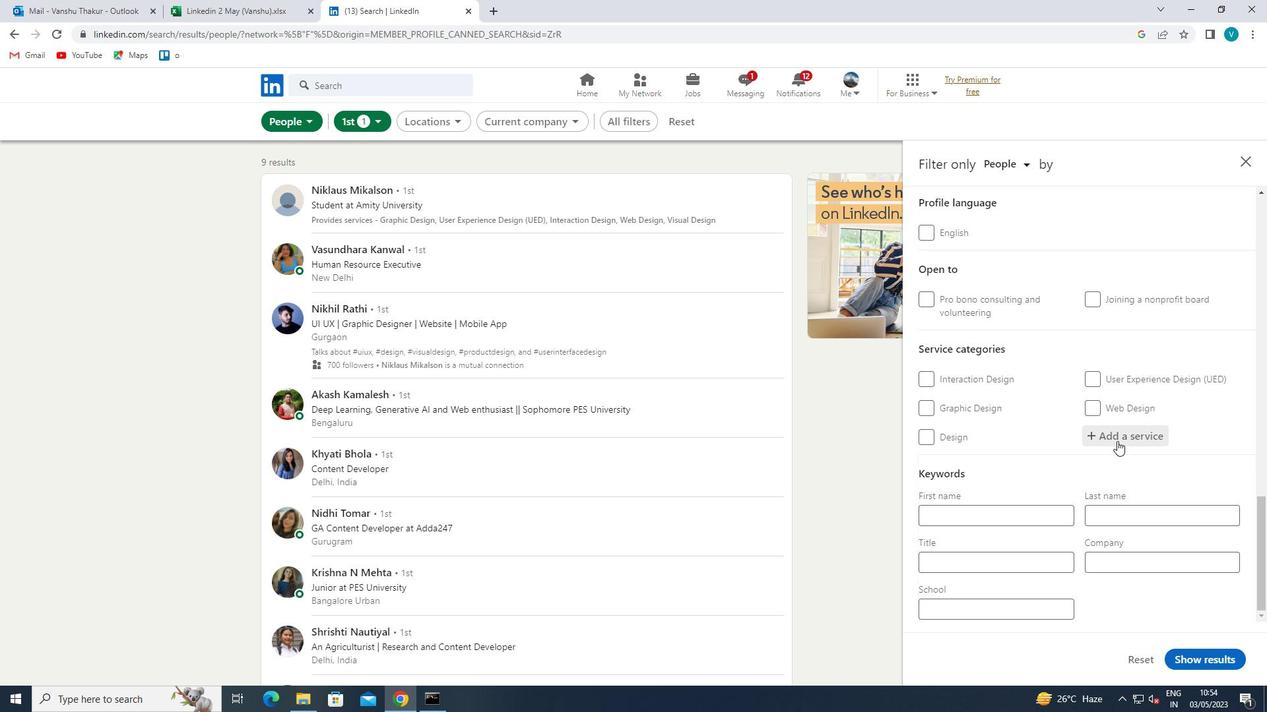 
Action: Mouse pressed left at (1123, 438)
Screenshot: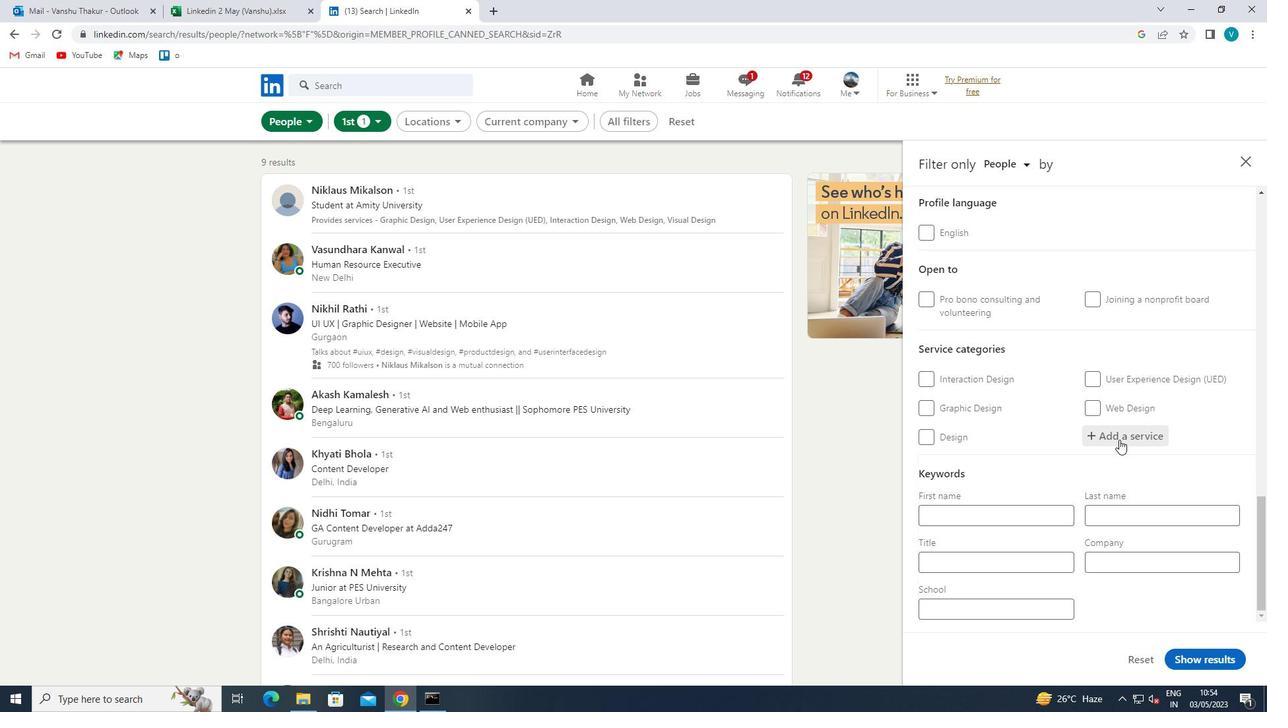 
Action: Mouse moved to (1126, 436)
Screenshot: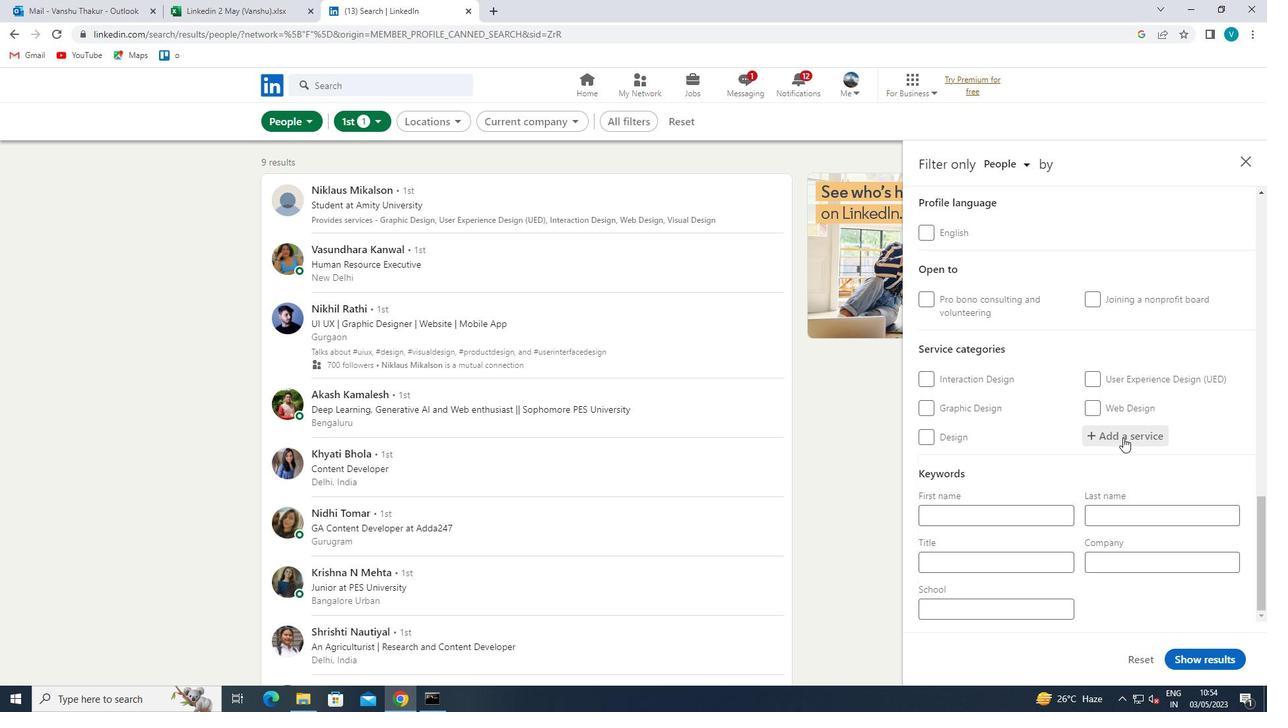
Action: Key pressed <Key.shift>NEGI<Key.backspace>
Screenshot: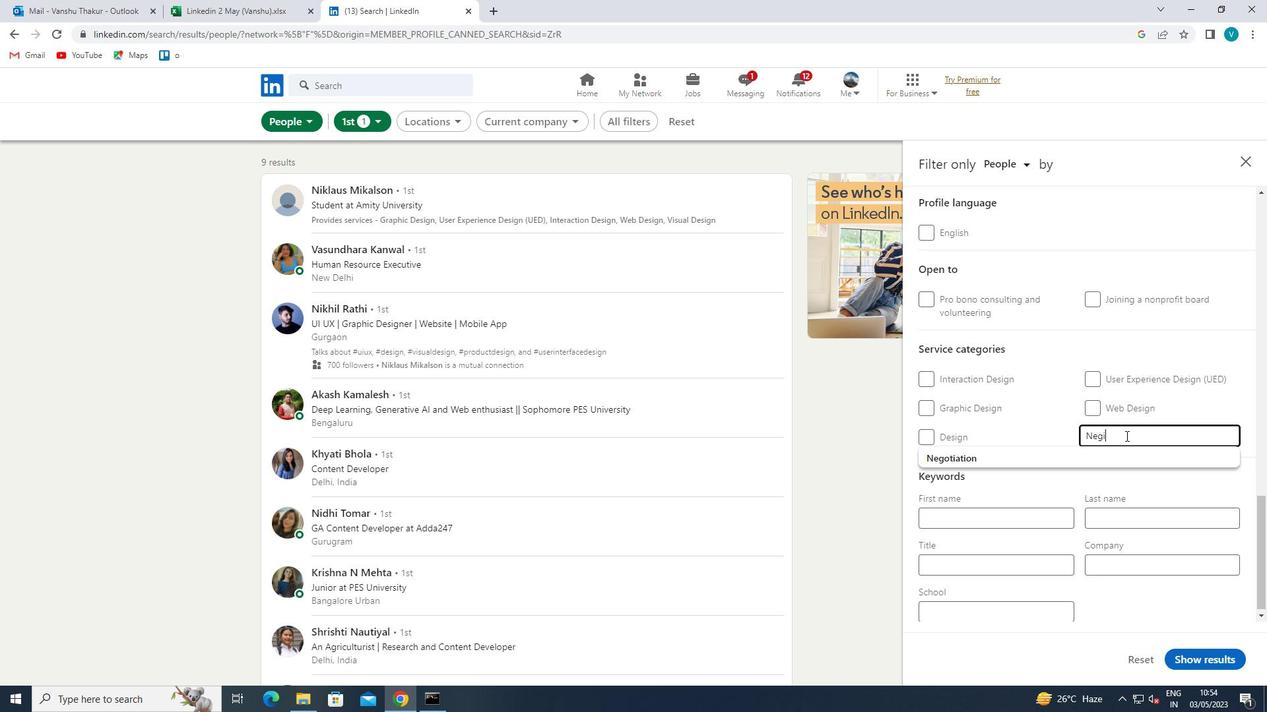 
Action: Mouse moved to (1097, 452)
Screenshot: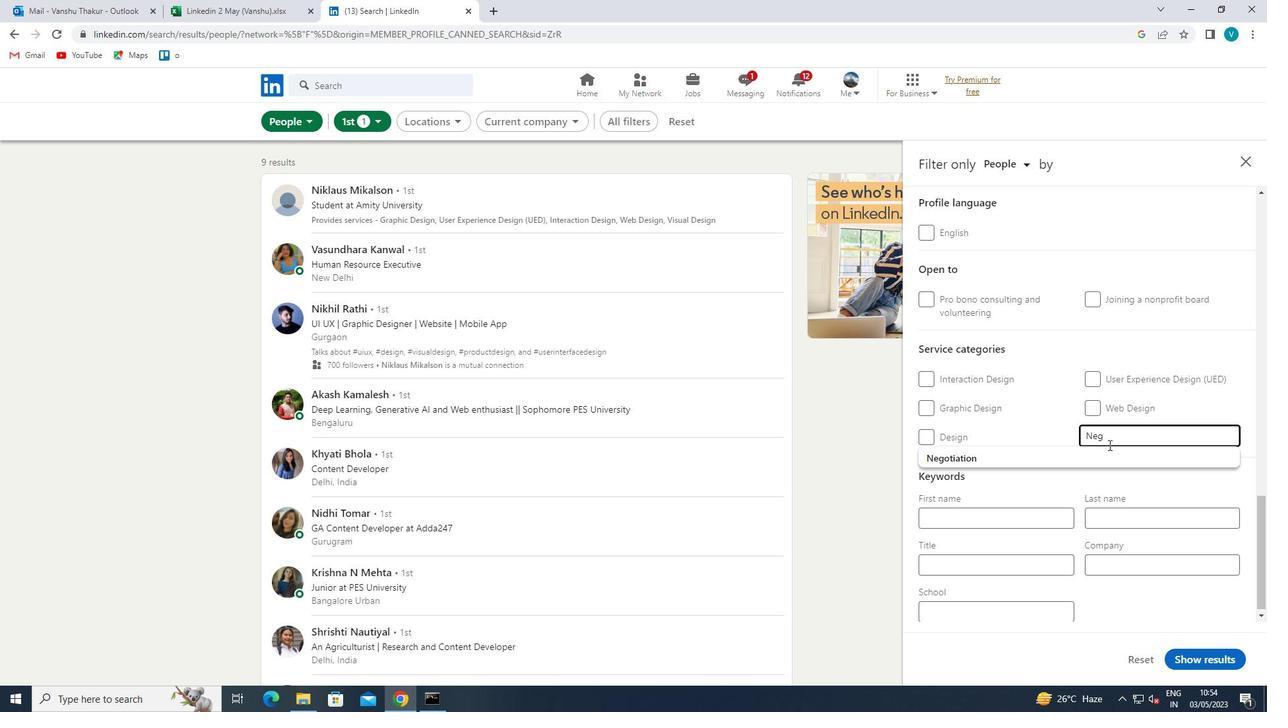 
Action: Mouse pressed left at (1097, 452)
Screenshot: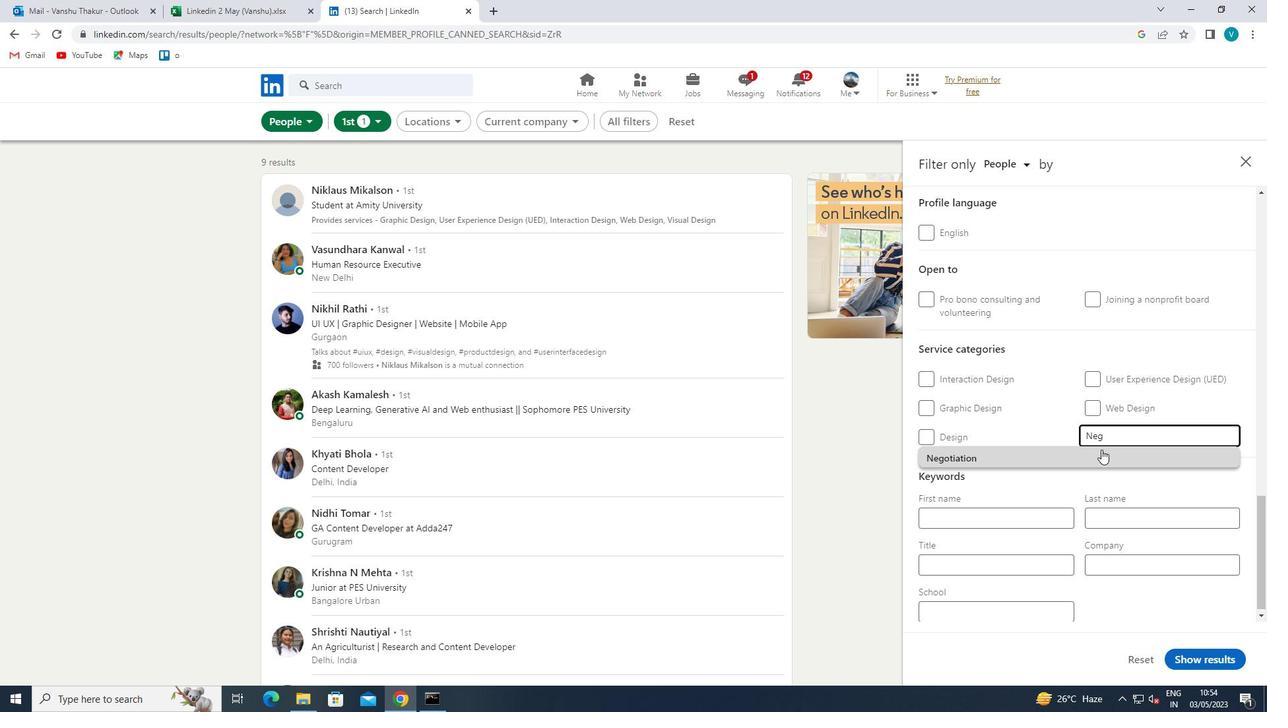 
Action: Mouse moved to (1056, 462)
Screenshot: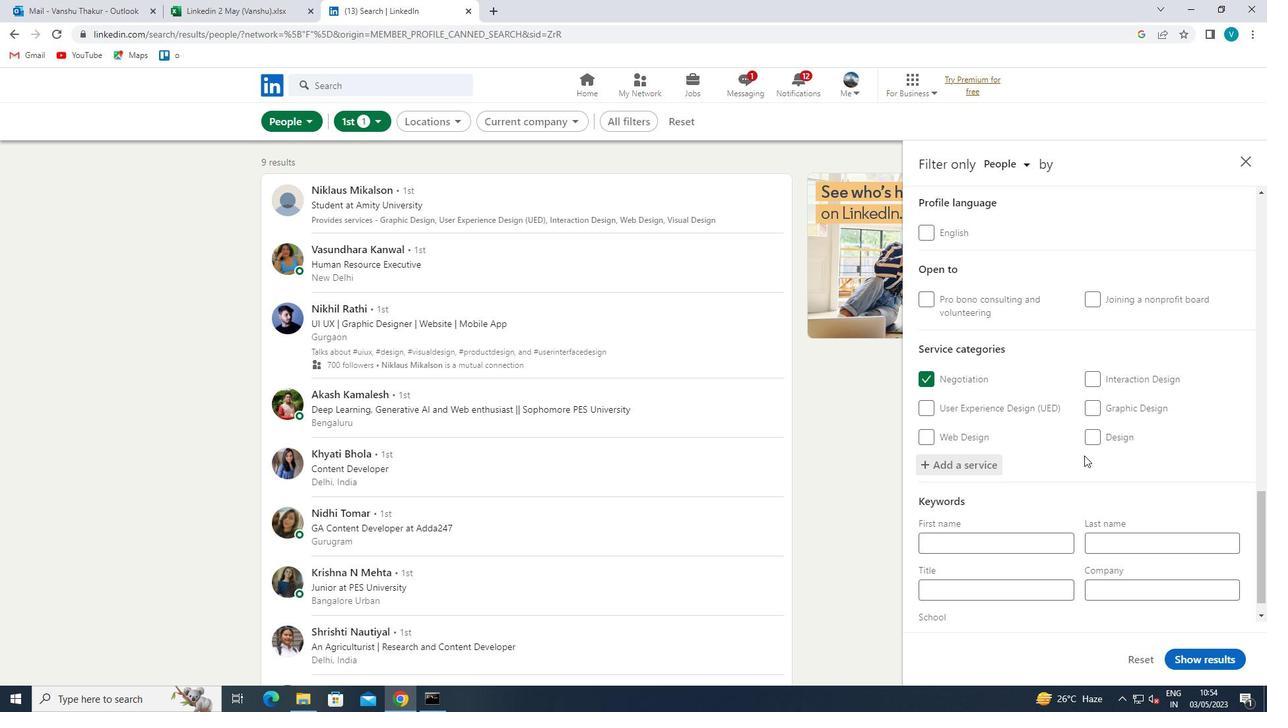 
Action: Mouse scrolled (1056, 461) with delta (0, 0)
Screenshot: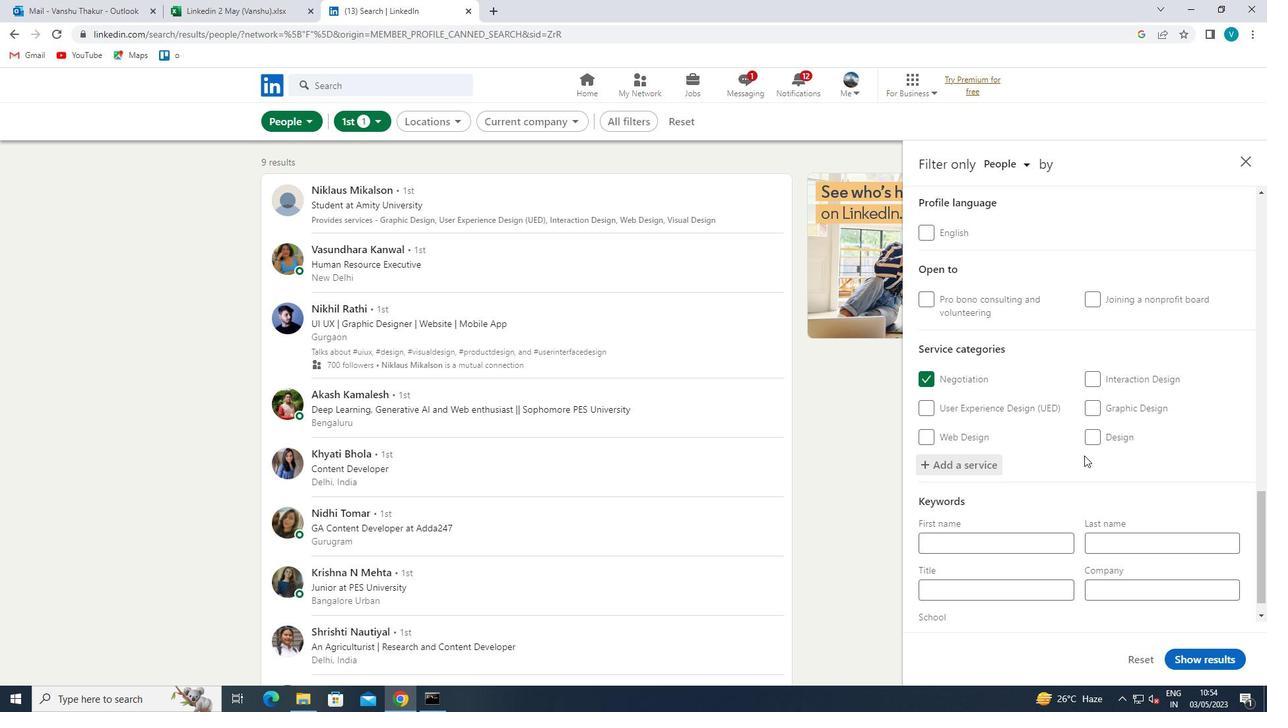 
Action: Mouse moved to (1054, 462)
Screenshot: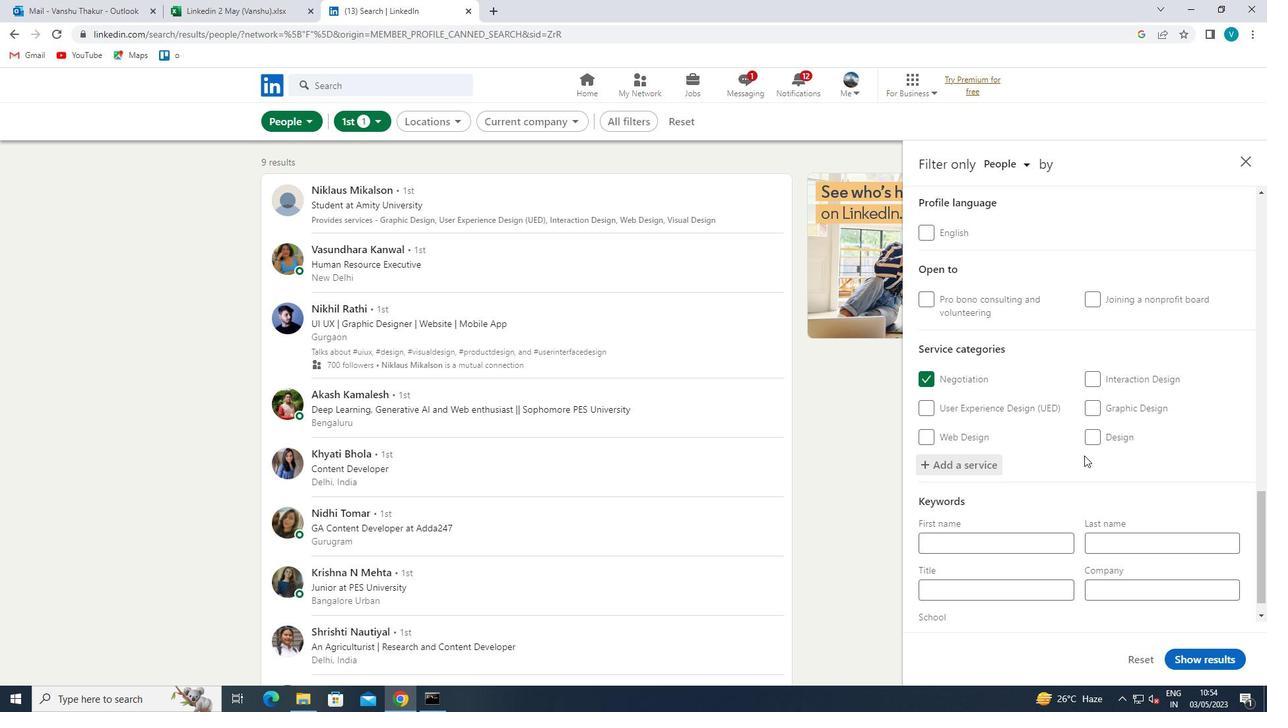 
Action: Mouse scrolled (1054, 461) with delta (0, 0)
Screenshot: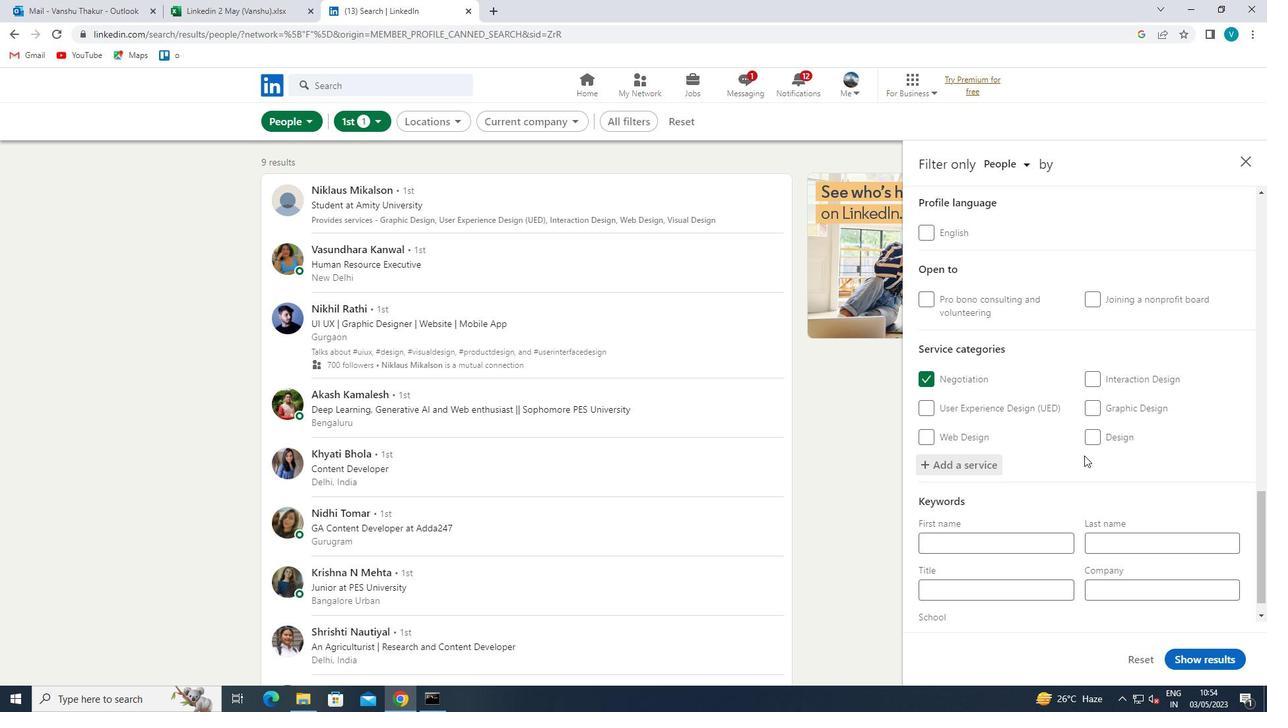 
Action: Mouse moved to (1009, 555)
Screenshot: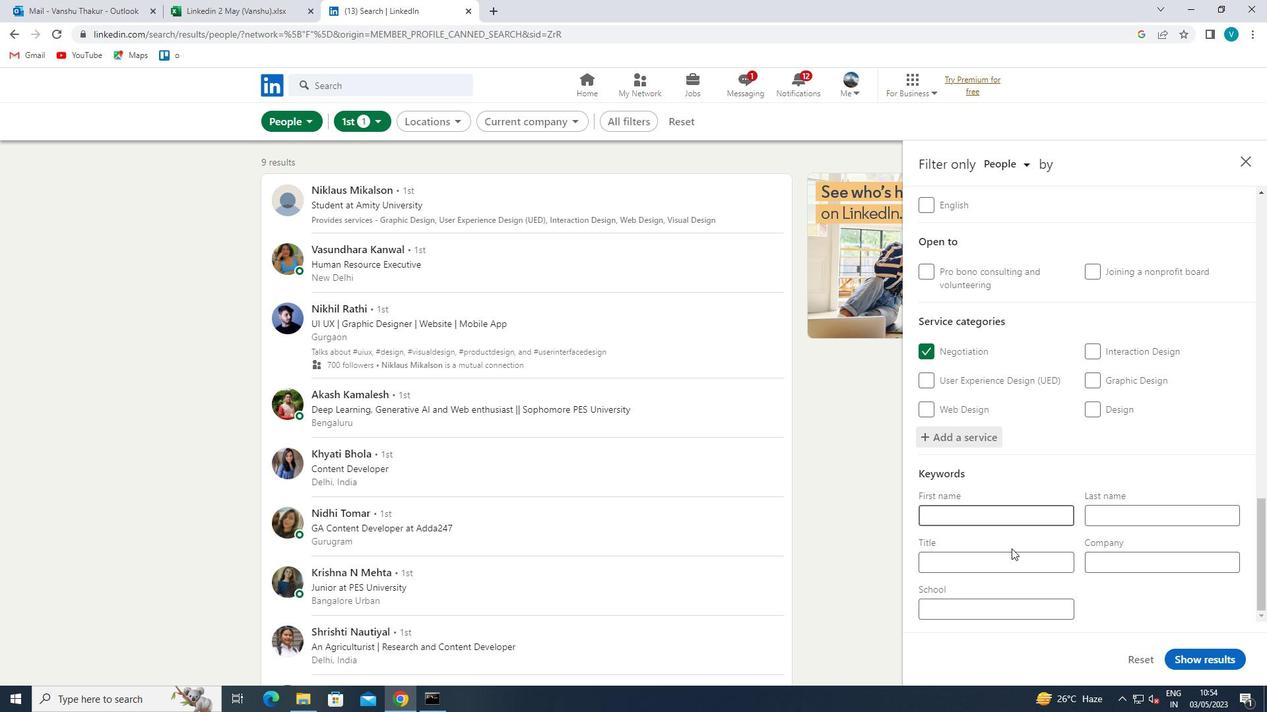 
Action: Mouse pressed left at (1009, 555)
Screenshot: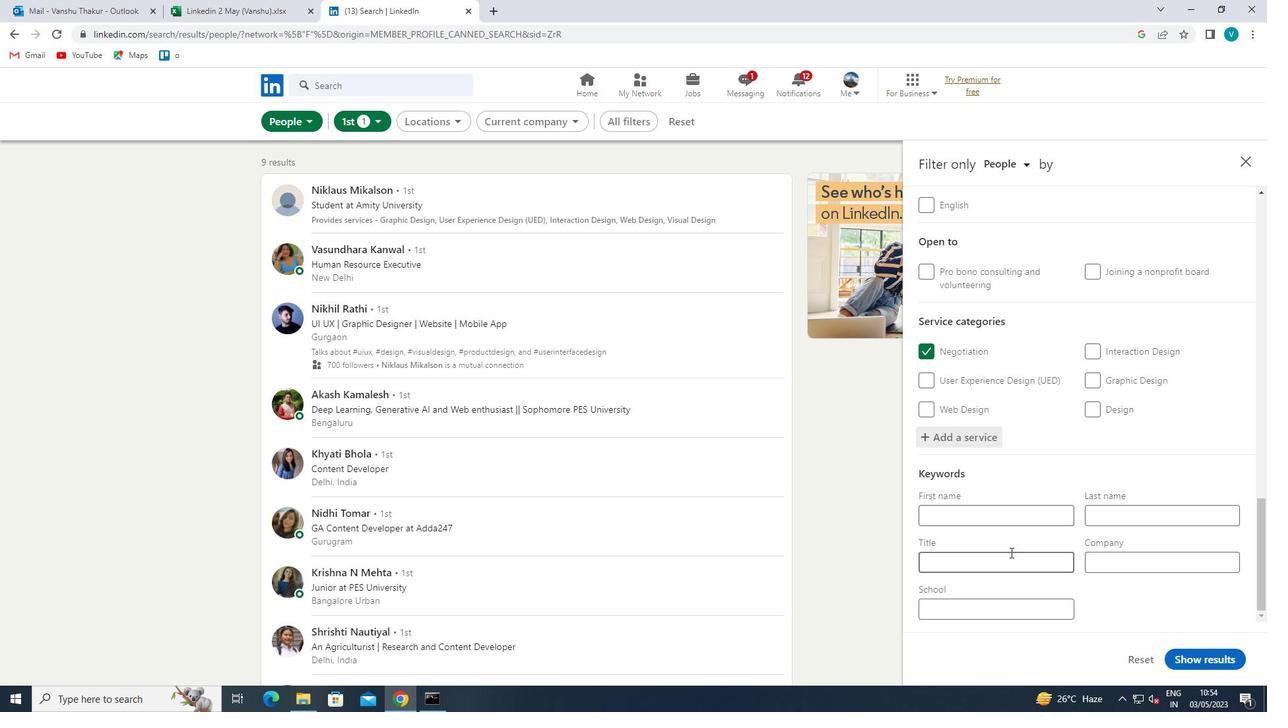 
Action: Mouse moved to (1015, 550)
Screenshot: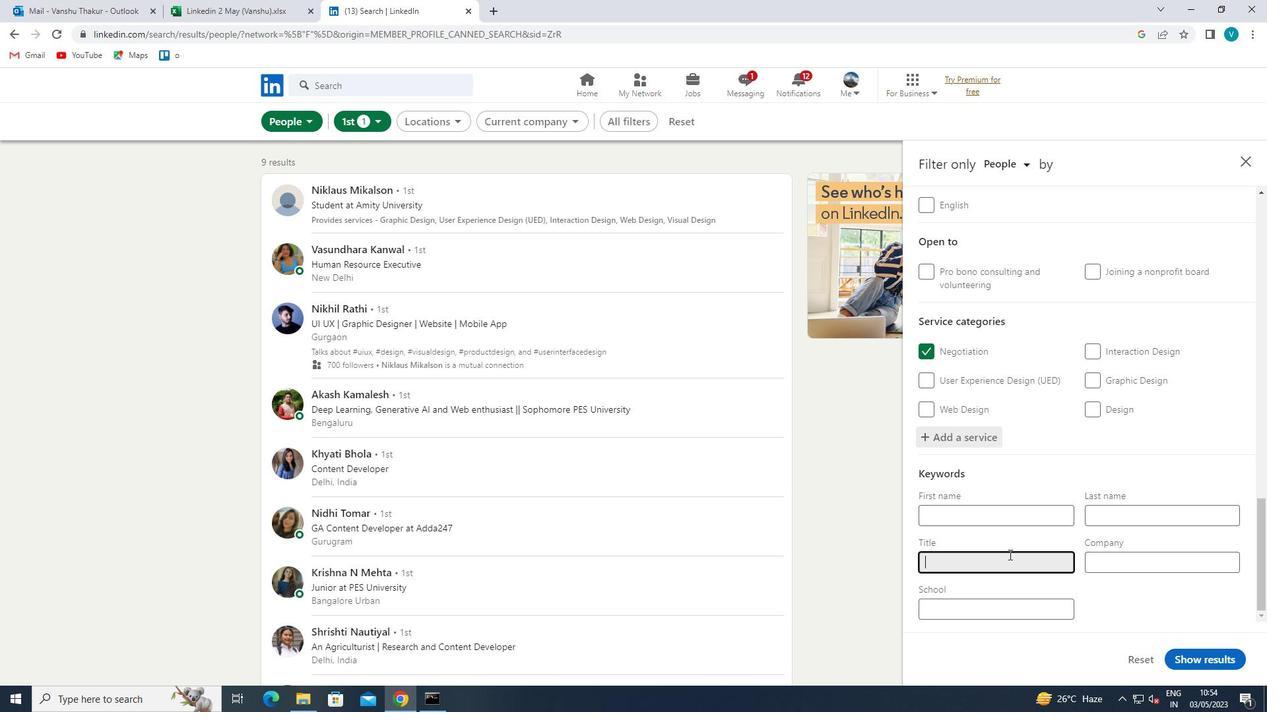 
Action: Key pressed <Key.shift>FARM<Key.space><Key.shift>WORKER<Key.space>
Screenshot: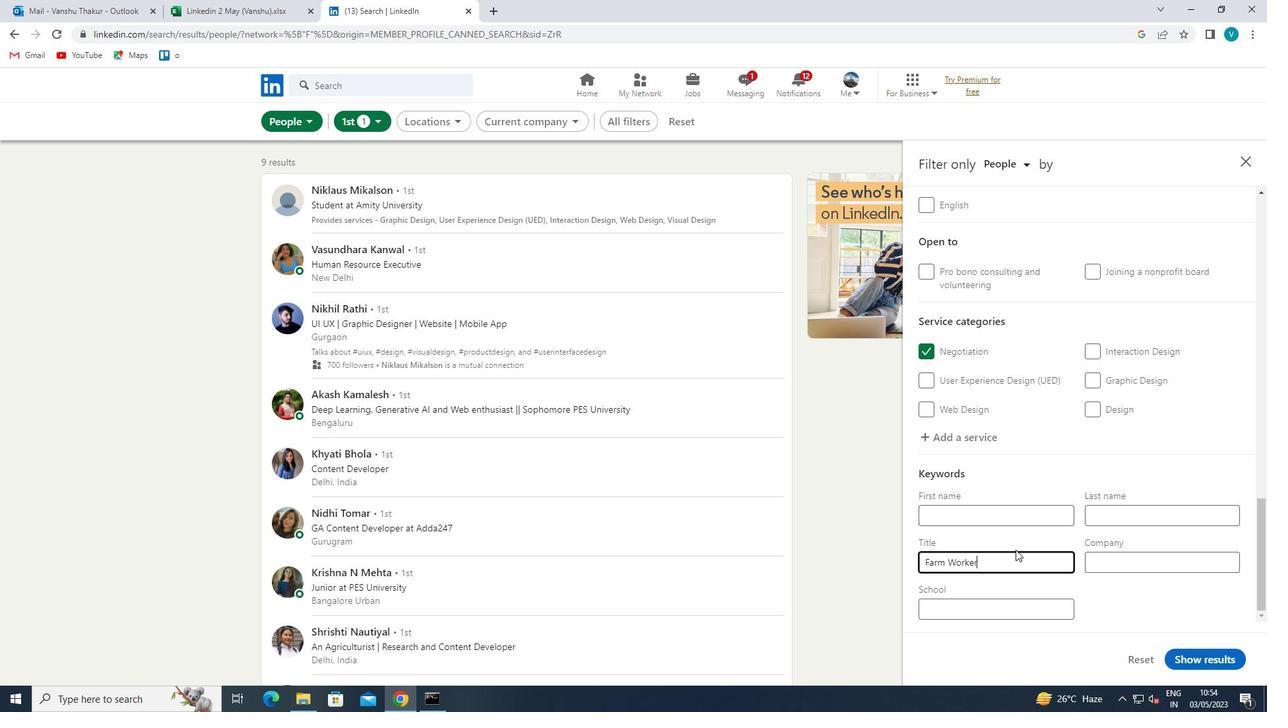 
Action: Mouse moved to (1203, 660)
Screenshot: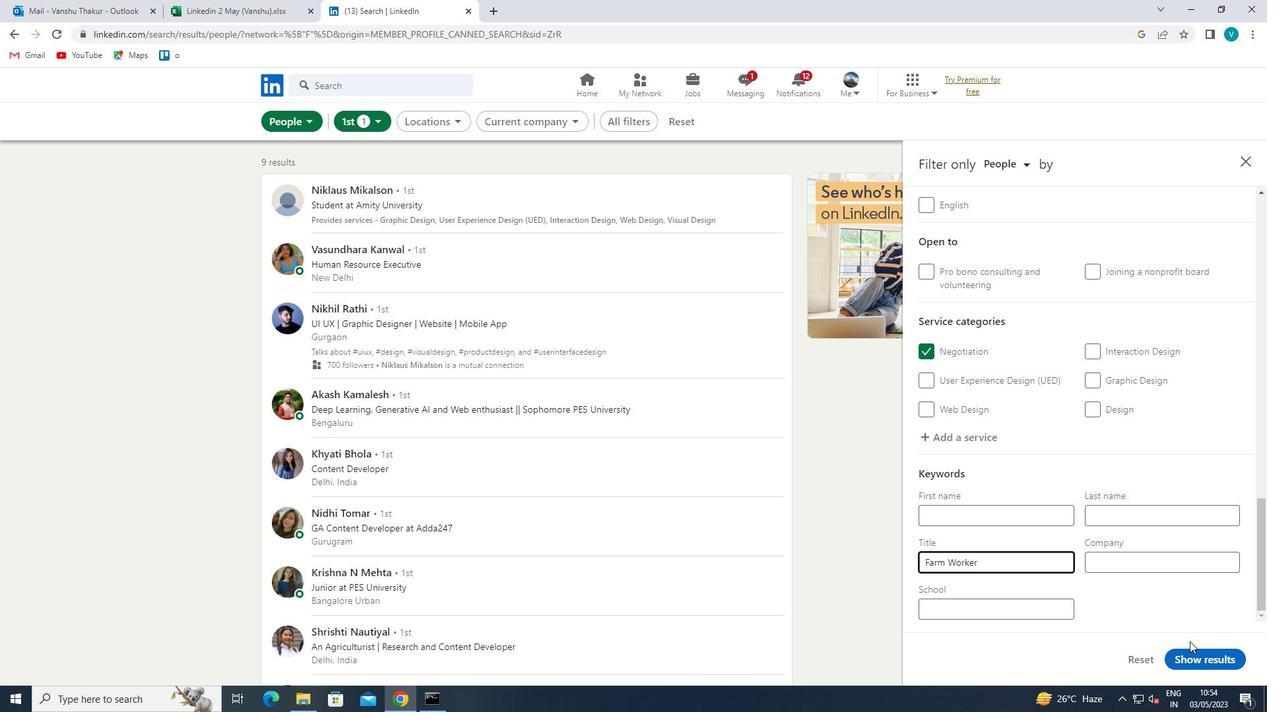 
Action: Mouse pressed left at (1203, 660)
Screenshot: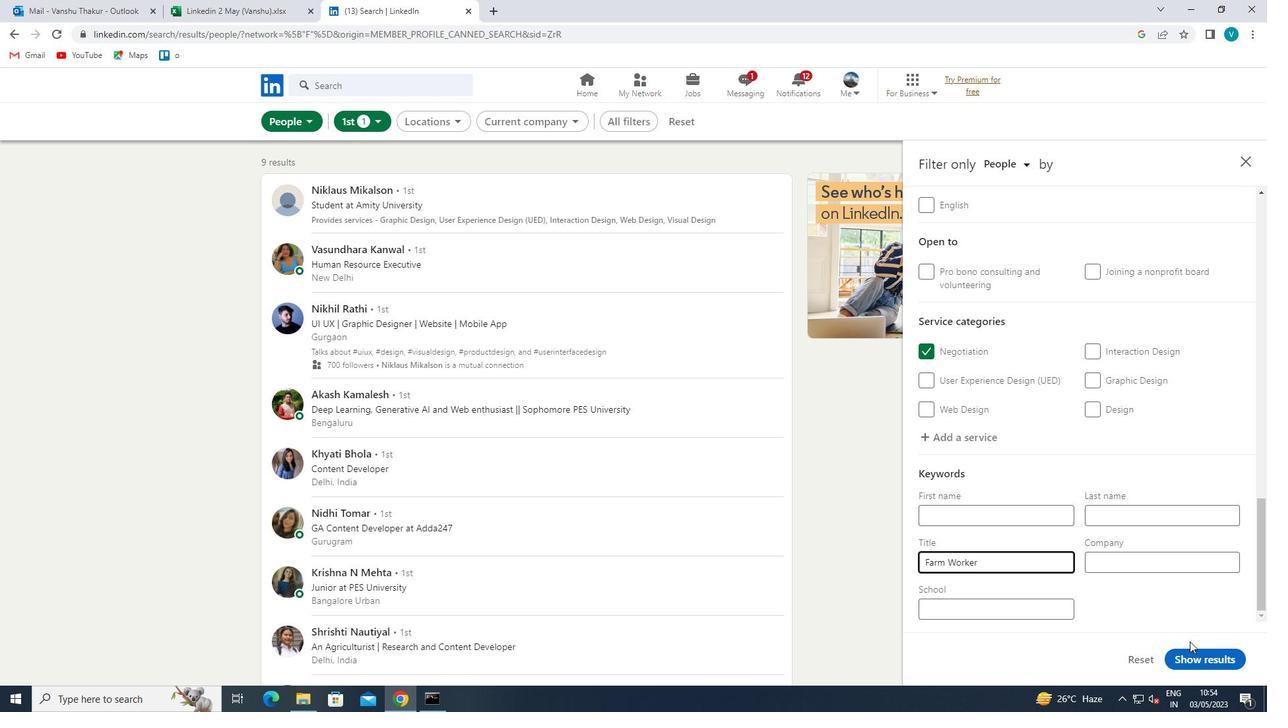 
Action: Mouse moved to (1204, 660)
Screenshot: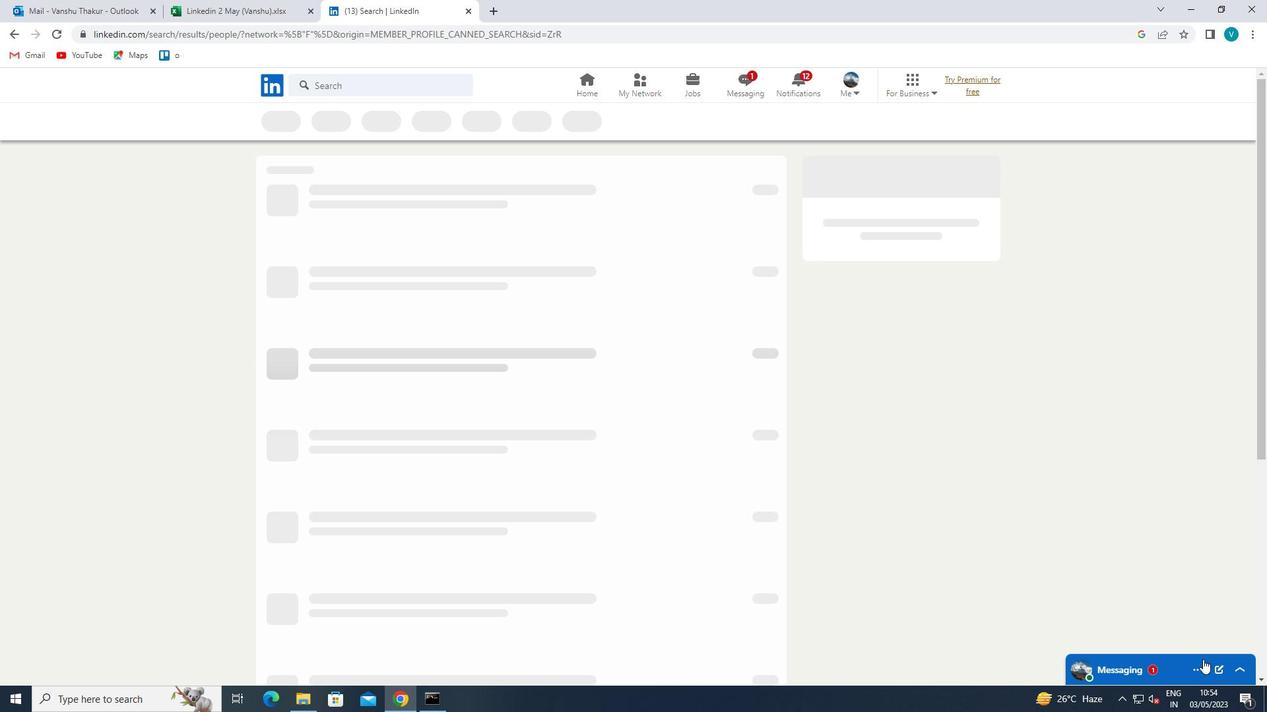 
